 Task: Search one way flight ticket for 1 adult, 1 child, 1 infant in seat in premium economy from Newport News: Newport News/williamsburg International Airport (patrick Henry Field) to Rockford: Chicago Rockford International Airport(was Northwest Chicagoland Regional Airport At Rockford) on 5-1-2023. Choice of flights is American. Number of bags: 2 checked bags. Price is upto 105000. Outbound departure time preference is 6:30.
Action: Mouse moved to (248, 430)
Screenshot: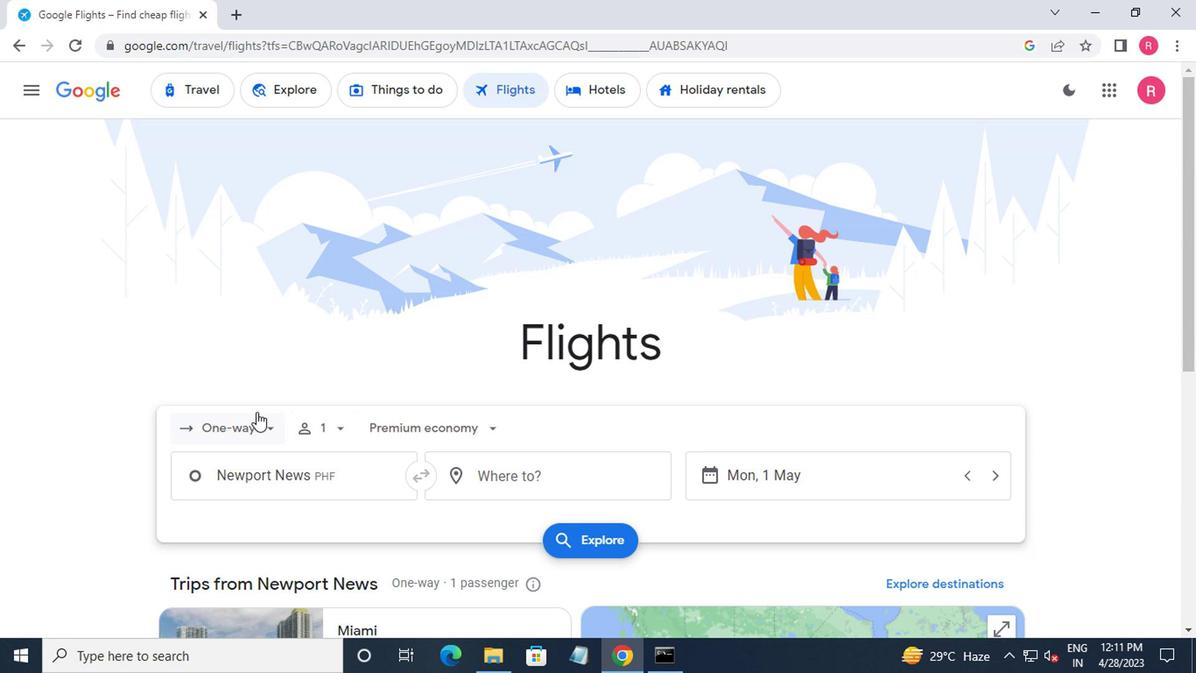 
Action: Mouse pressed left at (248, 430)
Screenshot: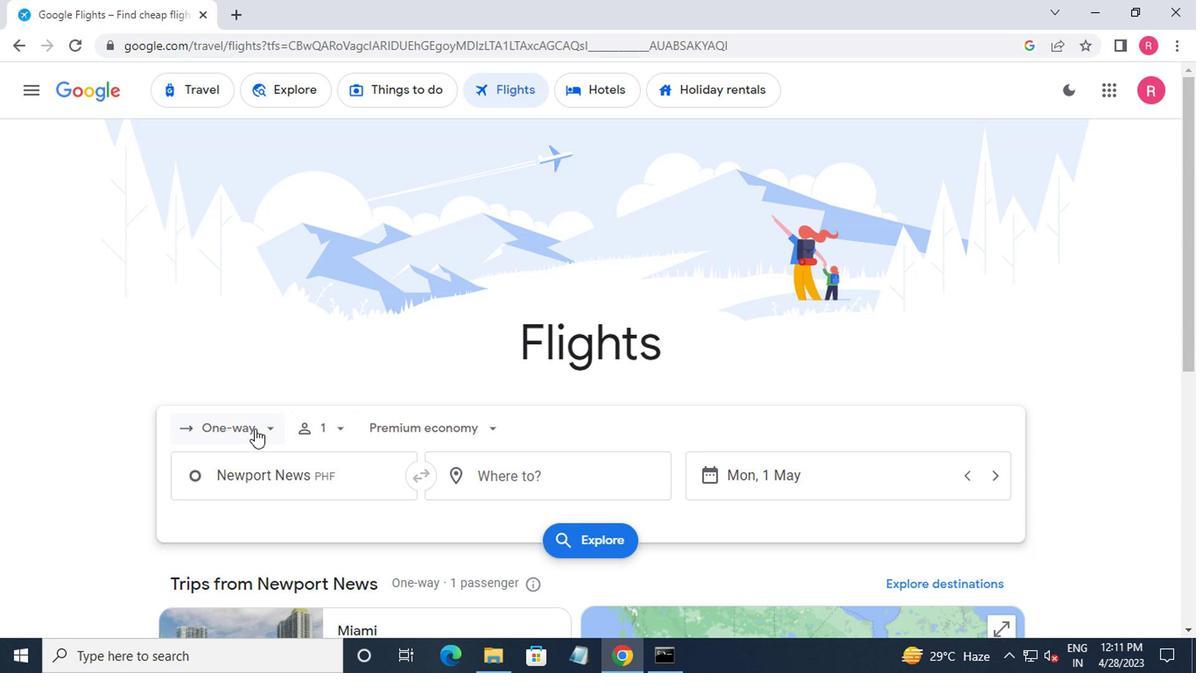 
Action: Mouse moved to (277, 499)
Screenshot: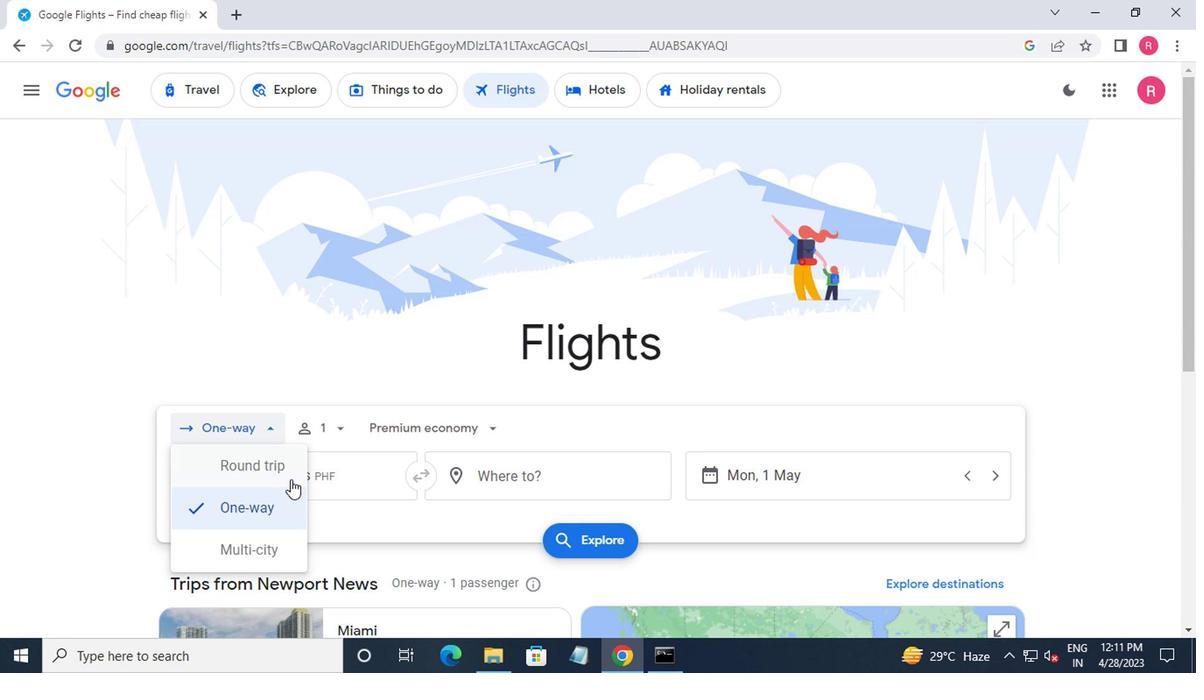 
Action: Mouse pressed left at (277, 499)
Screenshot: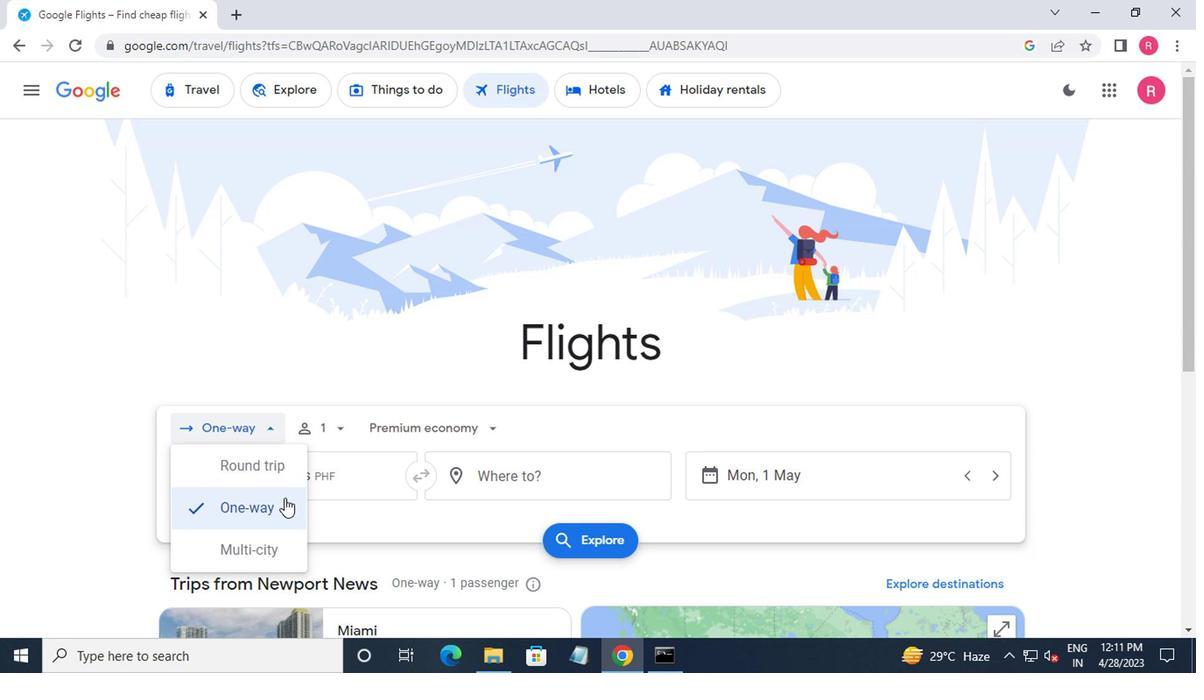 
Action: Mouse moved to (326, 433)
Screenshot: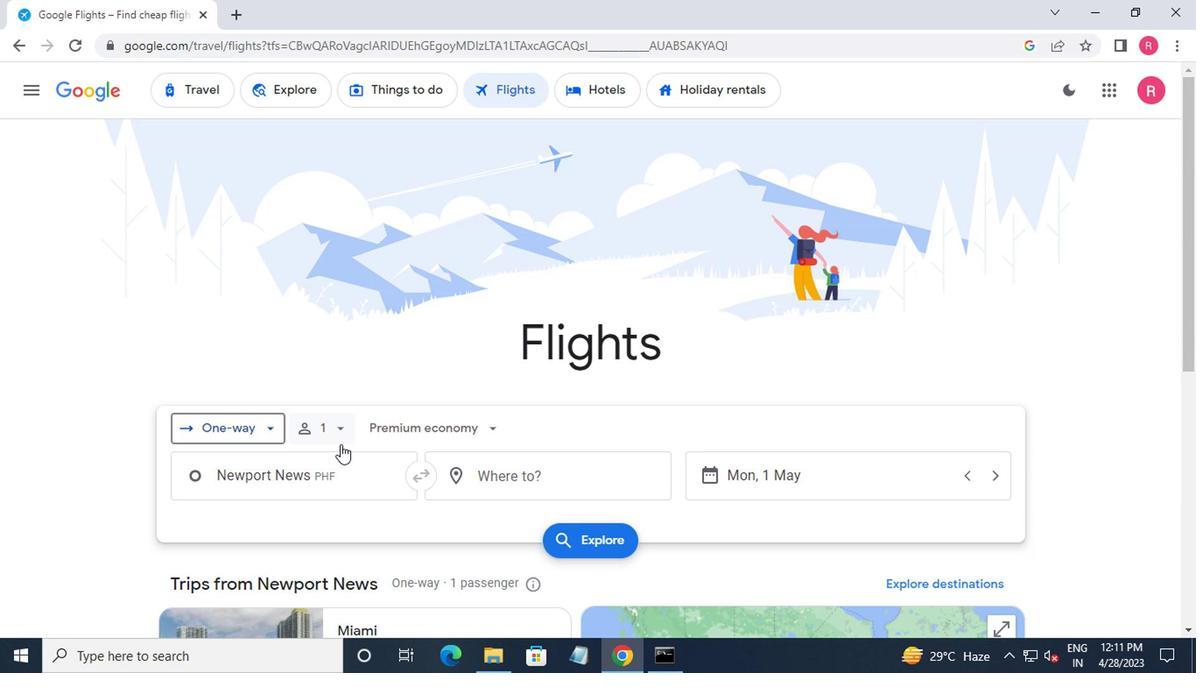 
Action: Mouse pressed left at (326, 433)
Screenshot: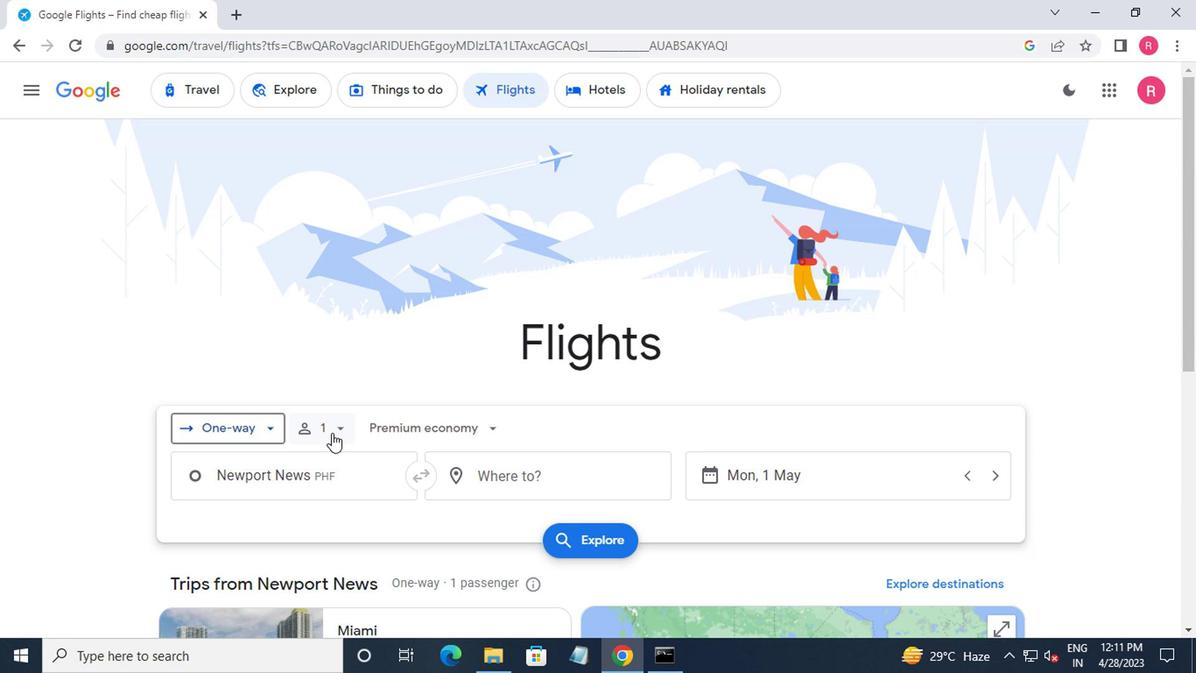 
Action: Mouse moved to (475, 532)
Screenshot: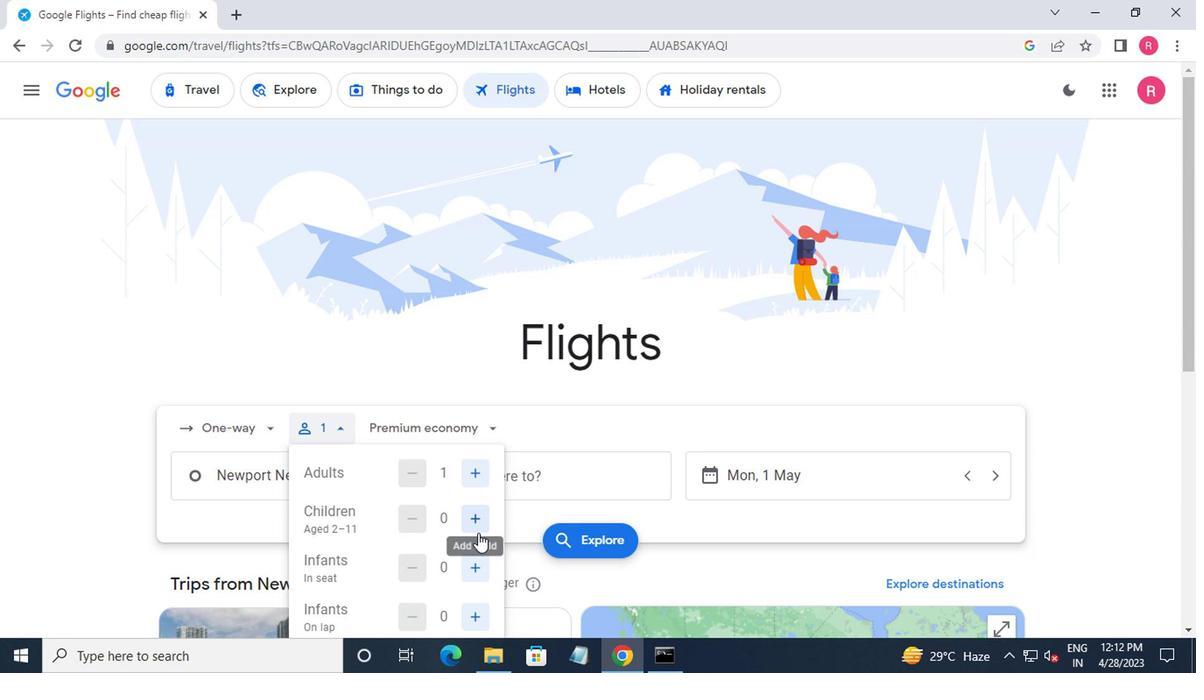 
Action: Mouse pressed left at (475, 532)
Screenshot: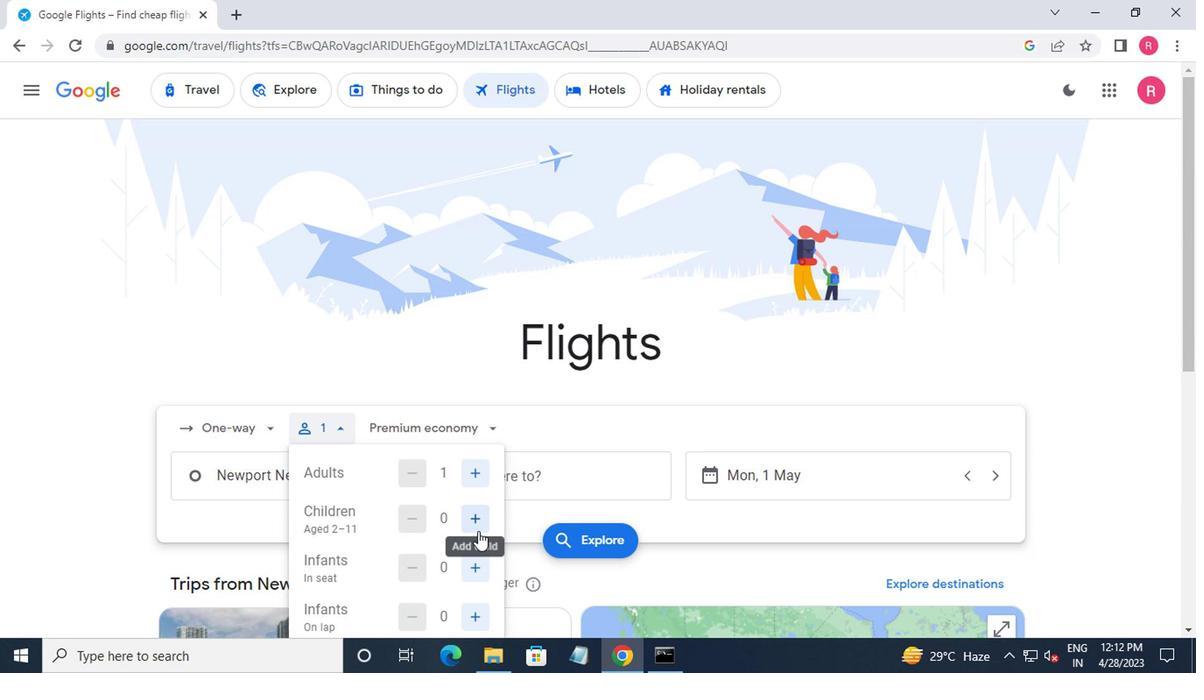 
Action: Mouse pressed left at (475, 532)
Screenshot: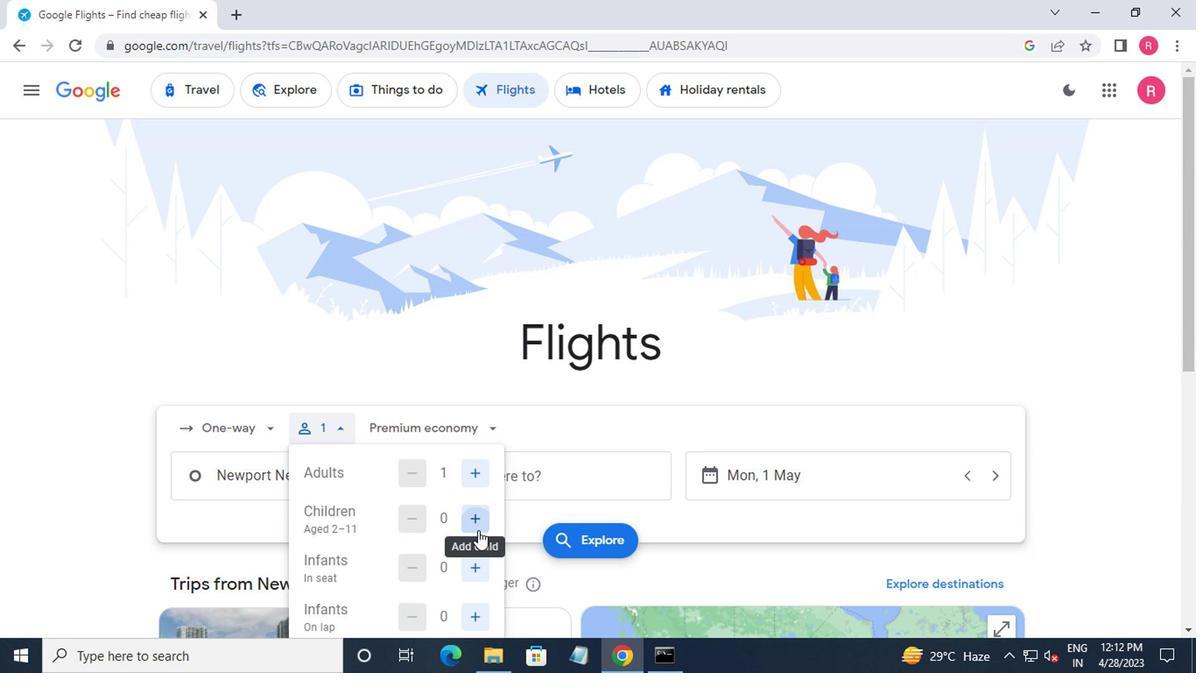 
Action: Mouse pressed left at (475, 532)
Screenshot: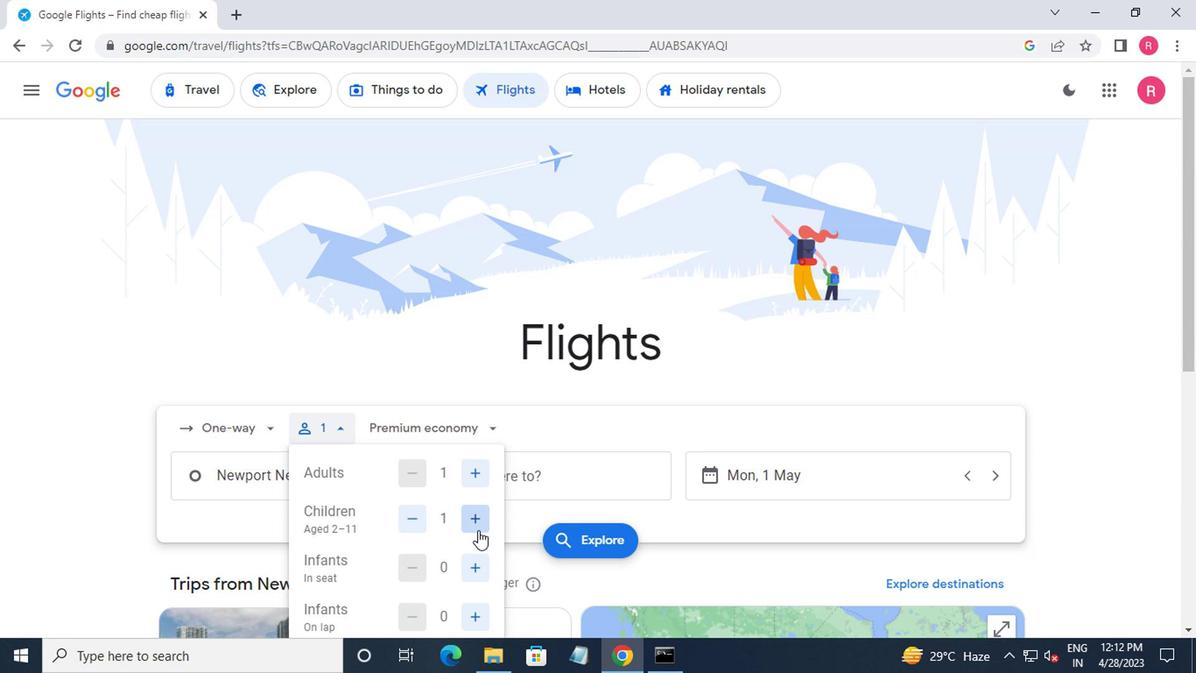
Action: Mouse pressed left at (475, 532)
Screenshot: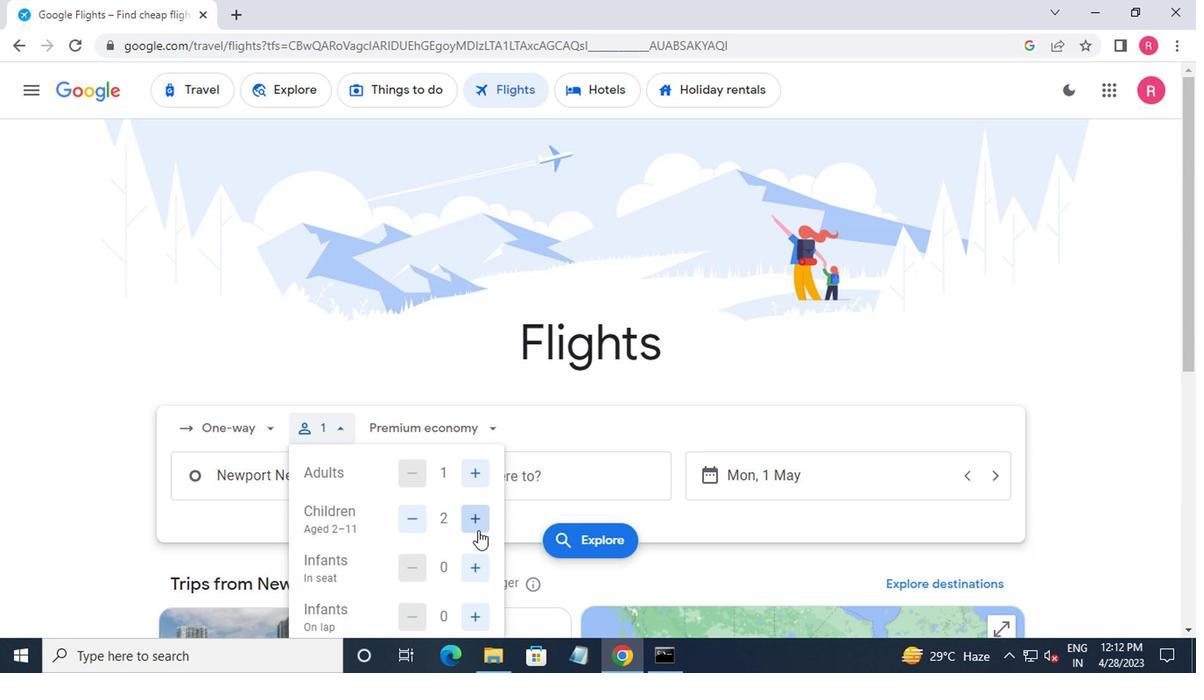 
Action: Mouse pressed left at (475, 532)
Screenshot: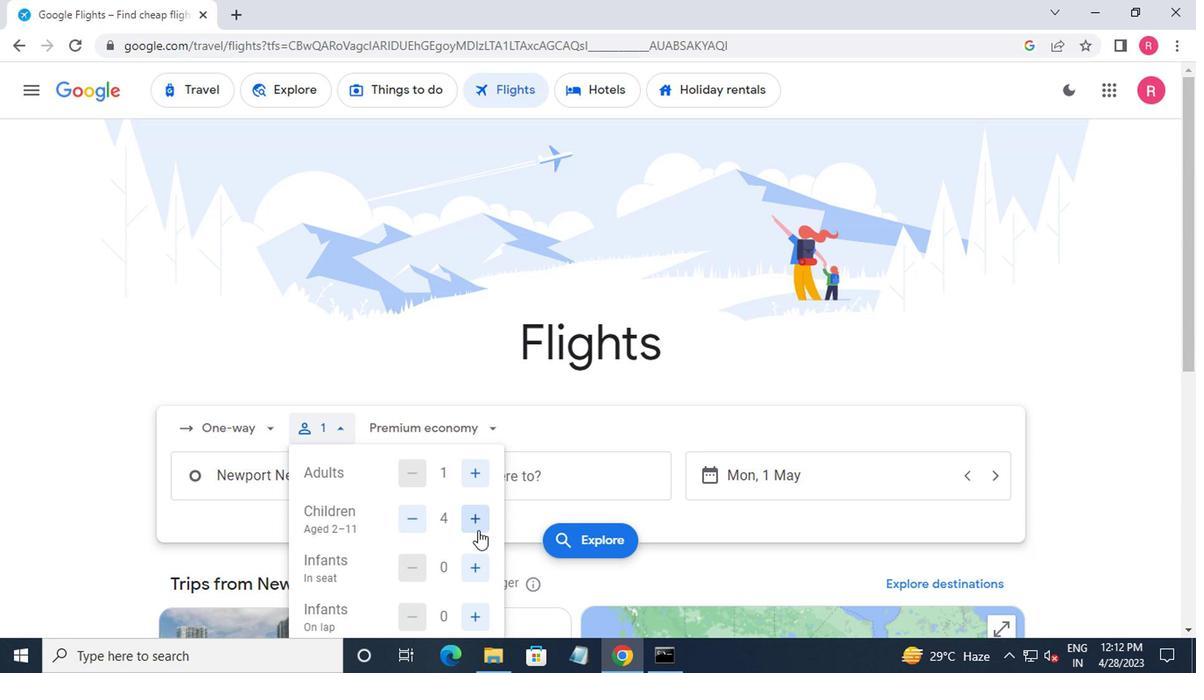 
Action: Mouse moved to (474, 562)
Screenshot: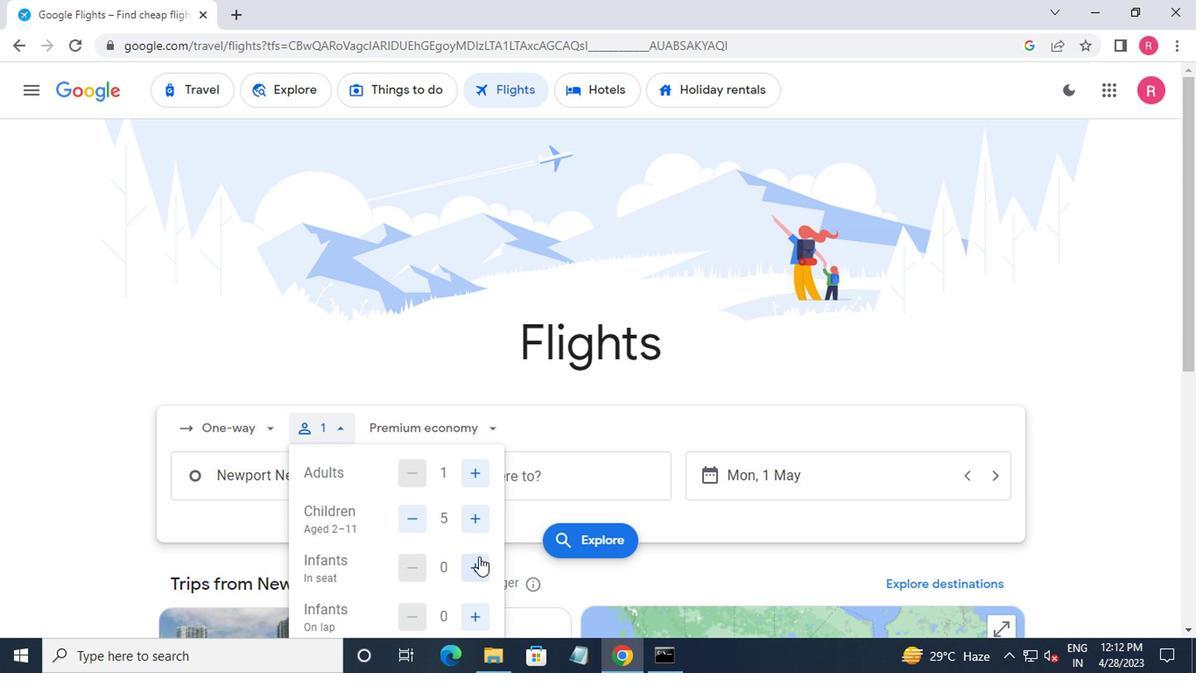 
Action: Mouse pressed left at (474, 562)
Screenshot: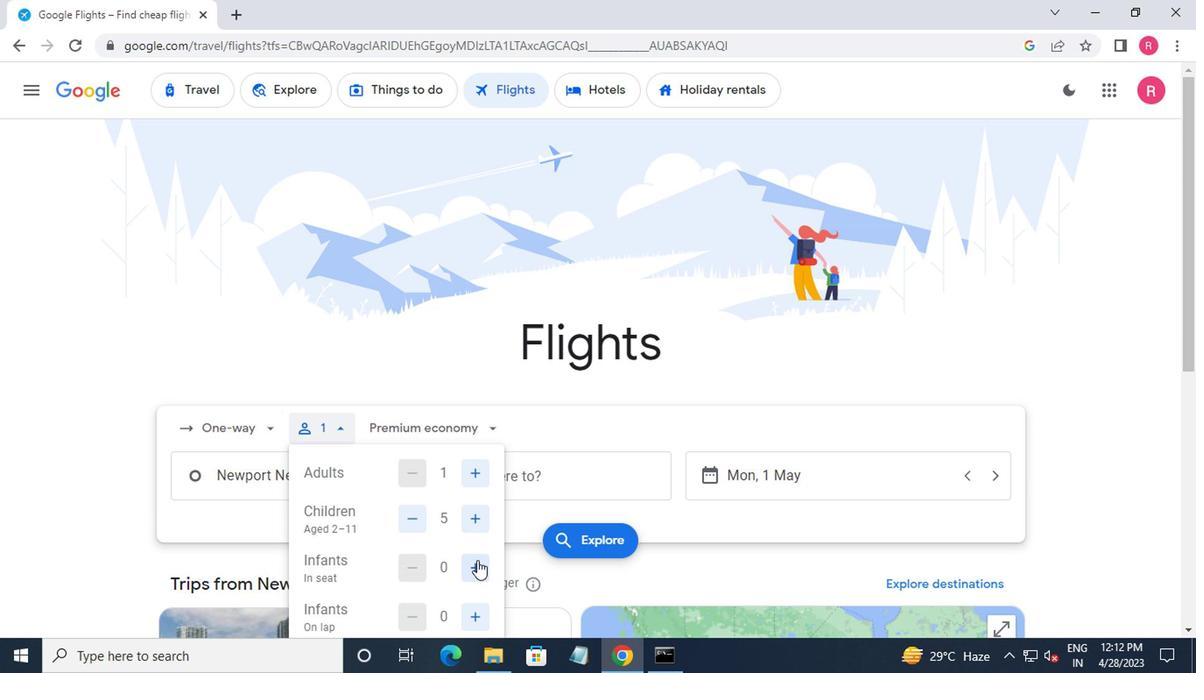 
Action: Mouse pressed left at (474, 562)
Screenshot: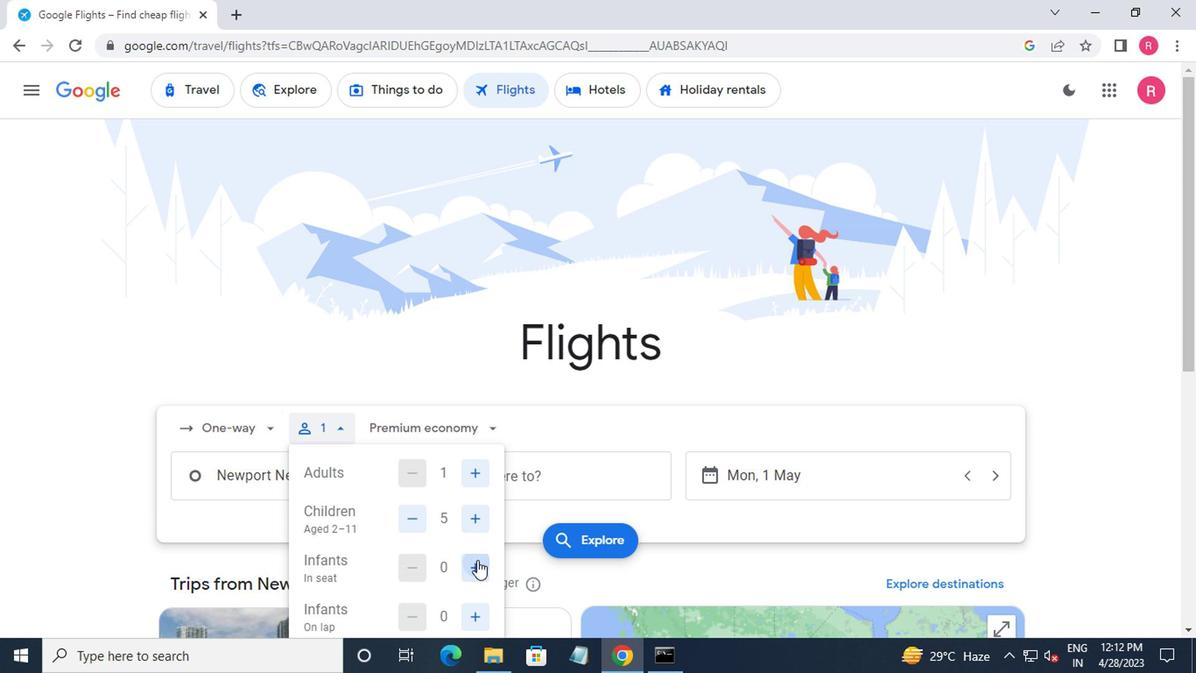 
Action: Mouse moved to (467, 612)
Screenshot: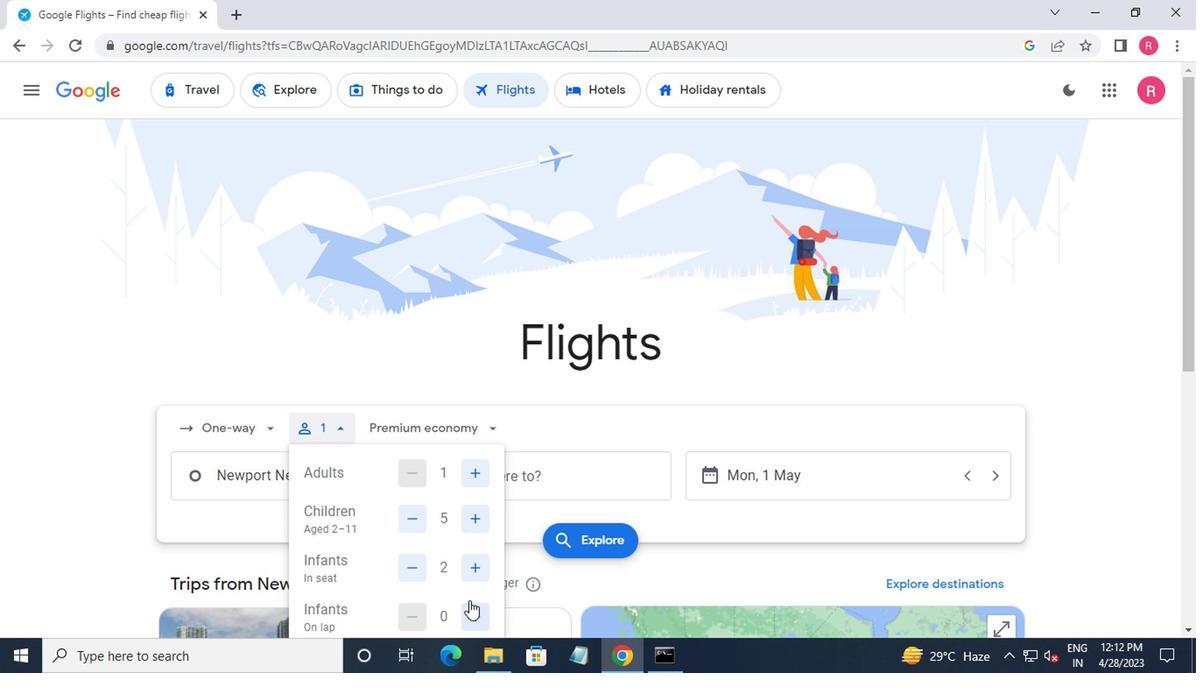
Action: Mouse pressed left at (467, 612)
Screenshot: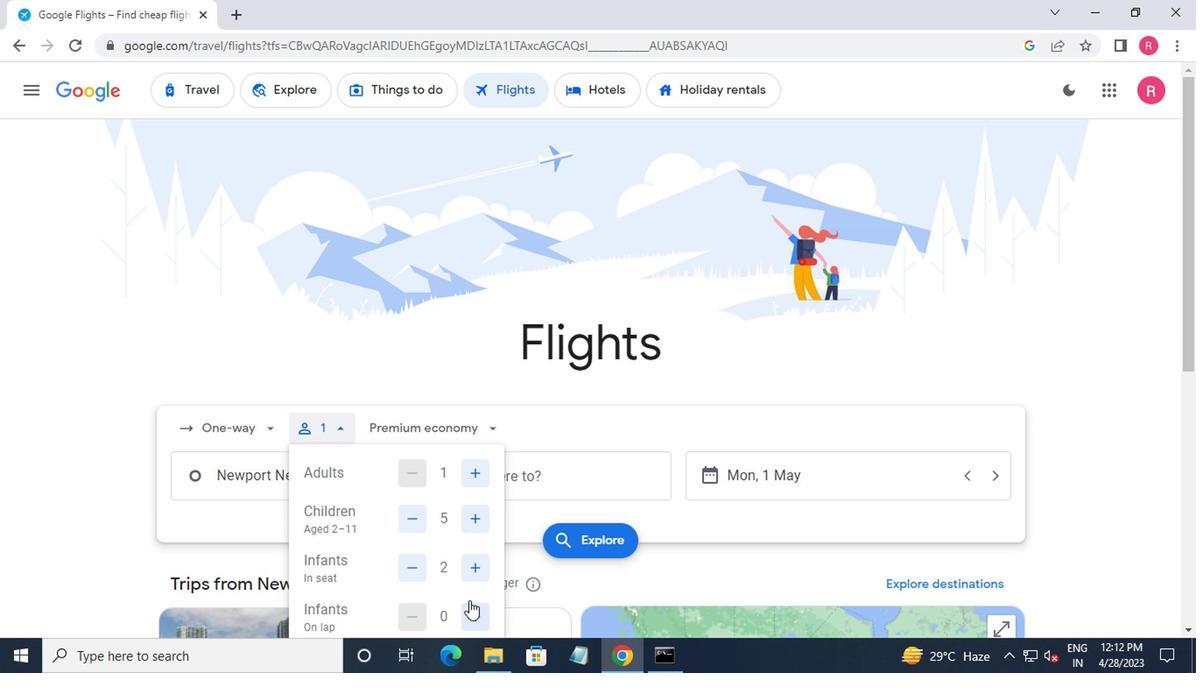 
Action: Mouse moved to (469, 593)
Screenshot: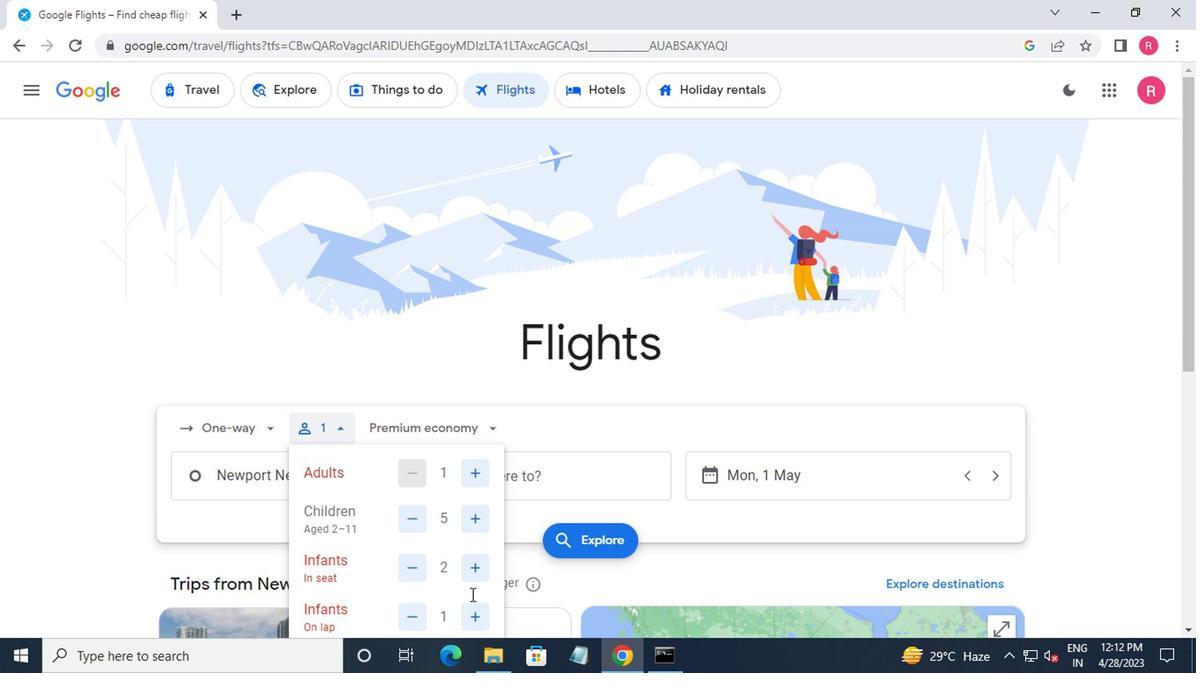 
Action: Mouse scrolled (469, 592) with delta (0, 0)
Screenshot: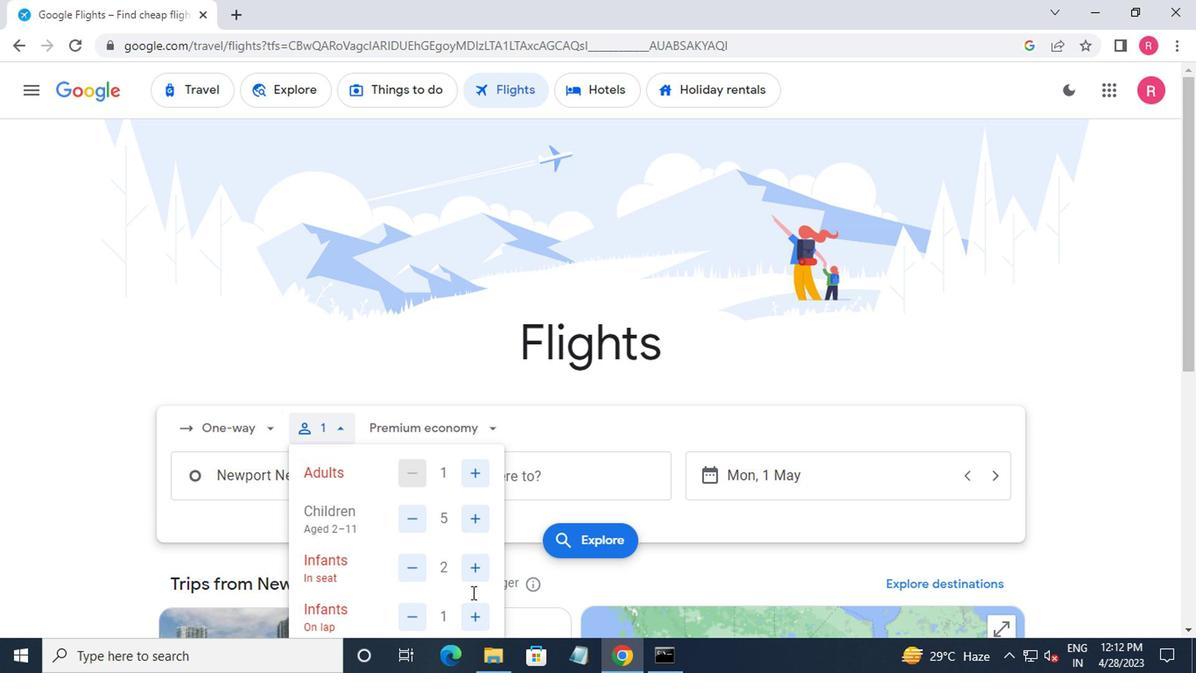
Action: Mouse moved to (407, 532)
Screenshot: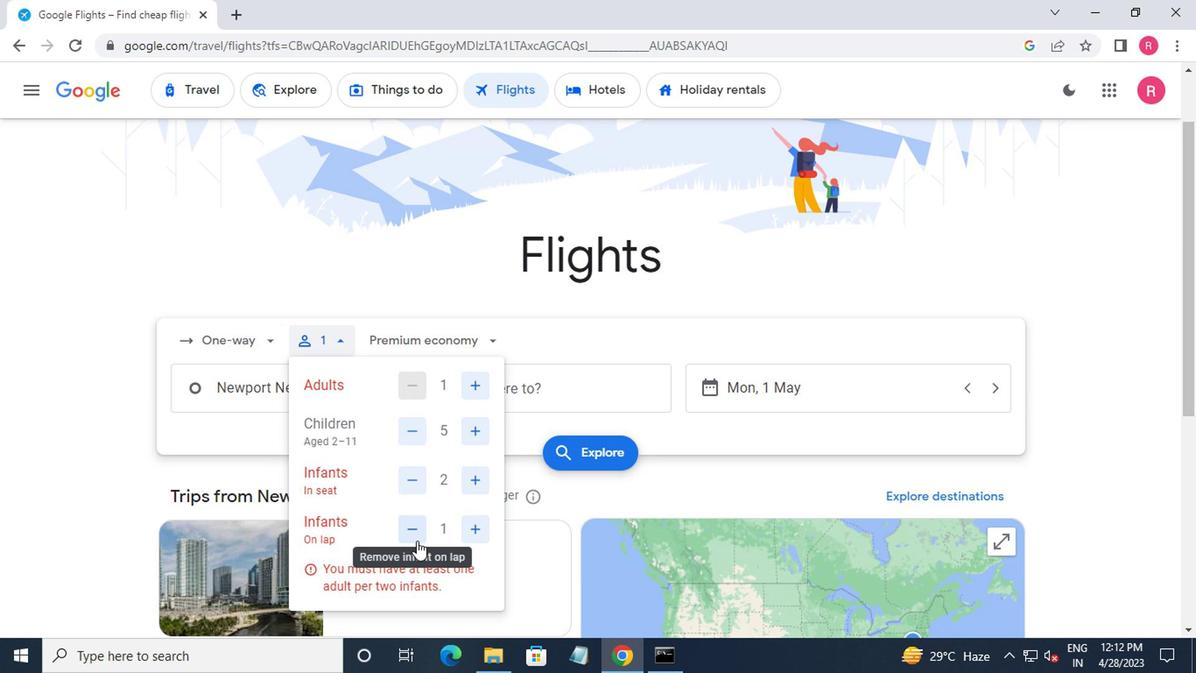 
Action: Mouse pressed left at (407, 532)
Screenshot: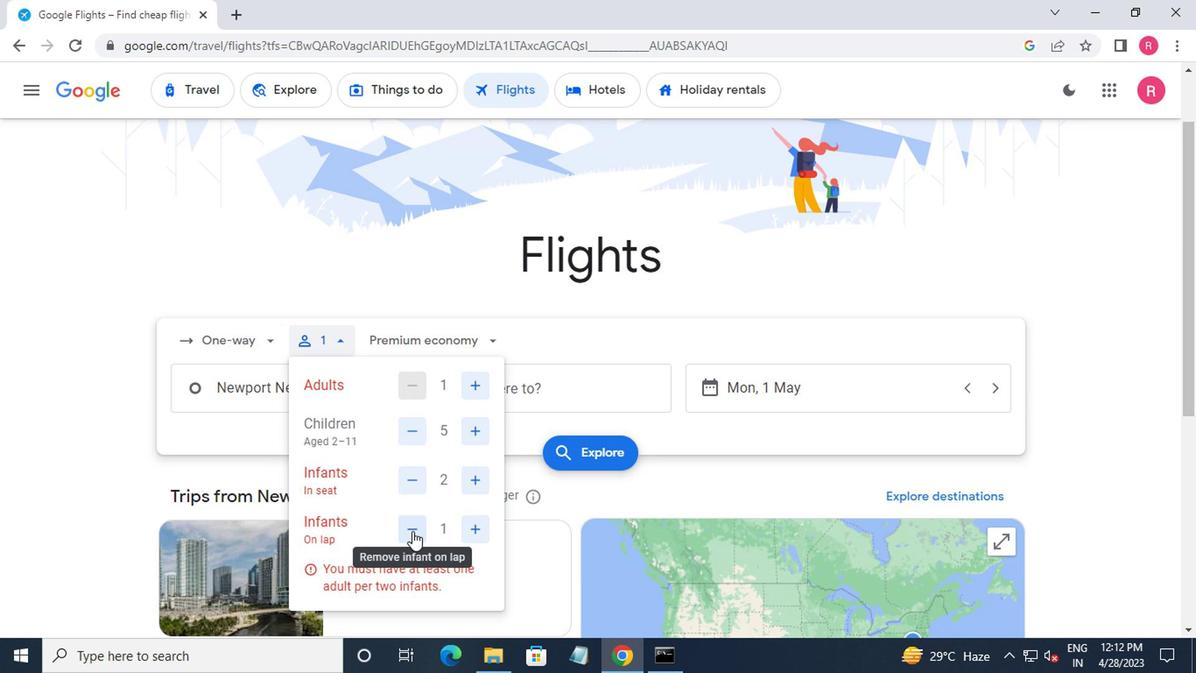
Action: Mouse moved to (436, 577)
Screenshot: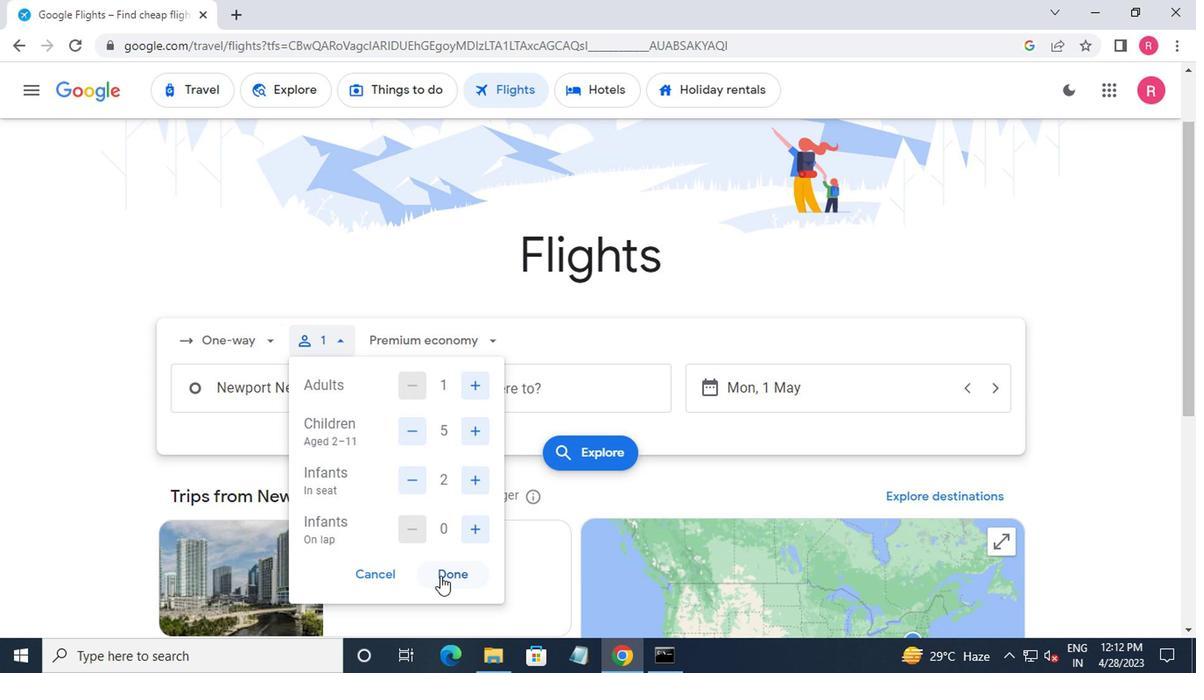 
Action: Mouse pressed left at (436, 577)
Screenshot: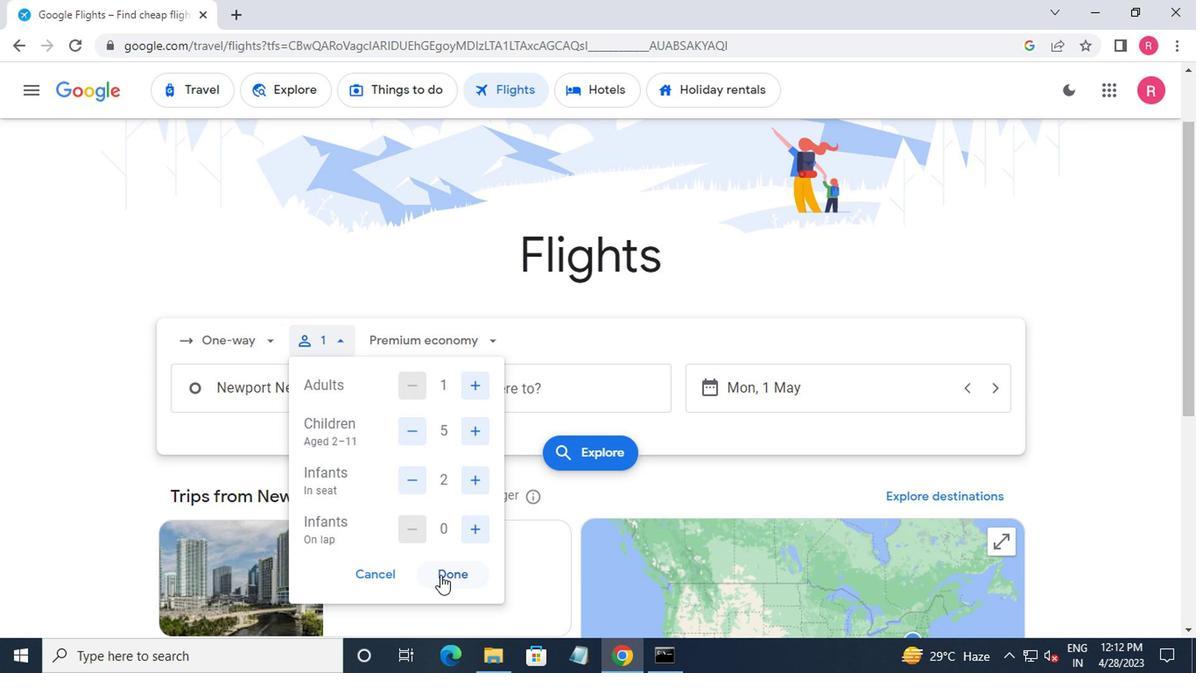 
Action: Mouse moved to (449, 357)
Screenshot: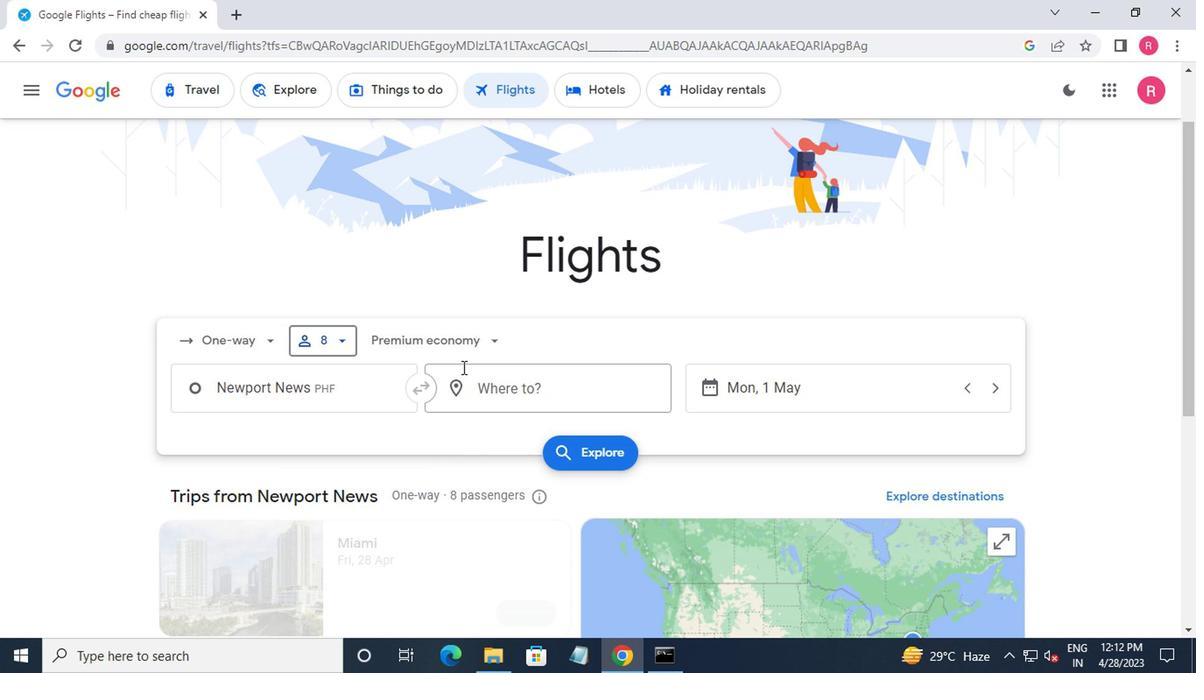
Action: Mouse pressed left at (449, 357)
Screenshot: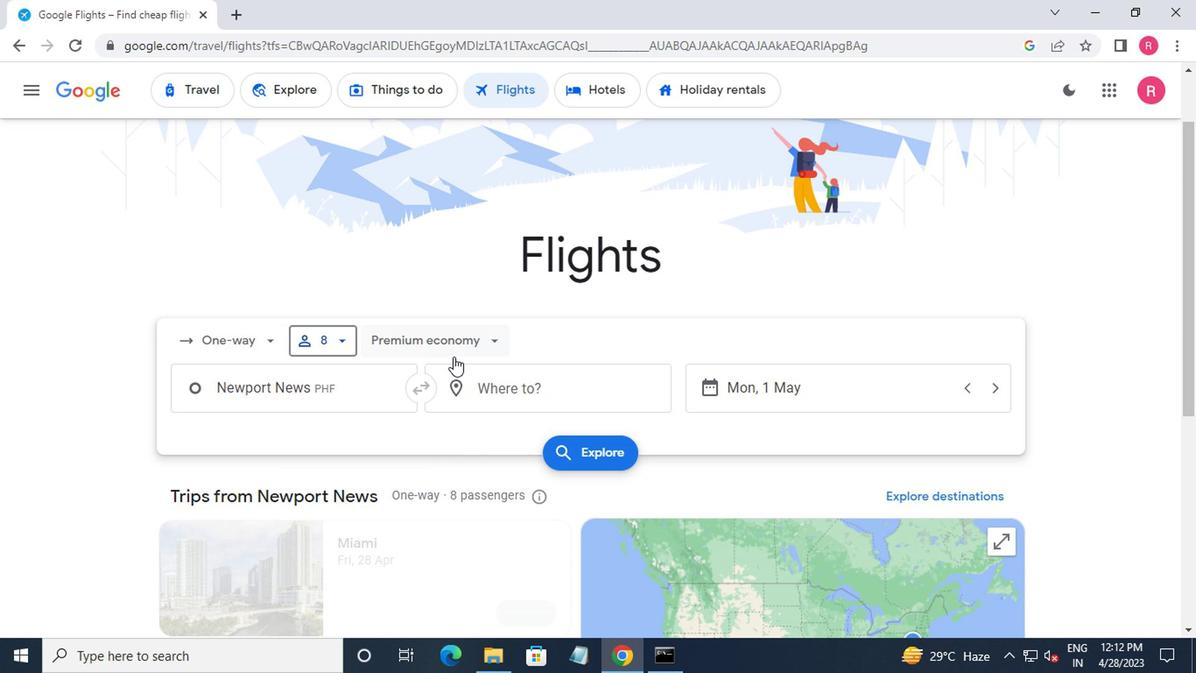 
Action: Mouse moved to (453, 504)
Screenshot: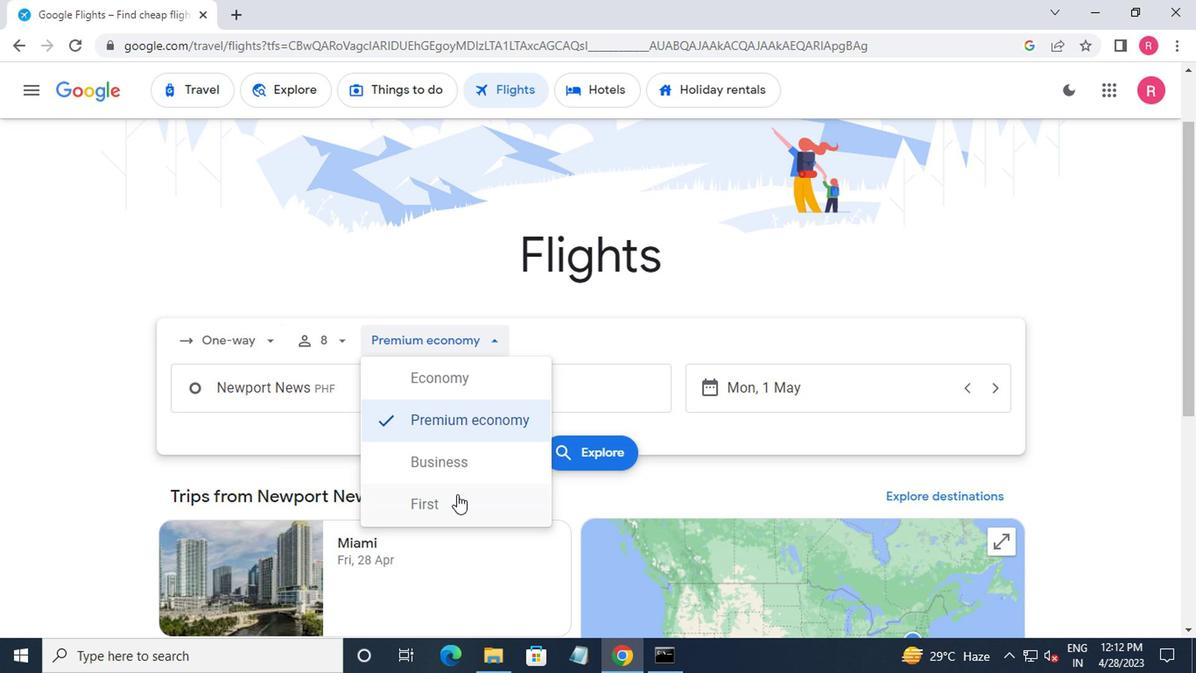 
Action: Mouse pressed left at (453, 504)
Screenshot: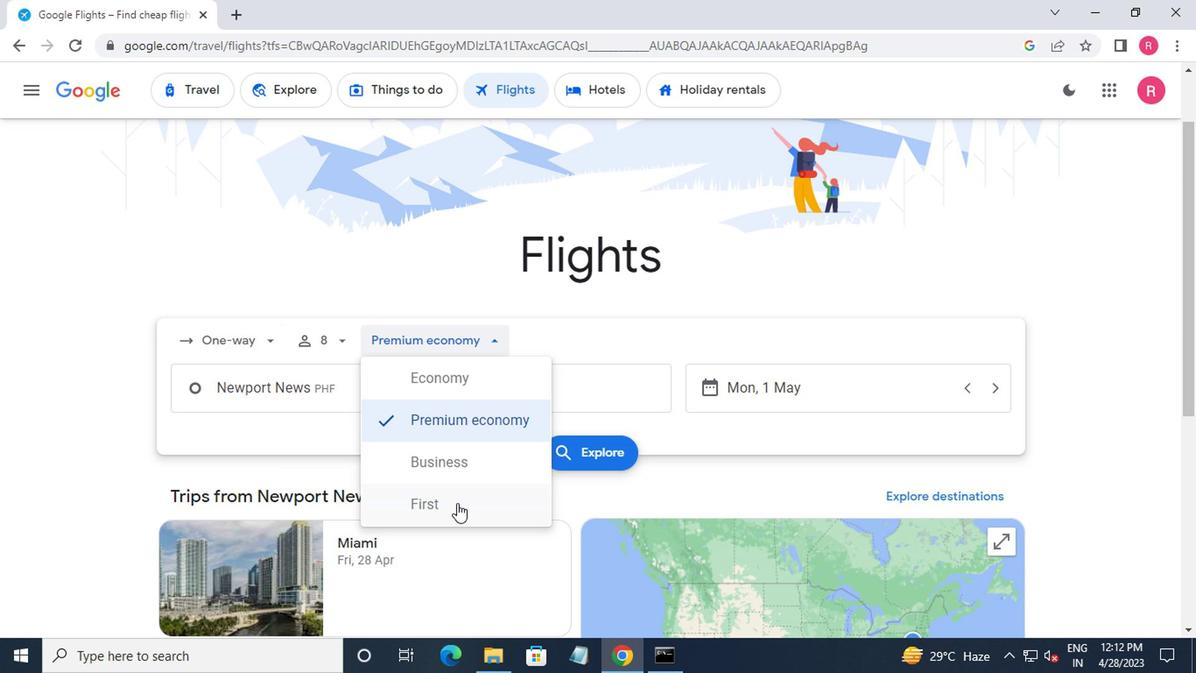 
Action: Mouse moved to (375, 387)
Screenshot: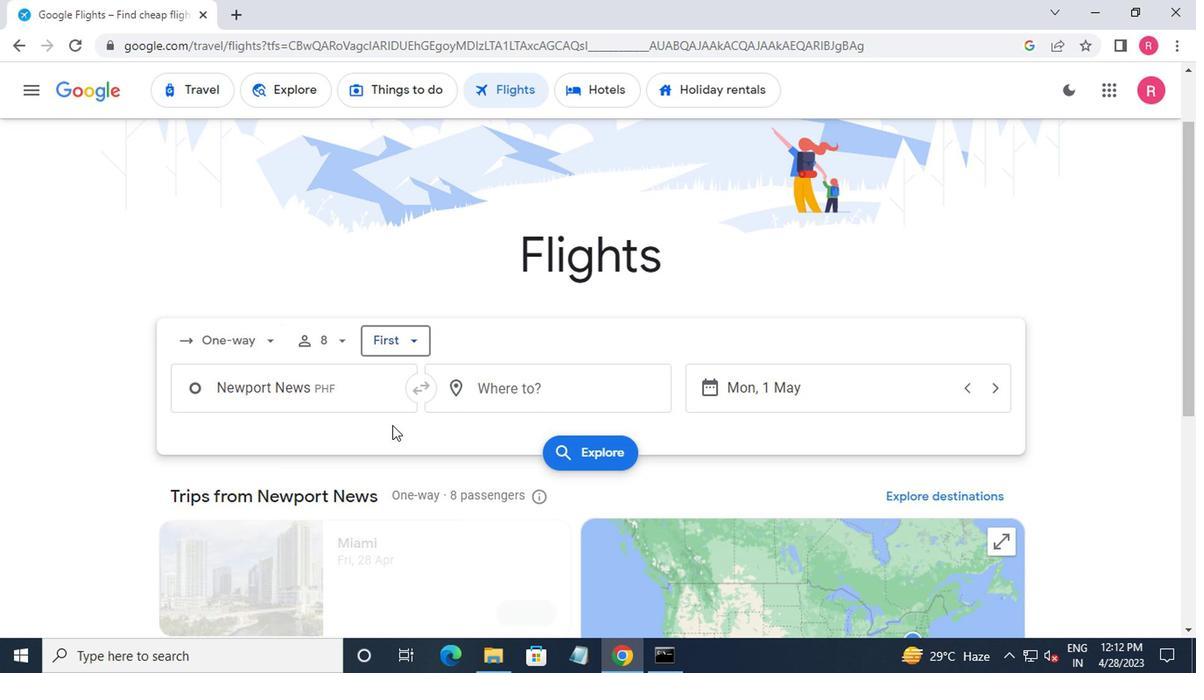 
Action: Mouse pressed left at (375, 387)
Screenshot: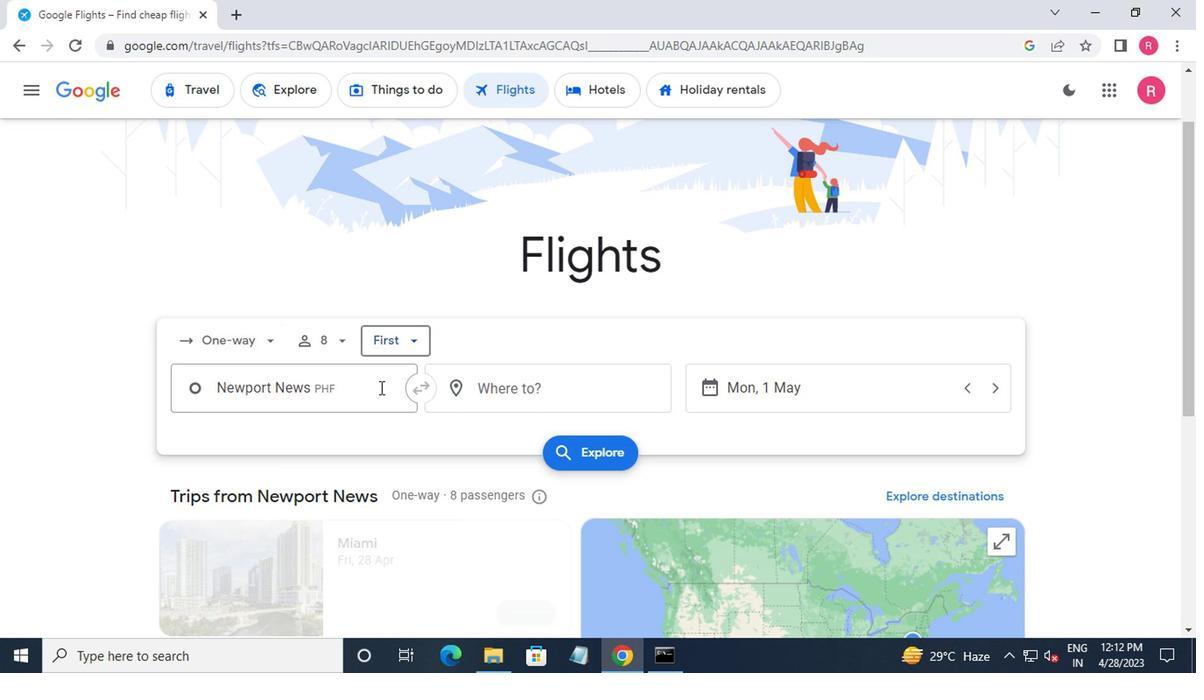
Action: Mouse moved to (383, 474)
Screenshot: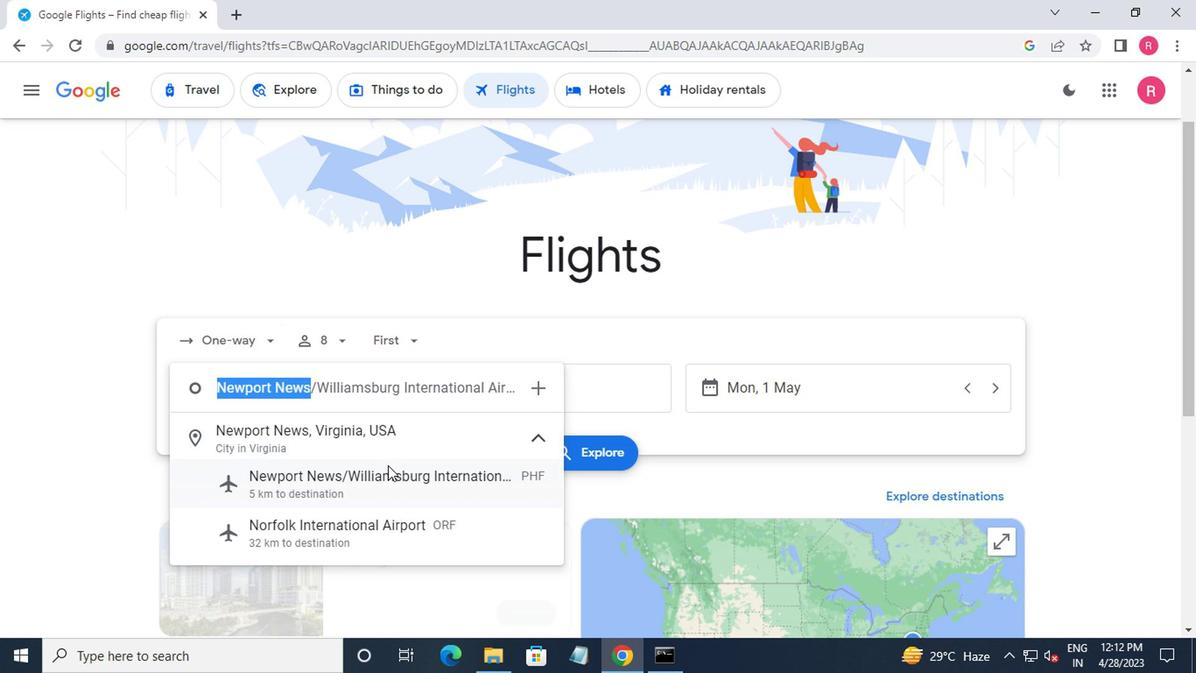 
Action: Mouse pressed left at (383, 474)
Screenshot: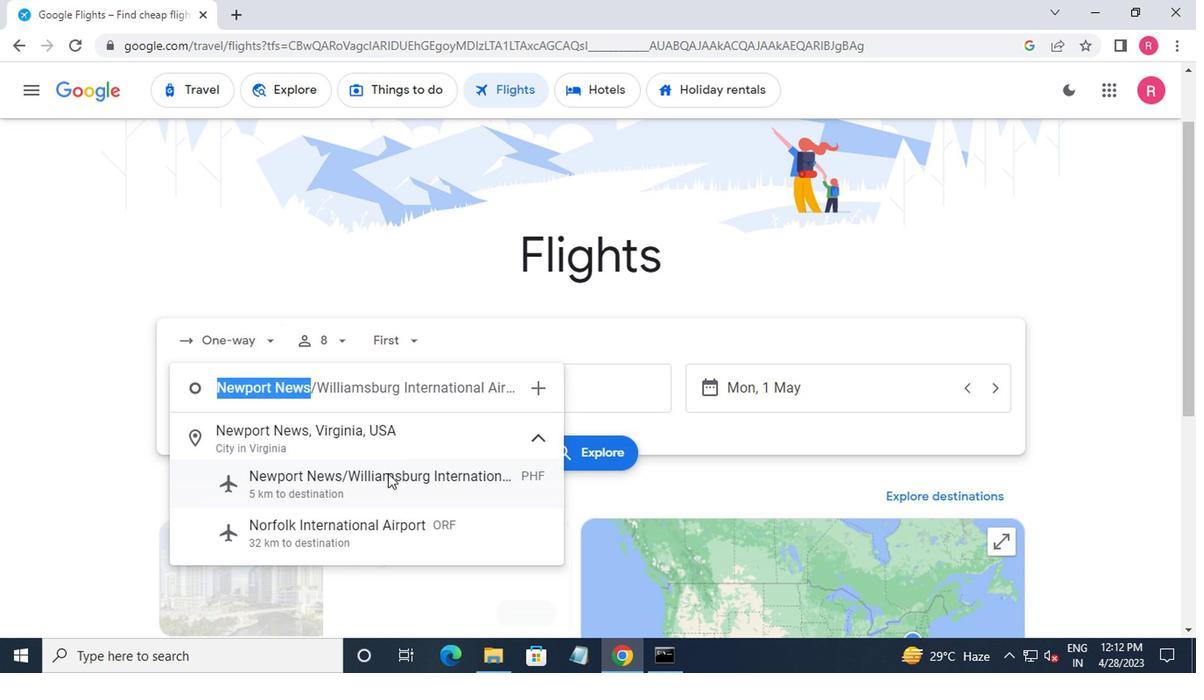 
Action: Mouse moved to (527, 401)
Screenshot: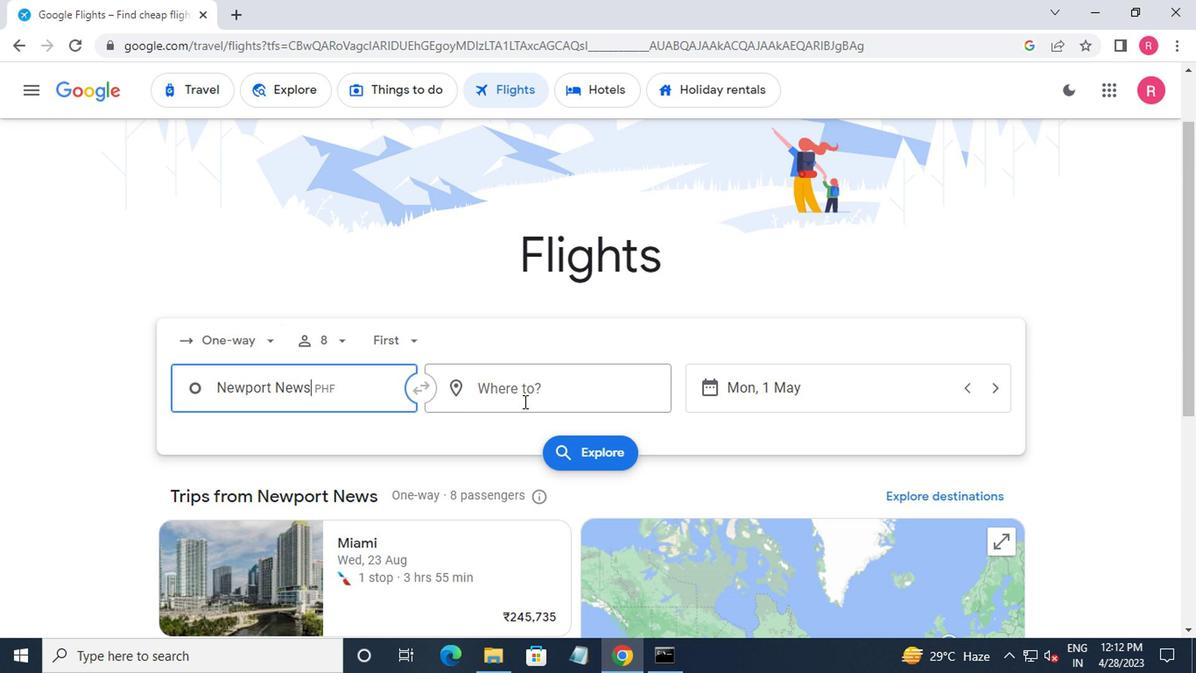 
Action: Mouse pressed left at (527, 401)
Screenshot: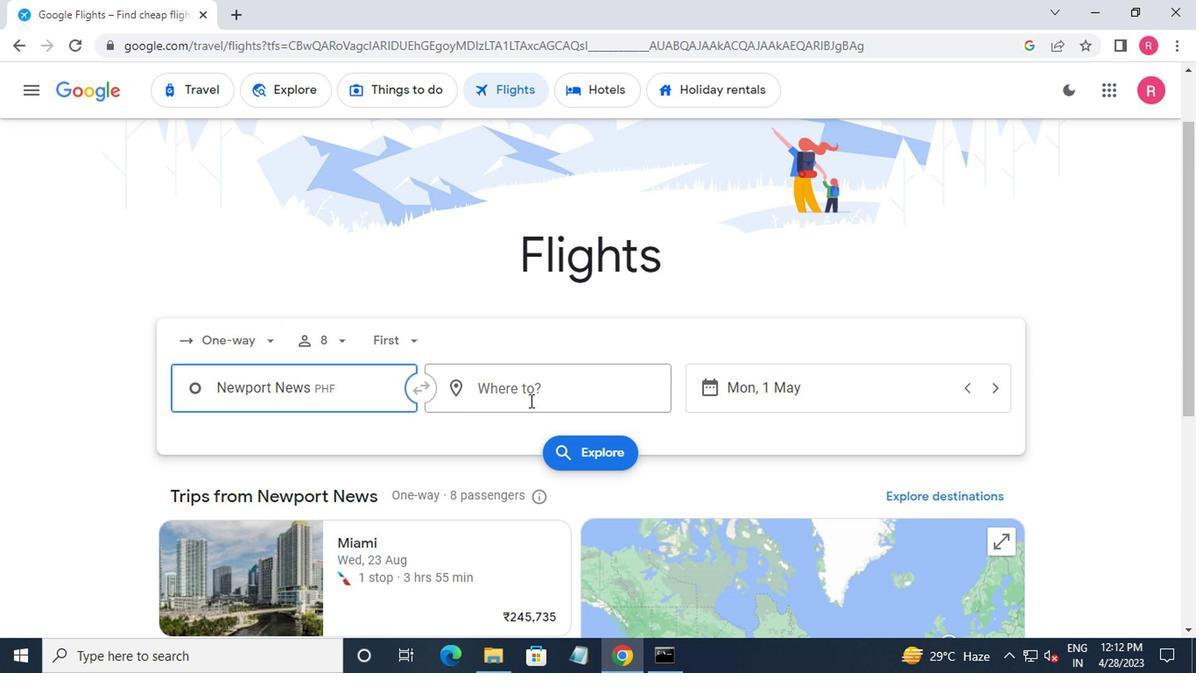 
Action: Mouse moved to (519, 569)
Screenshot: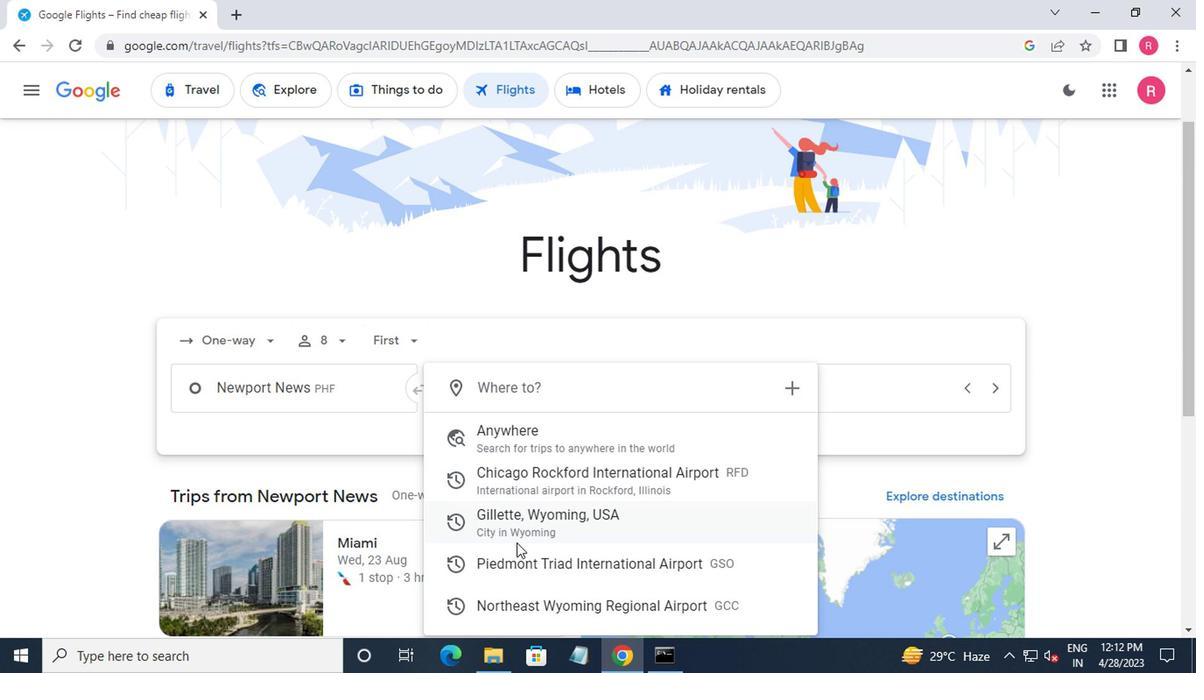 
Action: Mouse pressed left at (519, 569)
Screenshot: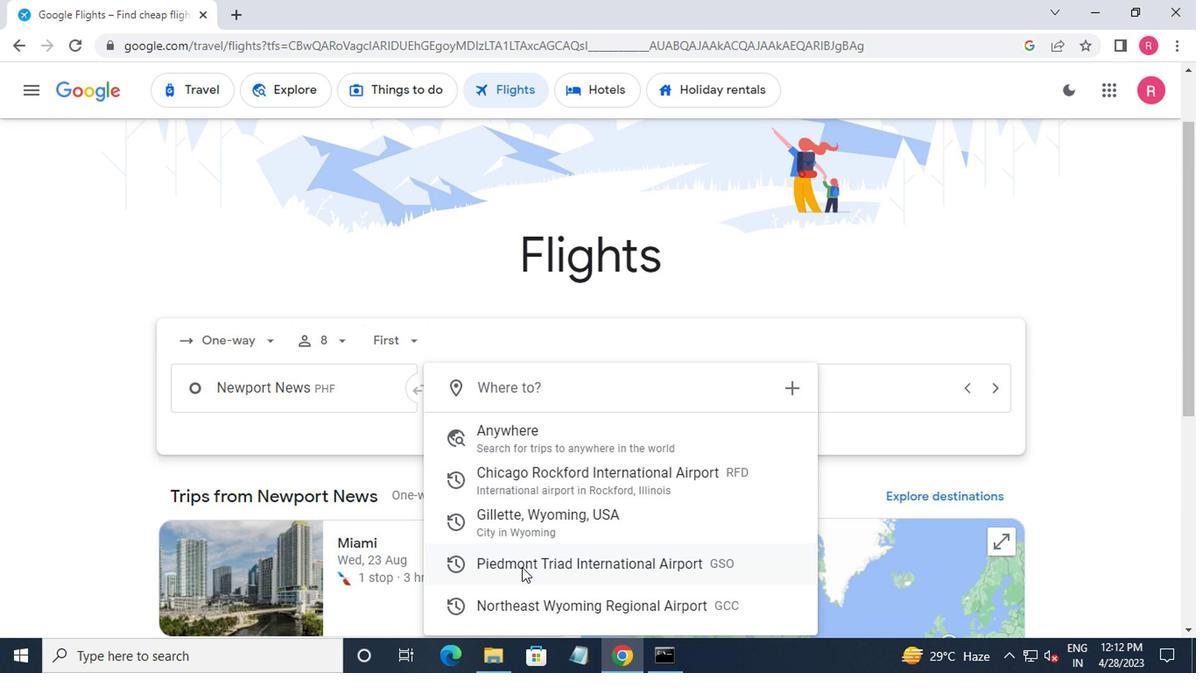 
Action: Mouse moved to (828, 393)
Screenshot: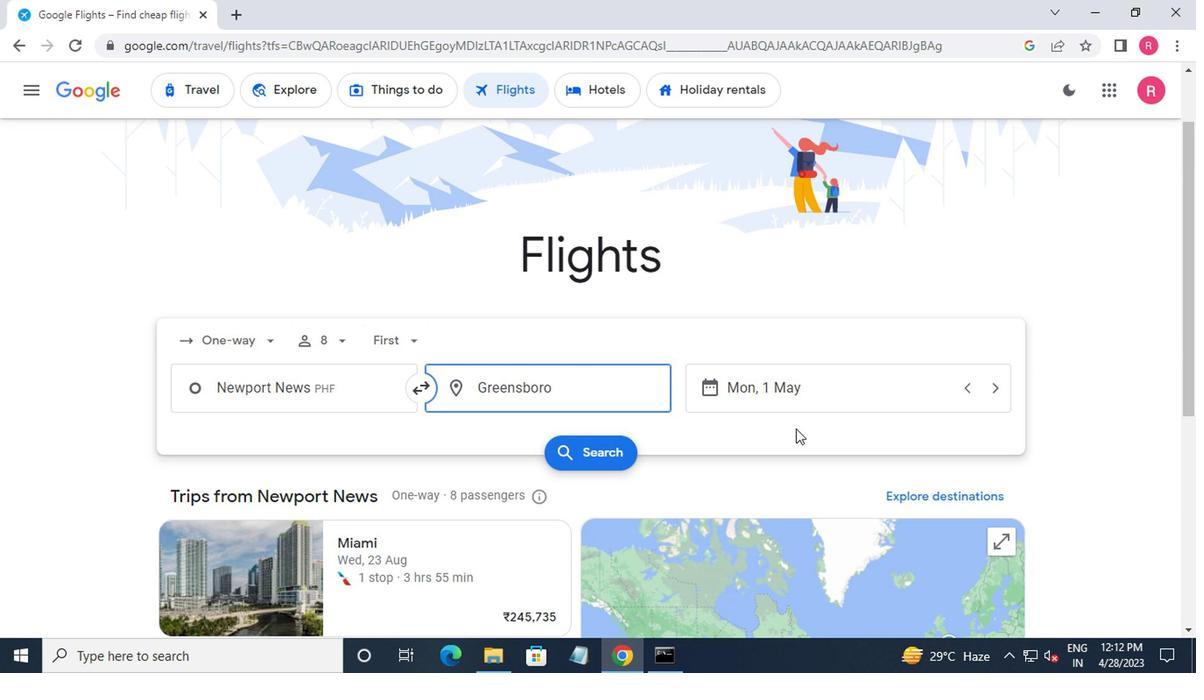 
Action: Mouse pressed left at (828, 393)
Screenshot: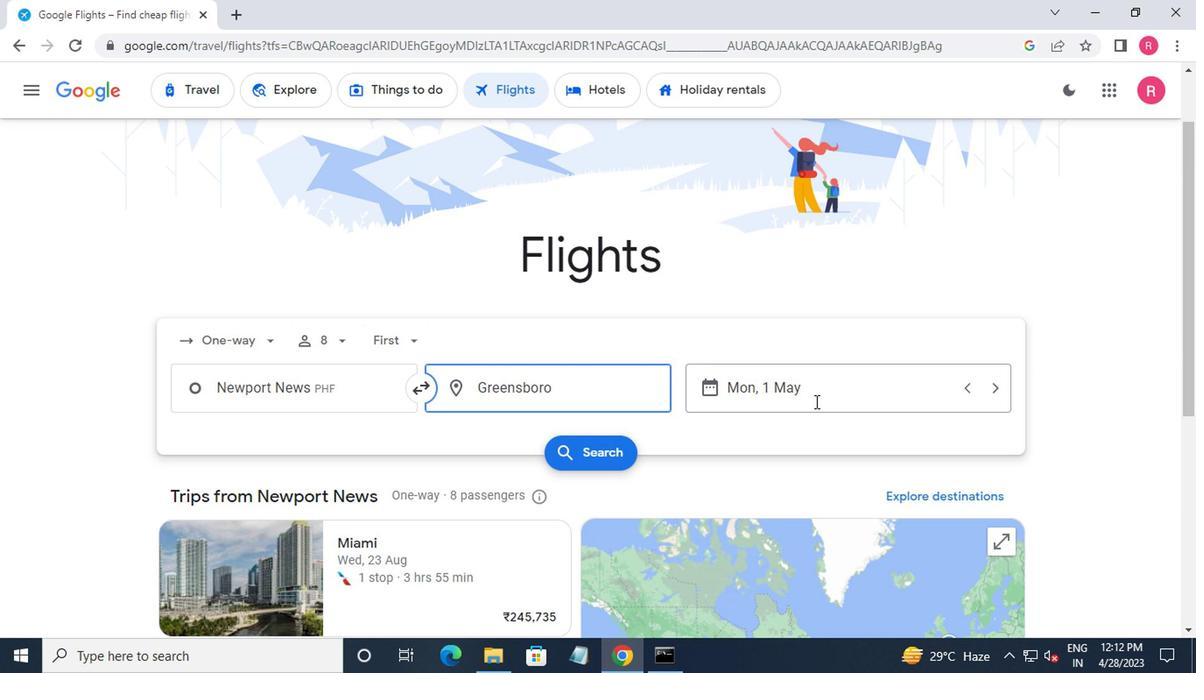
Action: Mouse moved to (766, 334)
Screenshot: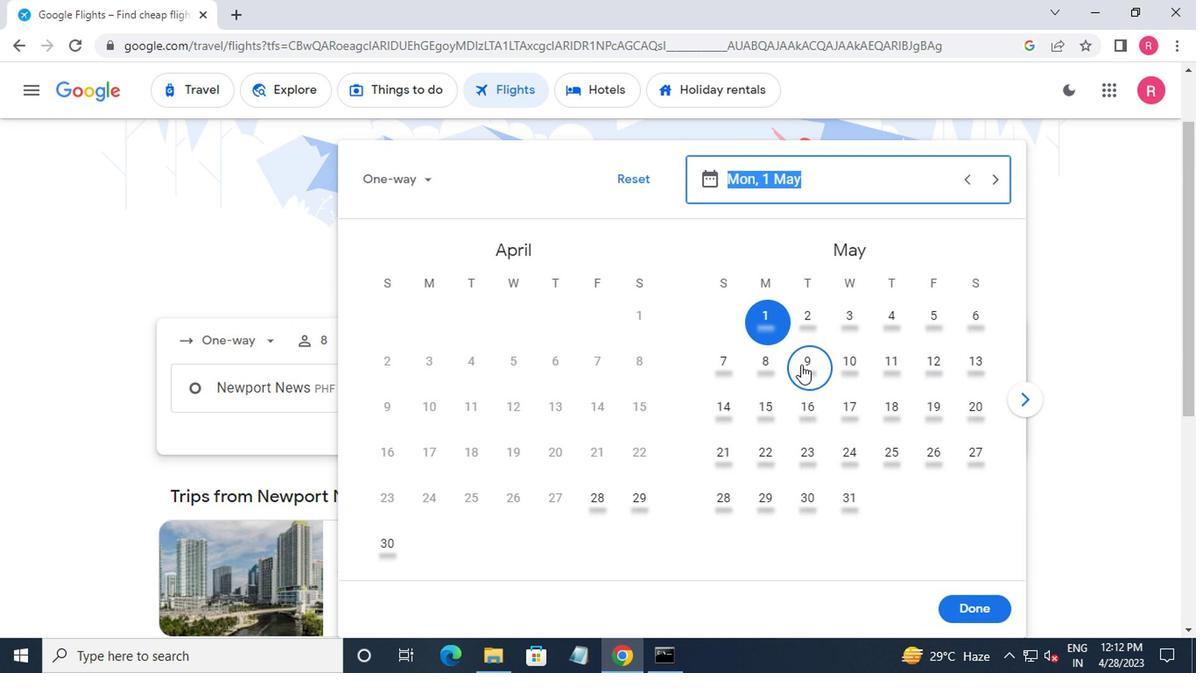 
Action: Mouse pressed left at (766, 334)
Screenshot: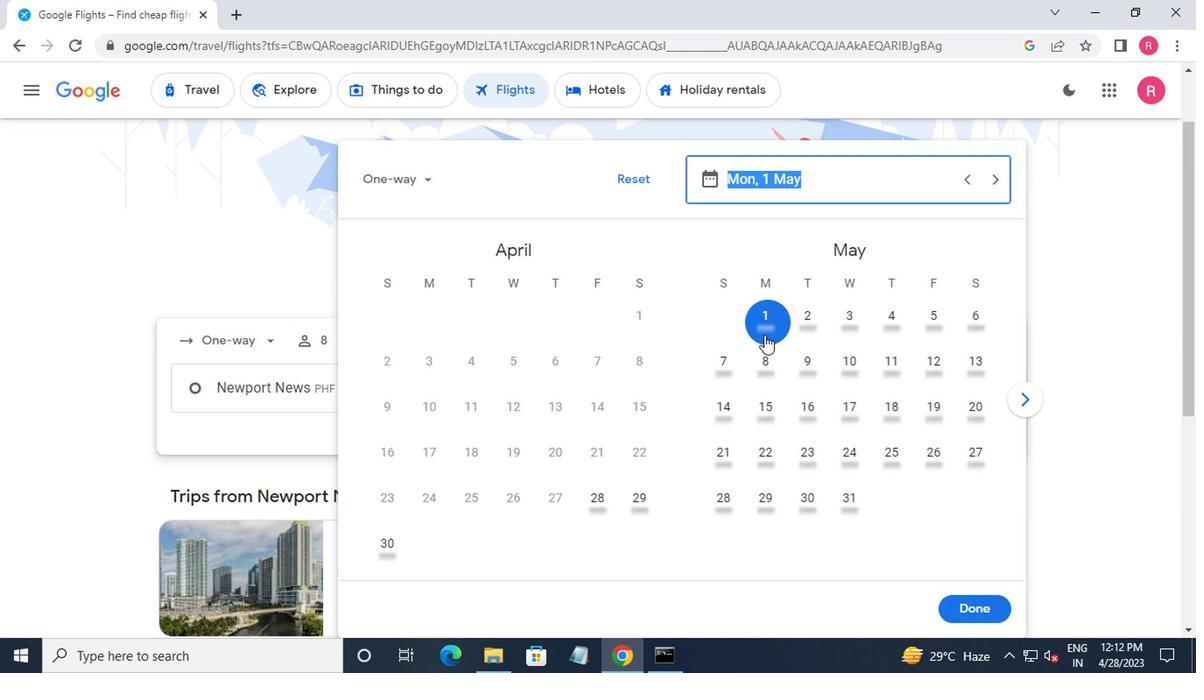 
Action: Mouse moved to (967, 612)
Screenshot: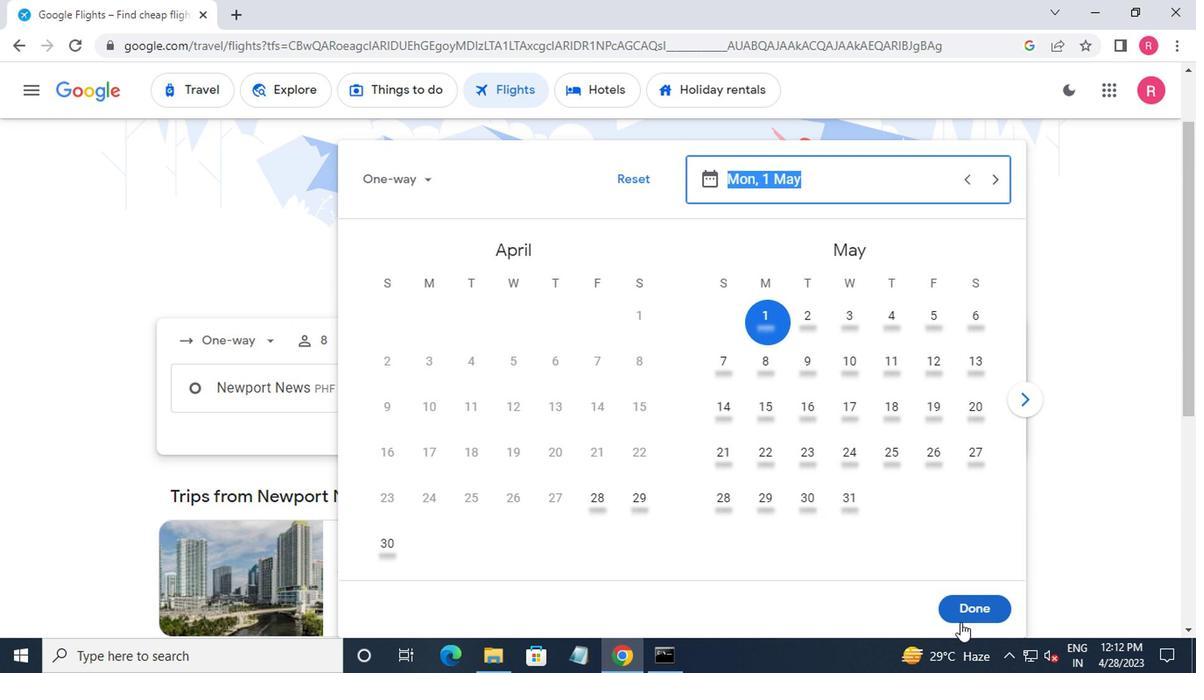 
Action: Mouse pressed left at (967, 612)
Screenshot: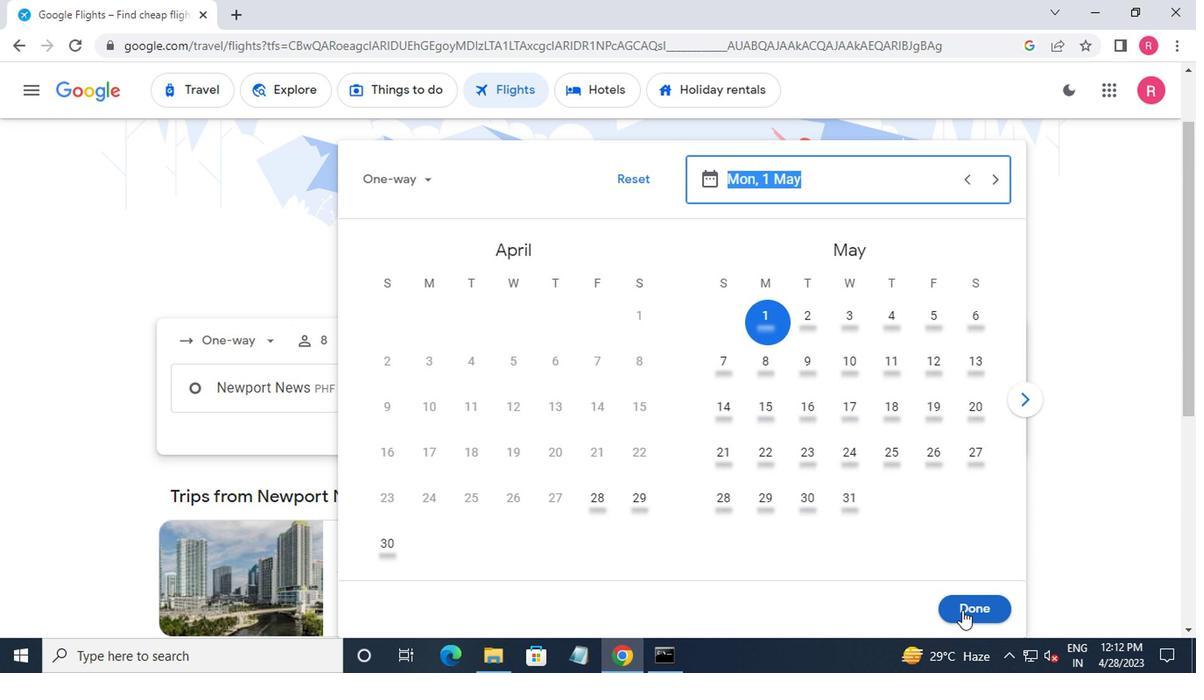 
Action: Mouse moved to (588, 454)
Screenshot: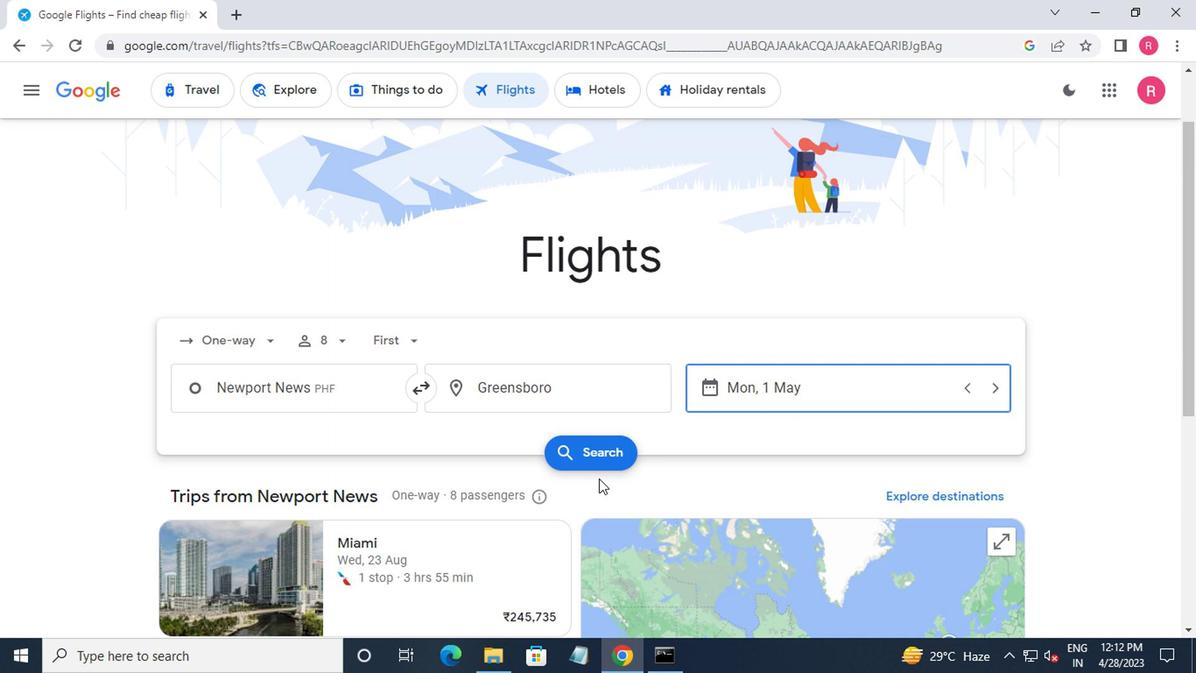 
Action: Mouse pressed left at (588, 454)
Screenshot: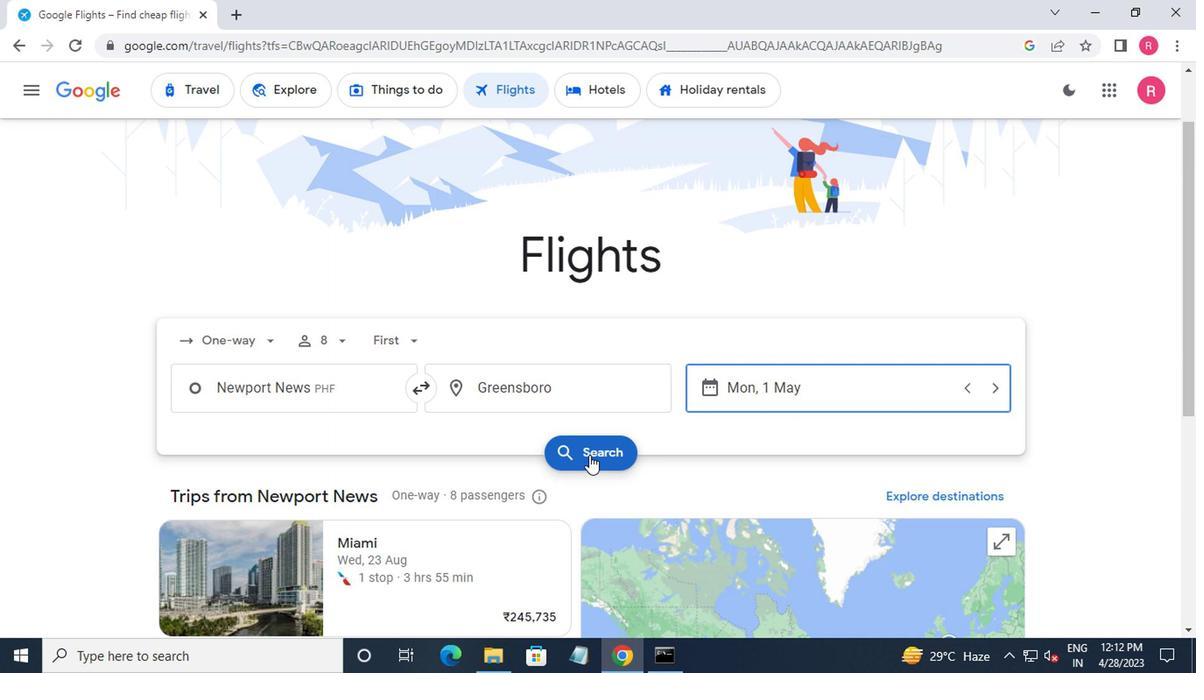 
Action: Mouse moved to (181, 245)
Screenshot: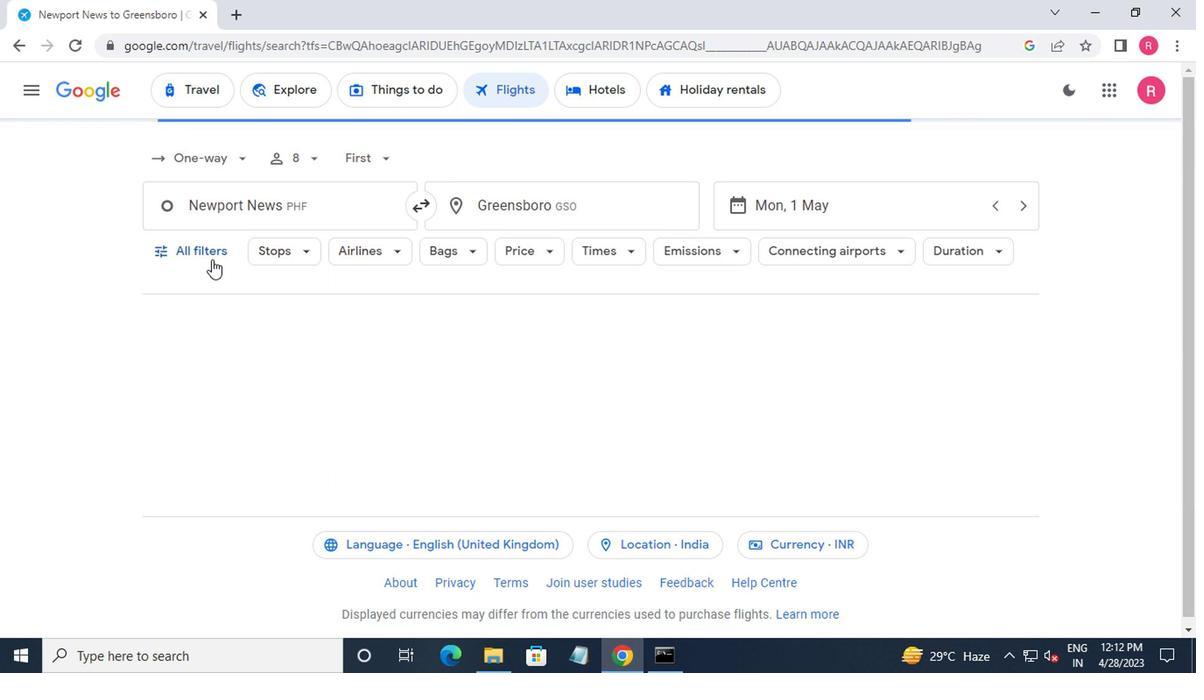 
Action: Mouse pressed left at (181, 245)
Screenshot: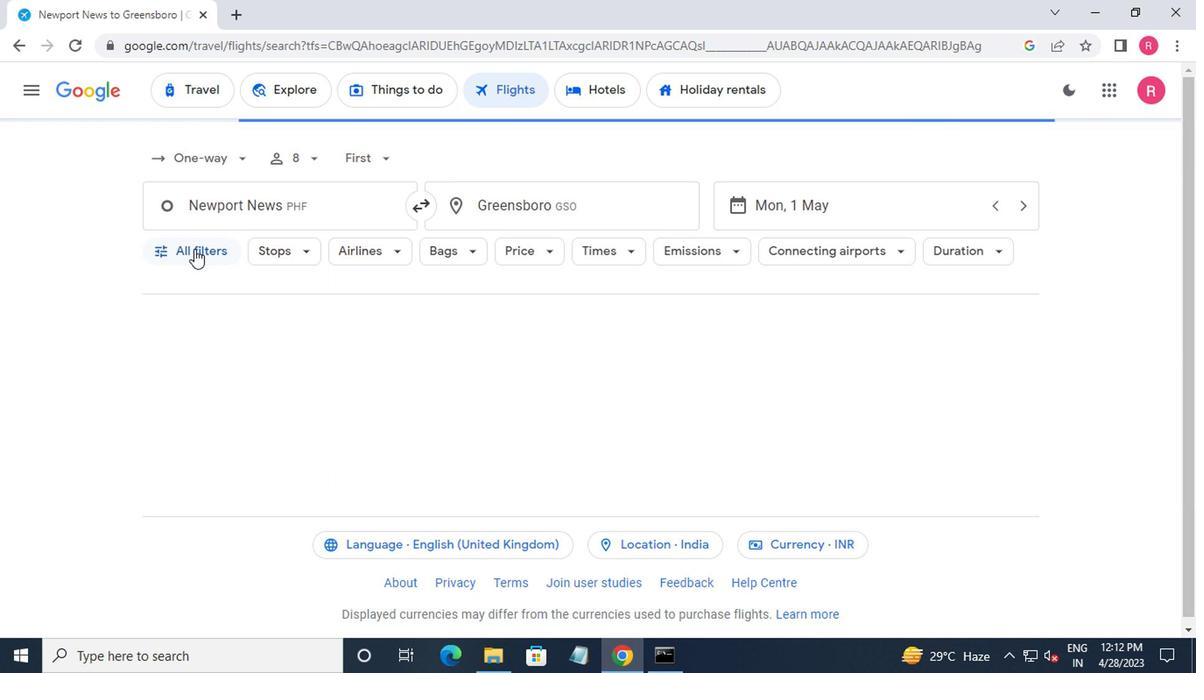 
Action: Mouse moved to (214, 389)
Screenshot: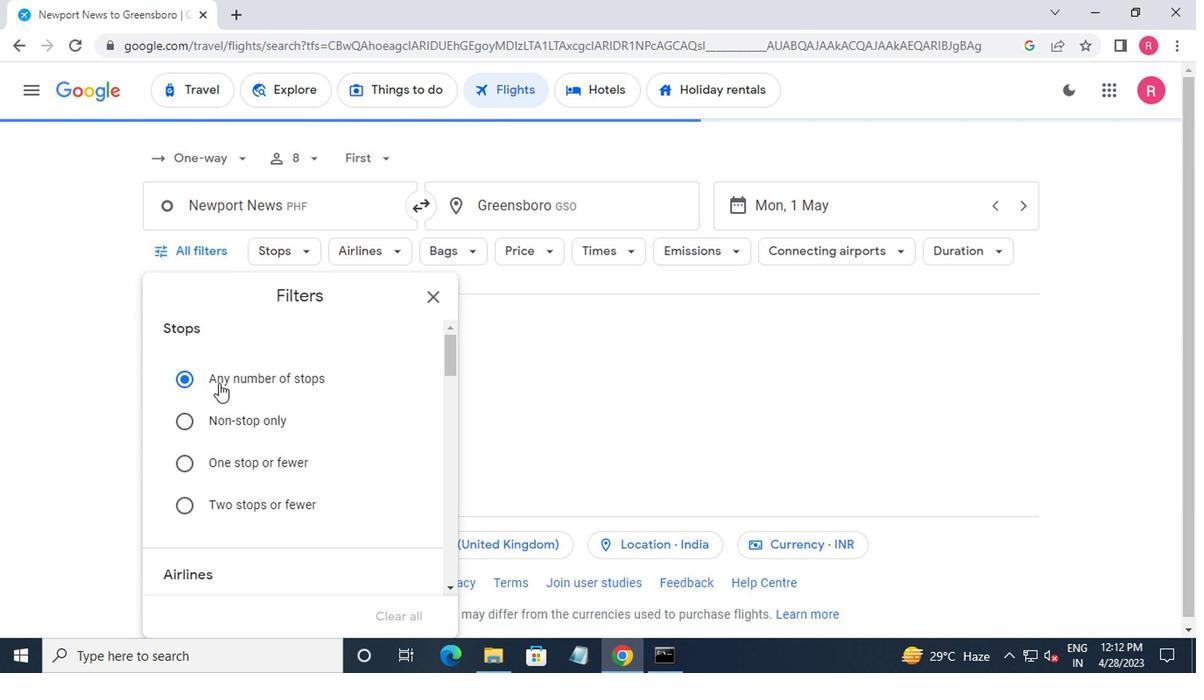 
Action: Mouse scrolled (214, 388) with delta (0, 0)
Screenshot: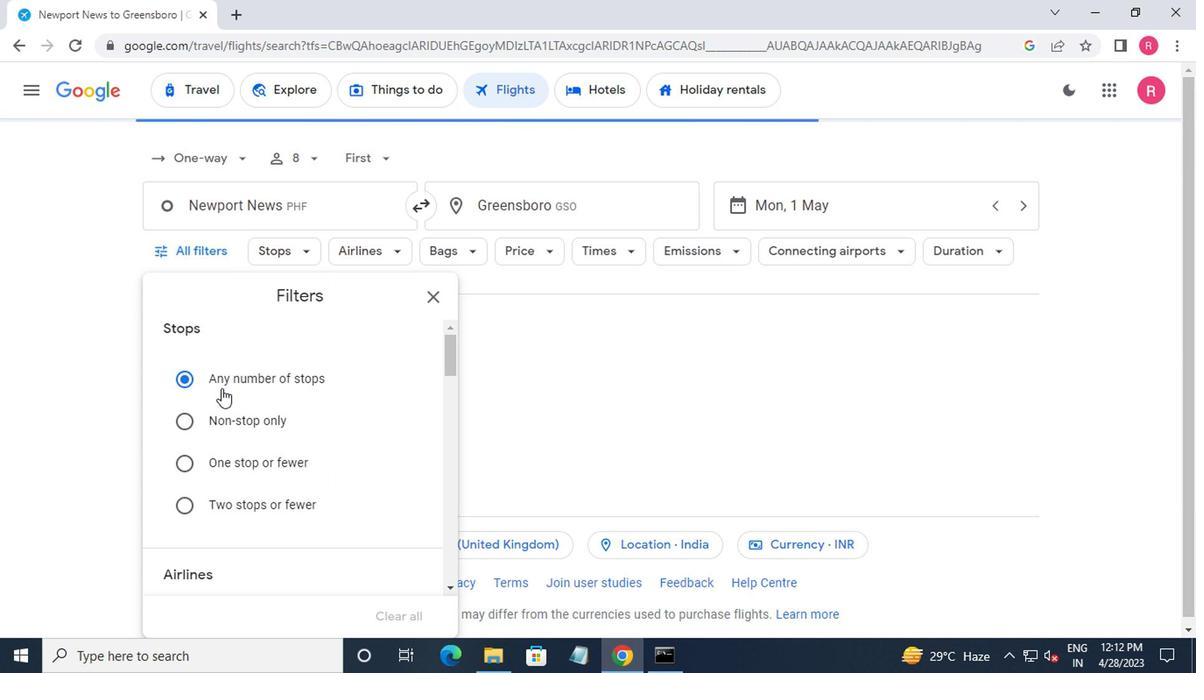 
Action: Mouse moved to (215, 390)
Screenshot: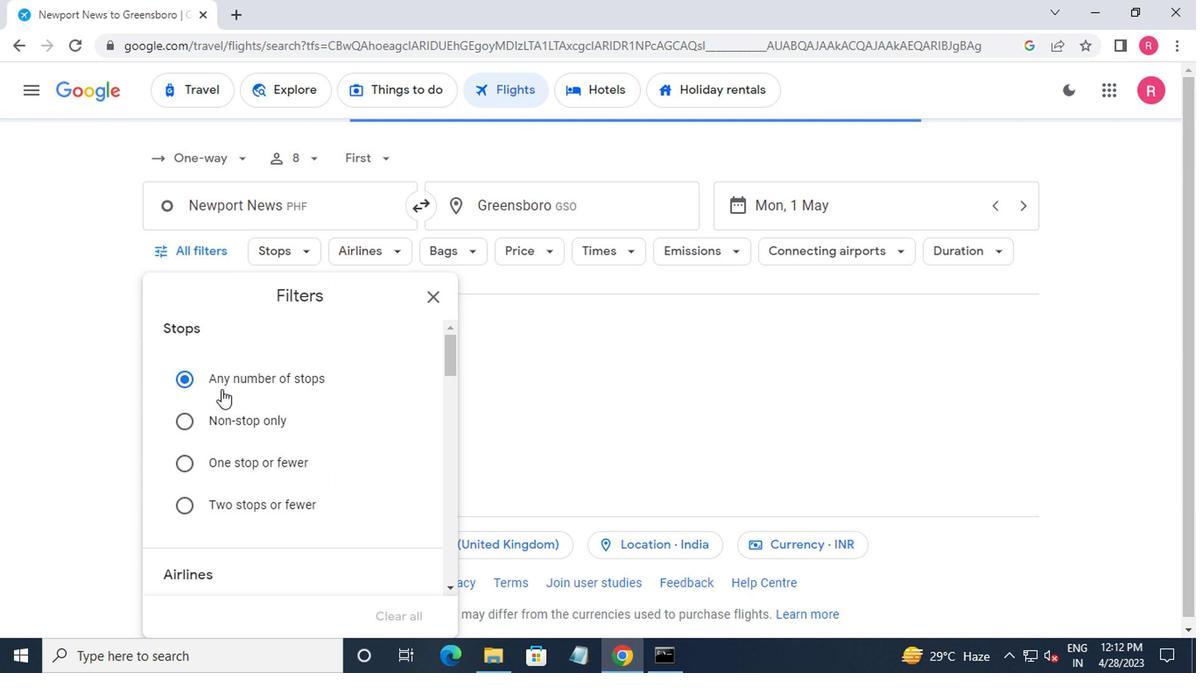 
Action: Mouse scrolled (215, 389) with delta (0, -1)
Screenshot: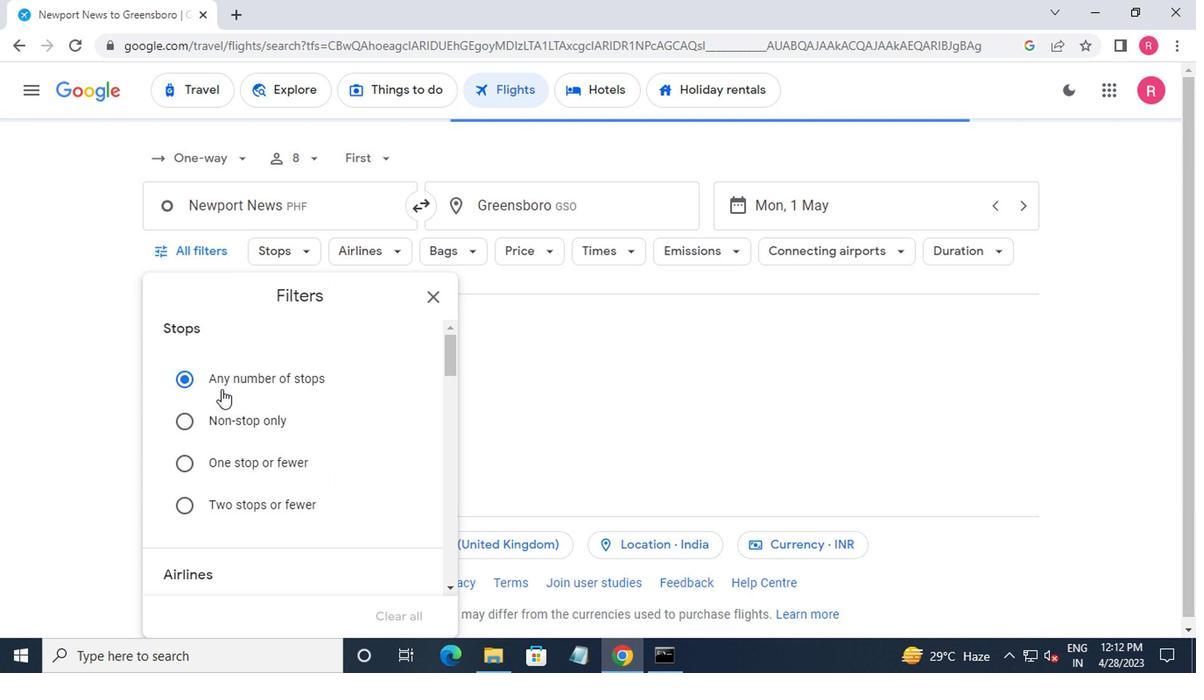 
Action: Mouse scrolled (215, 389) with delta (0, -1)
Screenshot: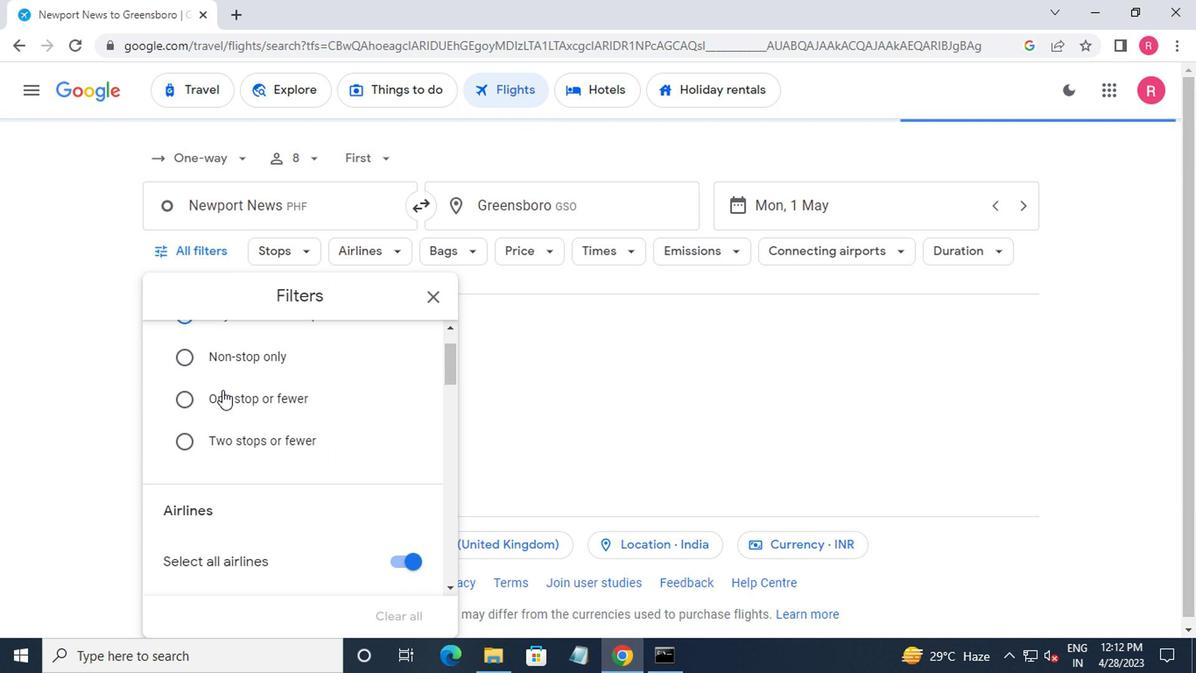 
Action: Mouse scrolled (215, 389) with delta (0, -1)
Screenshot: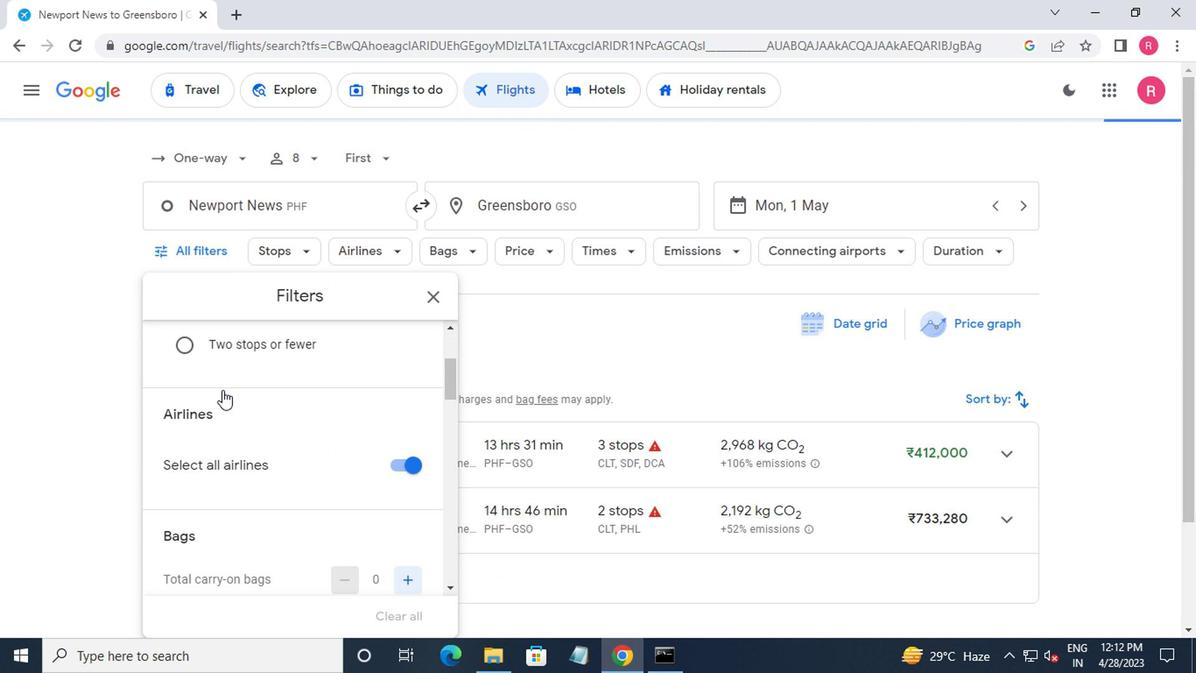 
Action: Mouse moved to (215, 391)
Screenshot: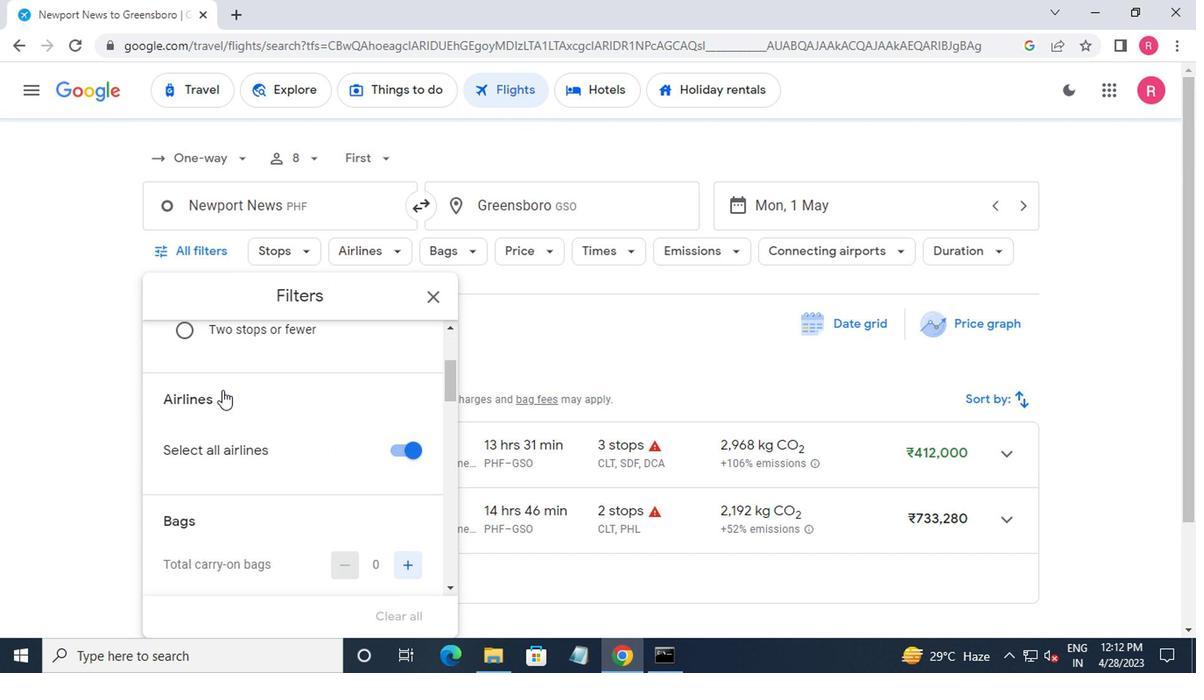 
Action: Mouse scrolled (215, 390) with delta (0, 0)
Screenshot: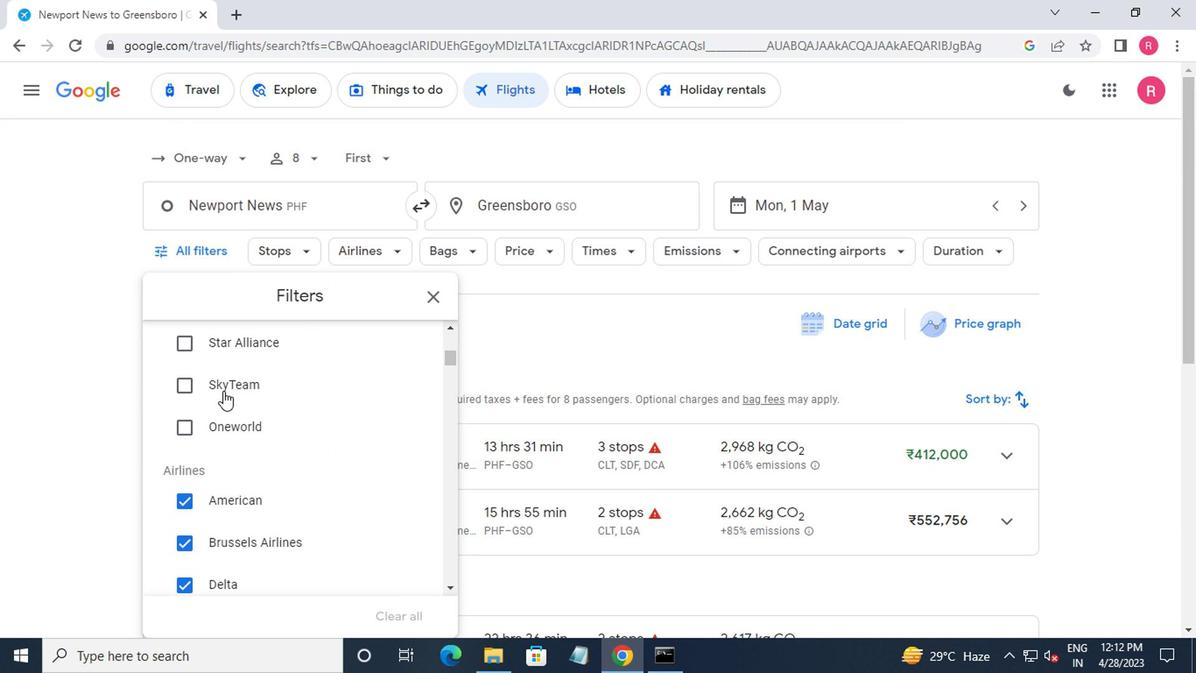 
Action: Mouse moved to (215, 391)
Screenshot: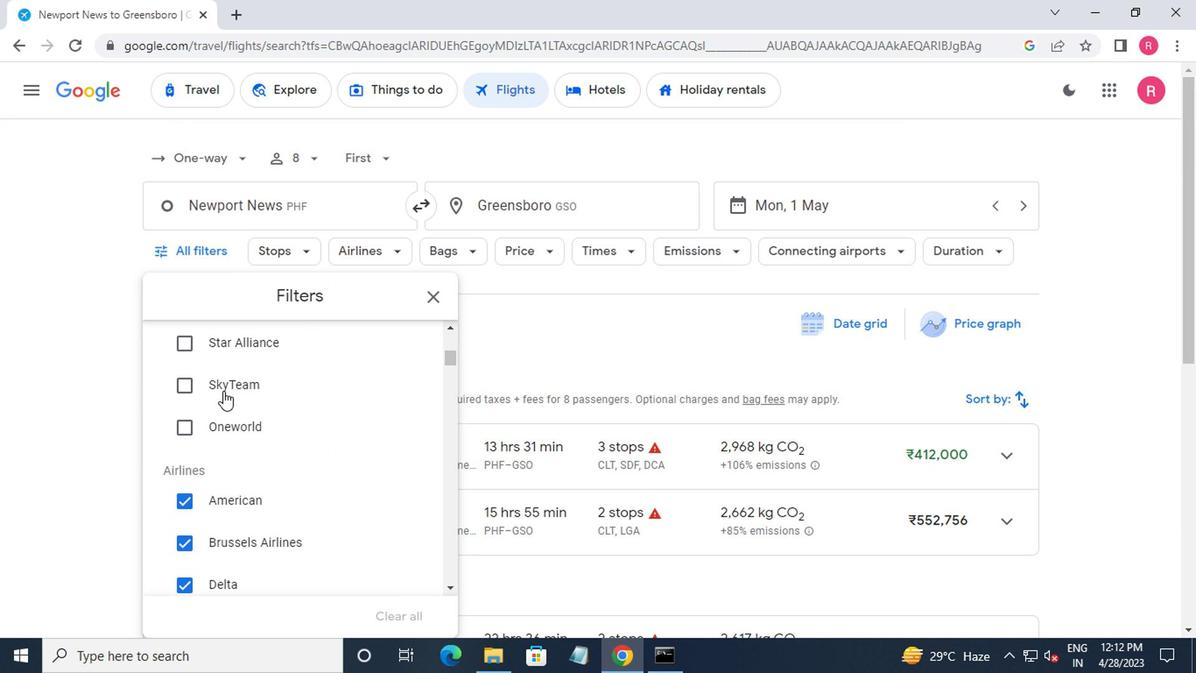 
Action: Mouse scrolled (215, 390) with delta (0, 0)
Screenshot: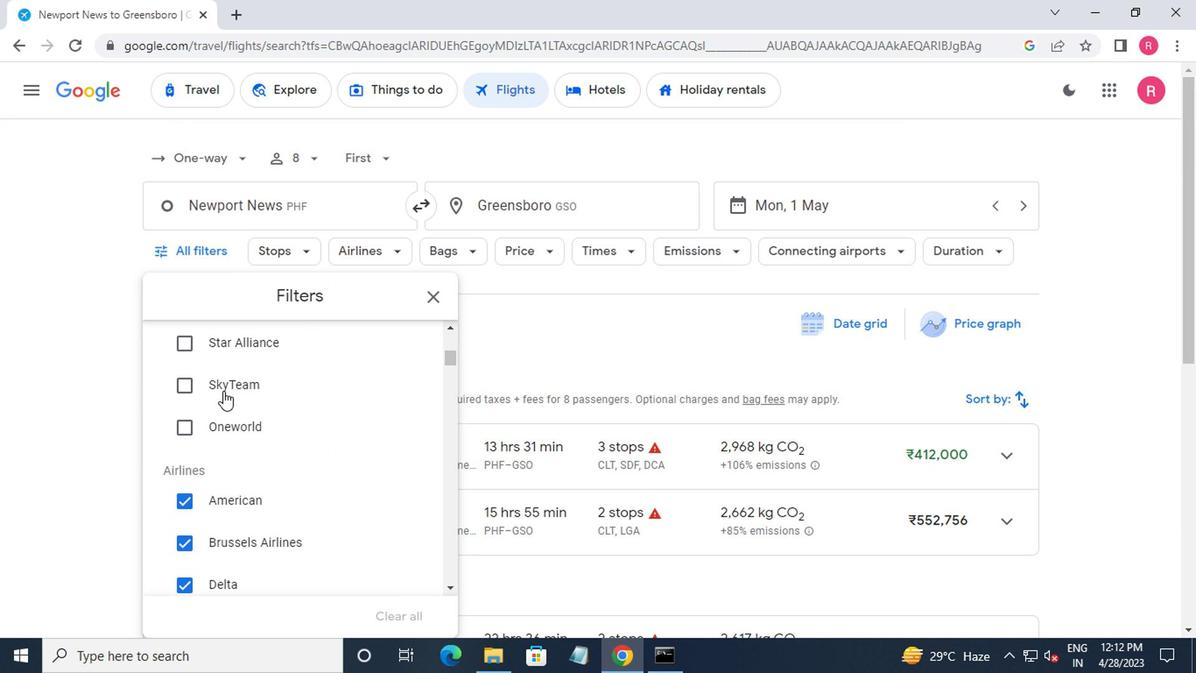 
Action: Mouse scrolled (215, 390) with delta (0, 0)
Screenshot: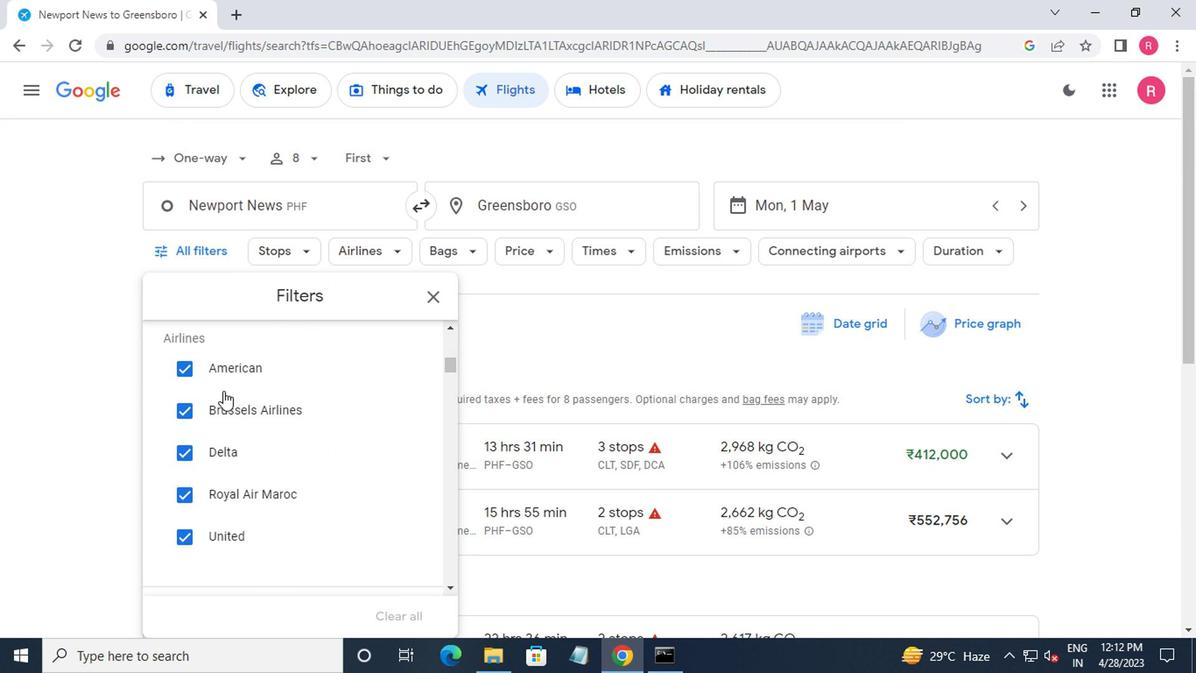 
Action: Mouse moved to (216, 392)
Screenshot: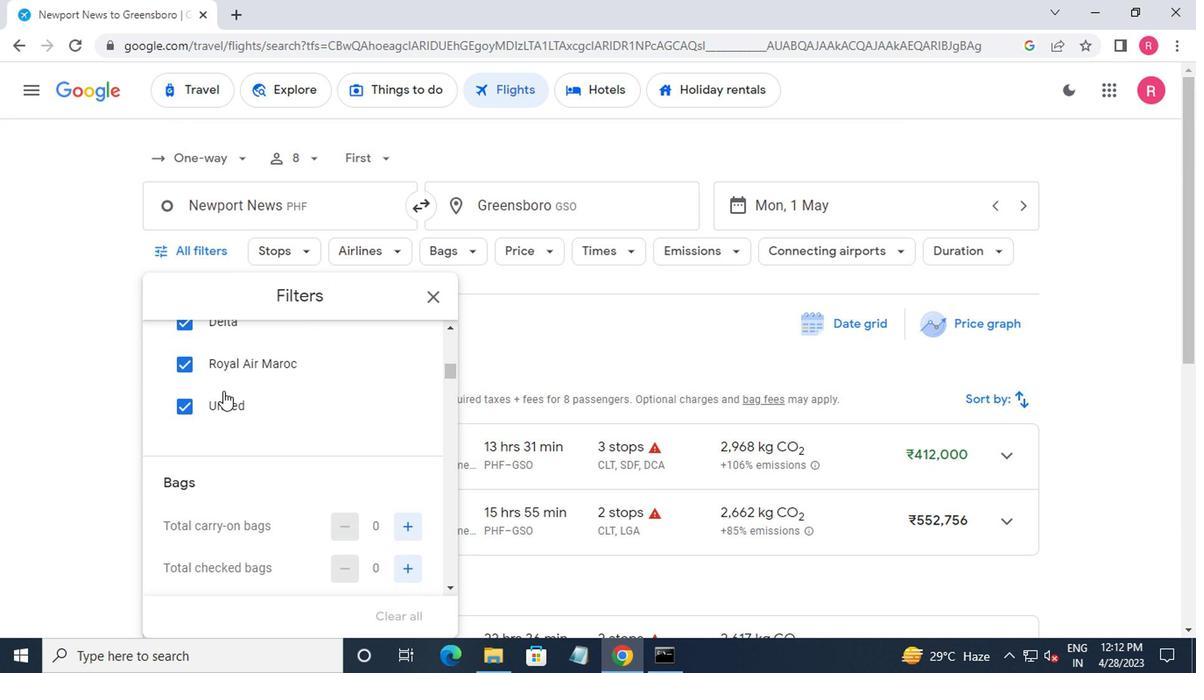 
Action: Mouse scrolled (216, 393) with delta (0, 0)
Screenshot: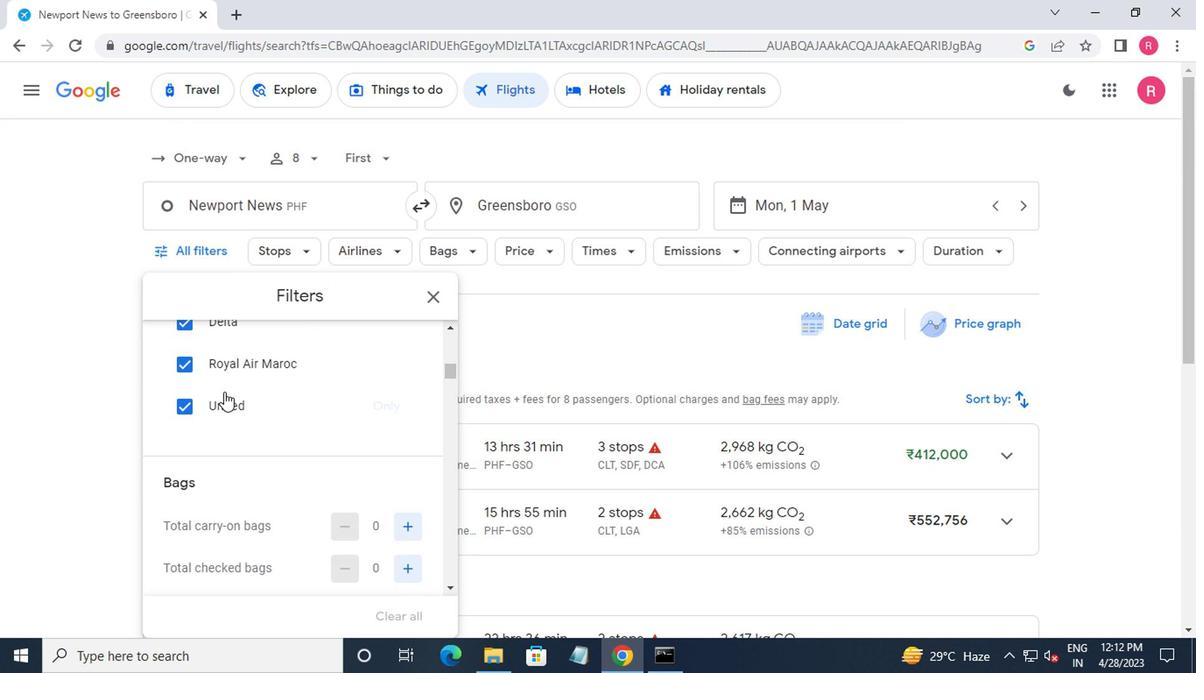 
Action: Mouse scrolled (216, 393) with delta (0, 0)
Screenshot: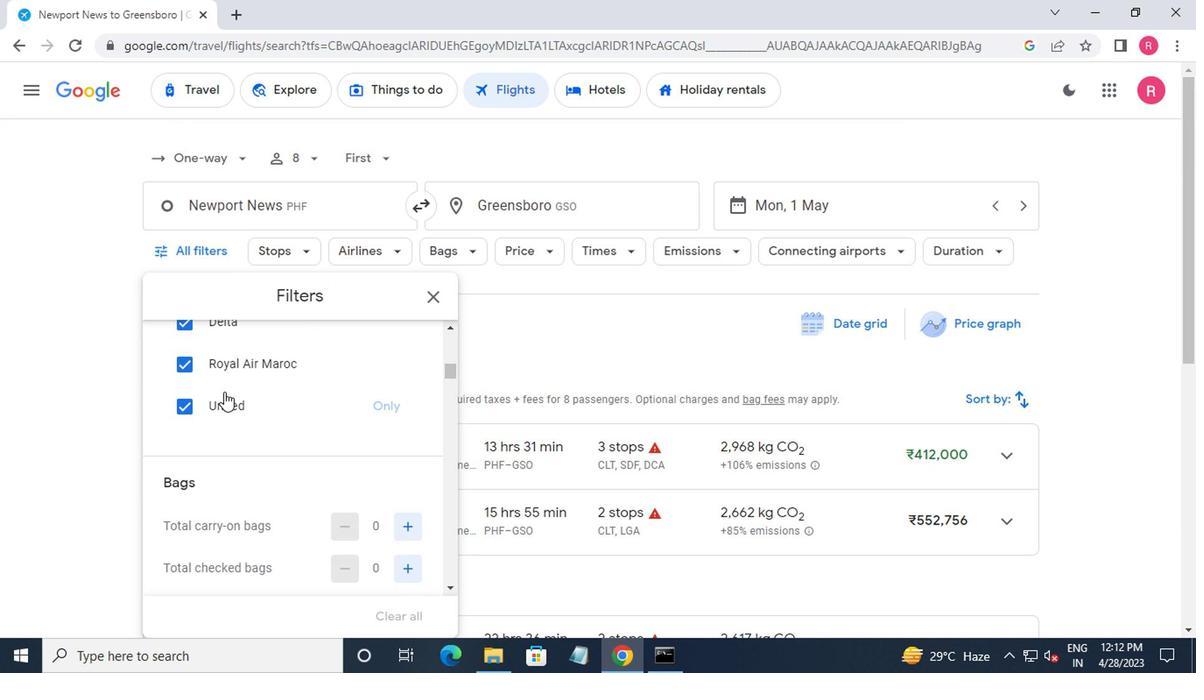 
Action: Mouse moved to (220, 392)
Screenshot: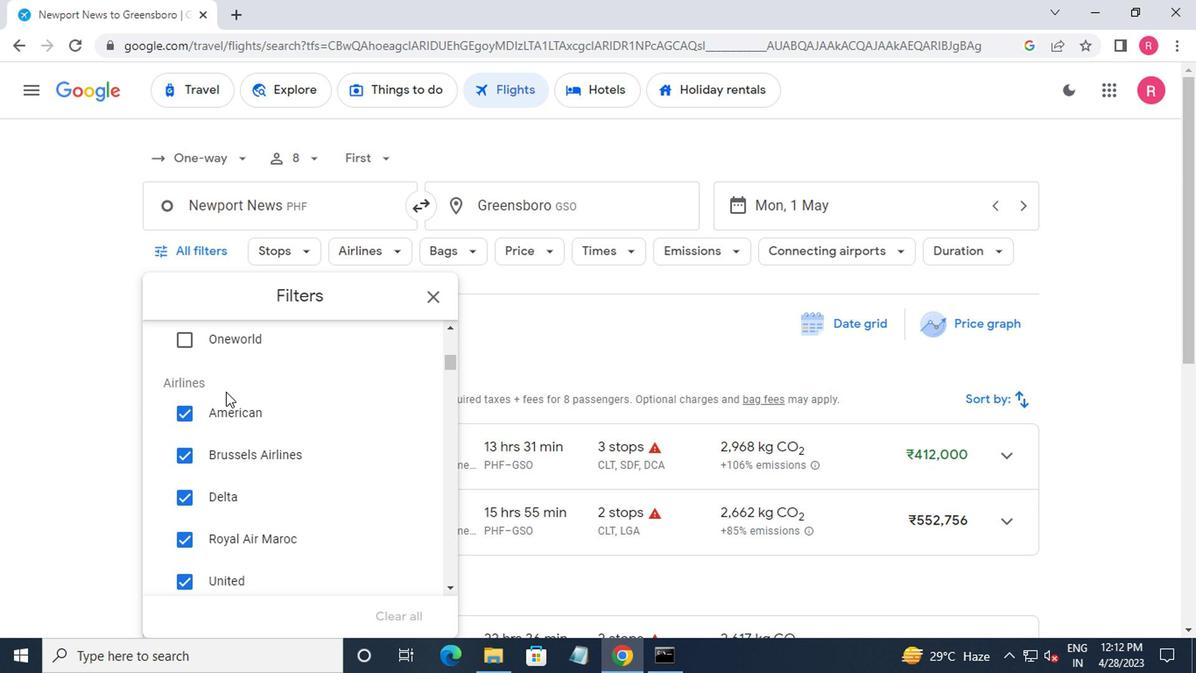 
Action: Mouse scrolled (220, 393) with delta (0, 0)
Screenshot: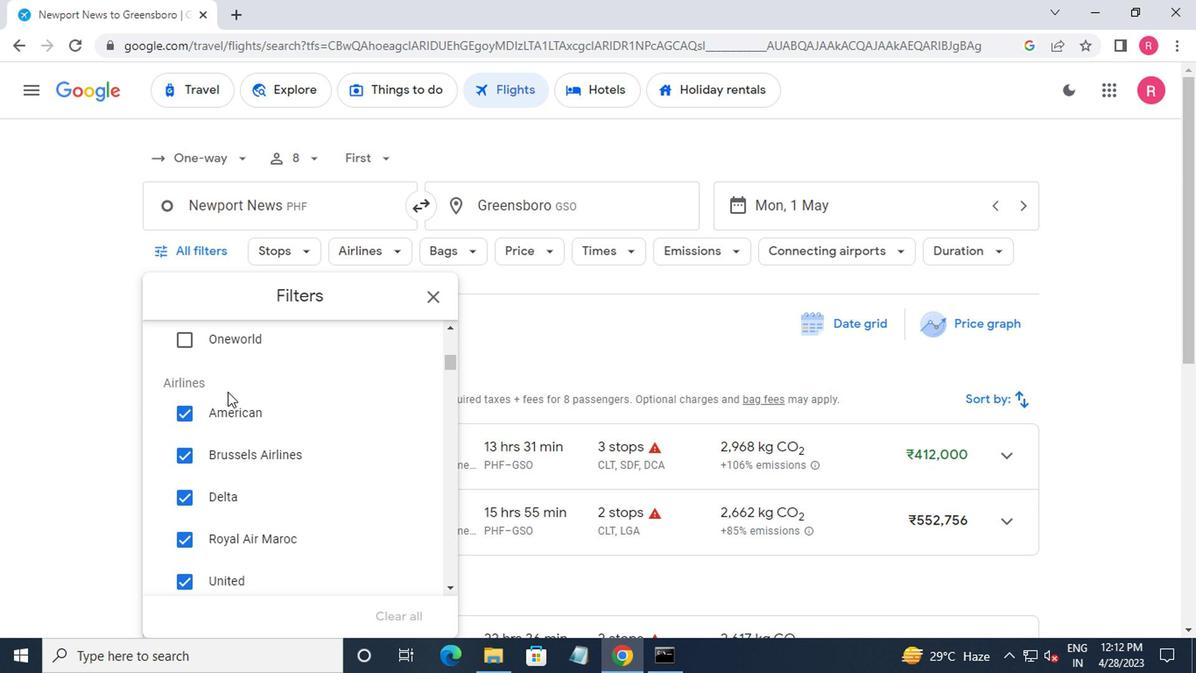 
Action: Mouse scrolled (220, 393) with delta (0, 0)
Screenshot: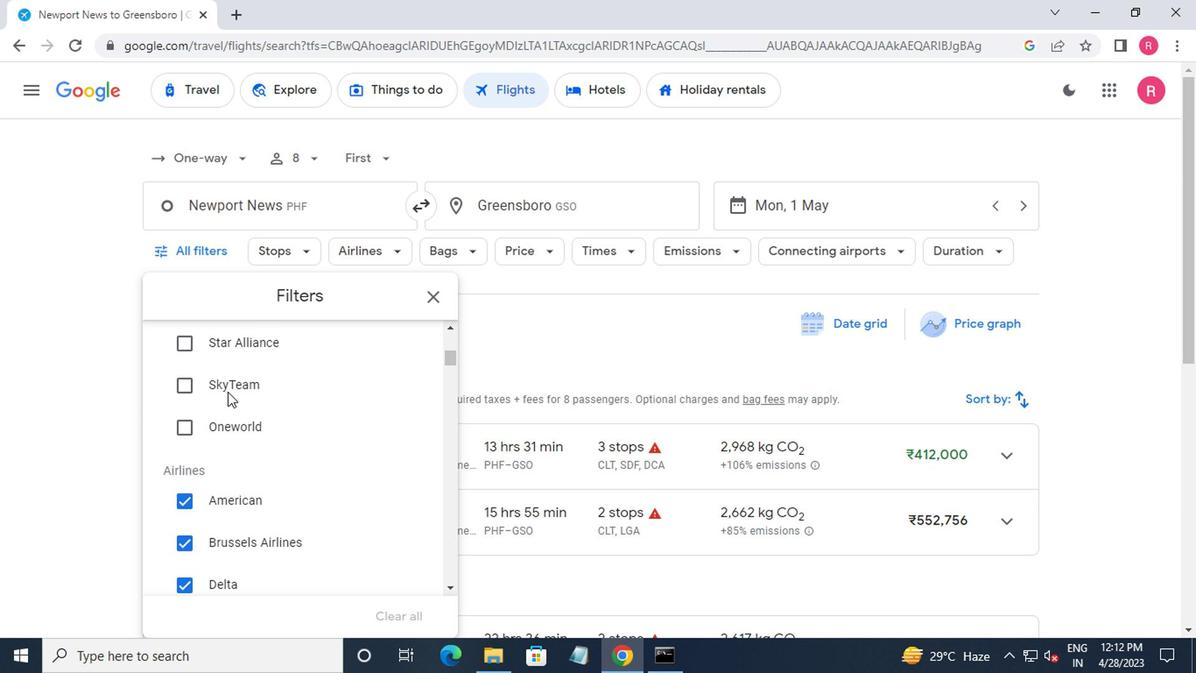 
Action: Mouse scrolled (220, 393) with delta (0, 0)
Screenshot: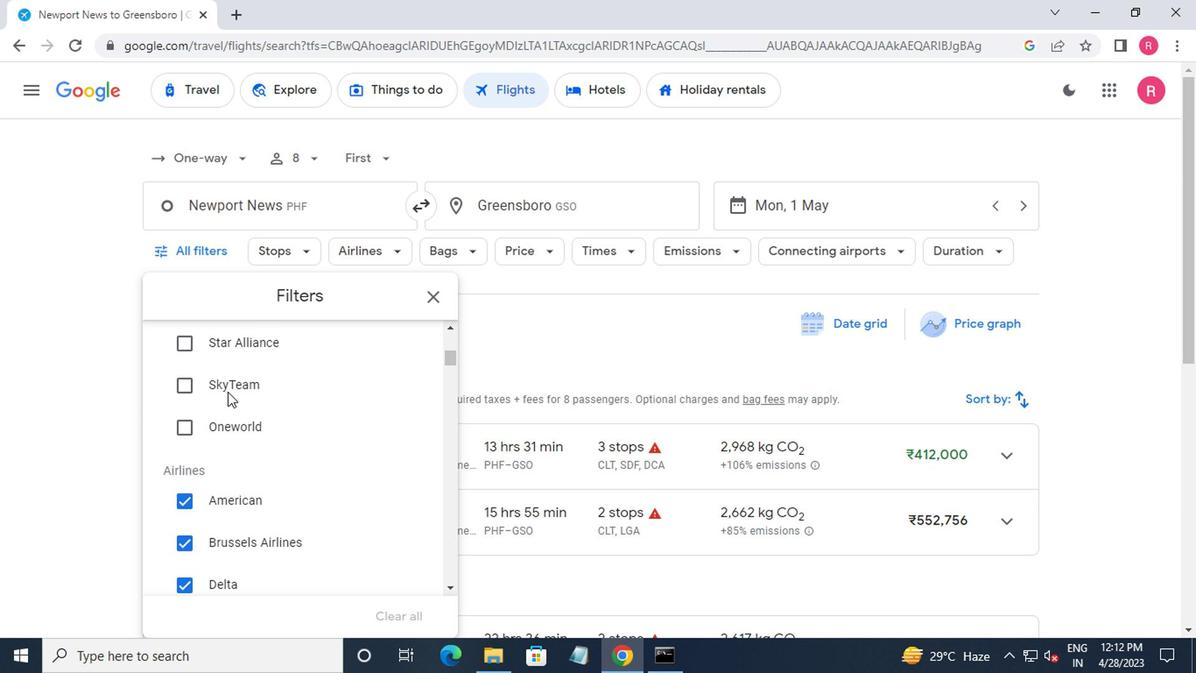 
Action: Mouse moved to (403, 453)
Screenshot: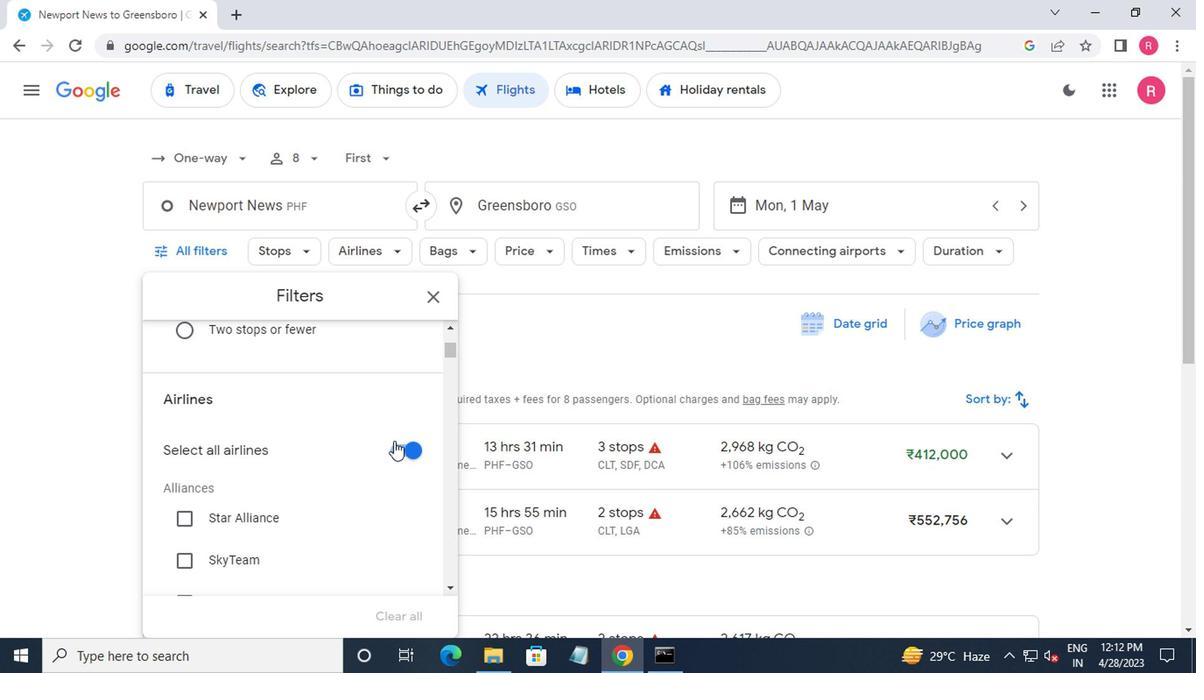 
Action: Mouse pressed left at (403, 453)
Screenshot: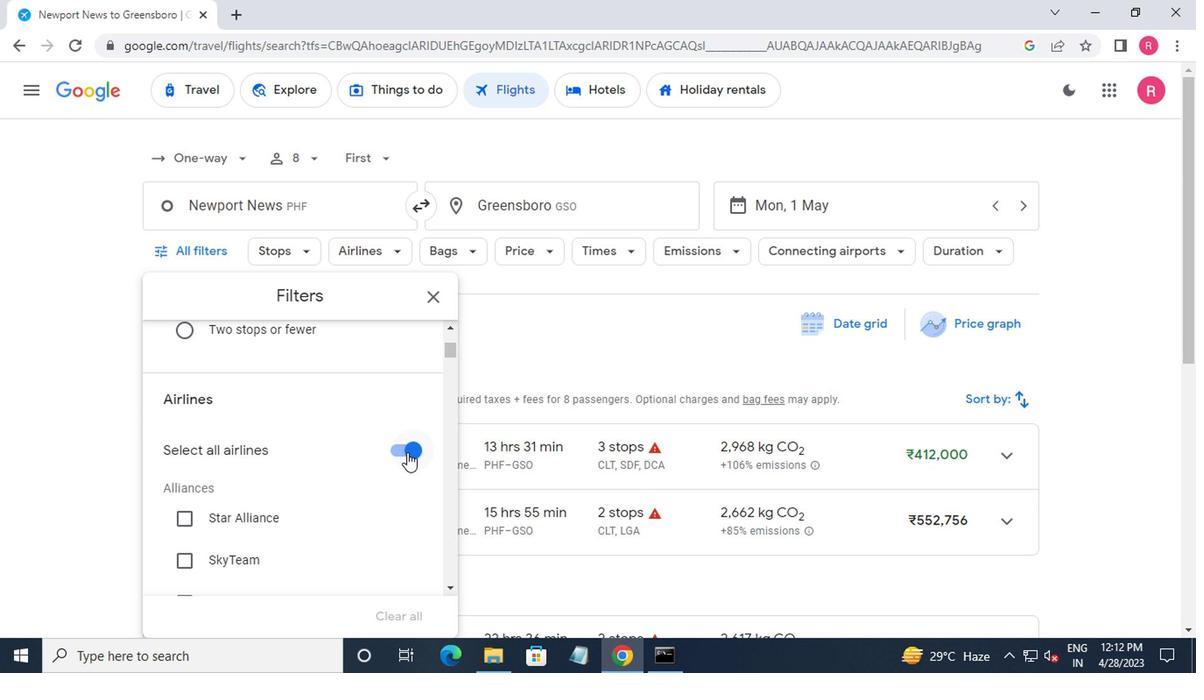 
Action: Mouse moved to (403, 453)
Screenshot: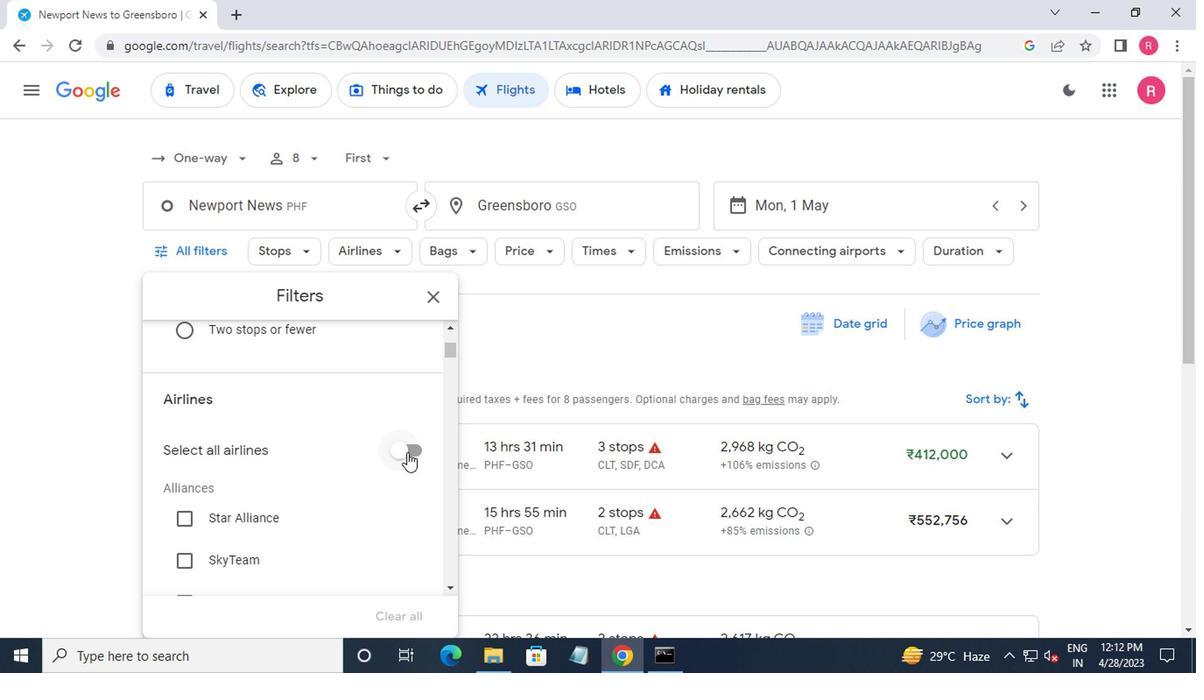 
Action: Mouse scrolled (403, 452) with delta (0, -1)
Screenshot: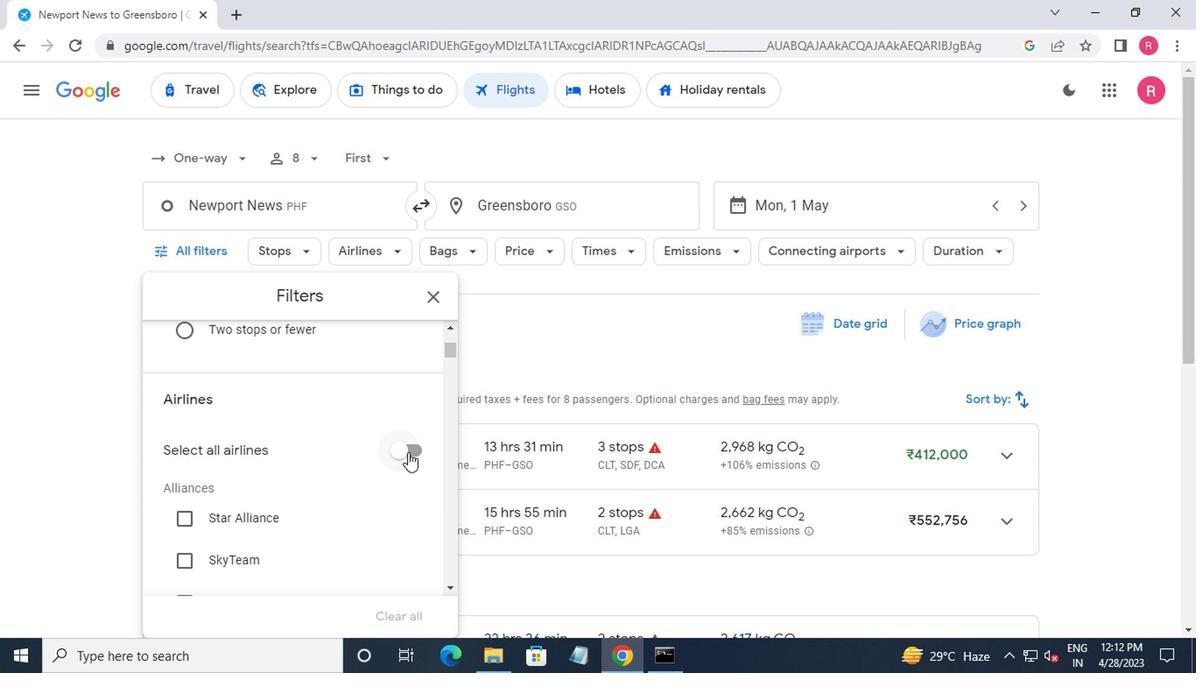
Action: Mouse scrolled (403, 452) with delta (0, -1)
Screenshot: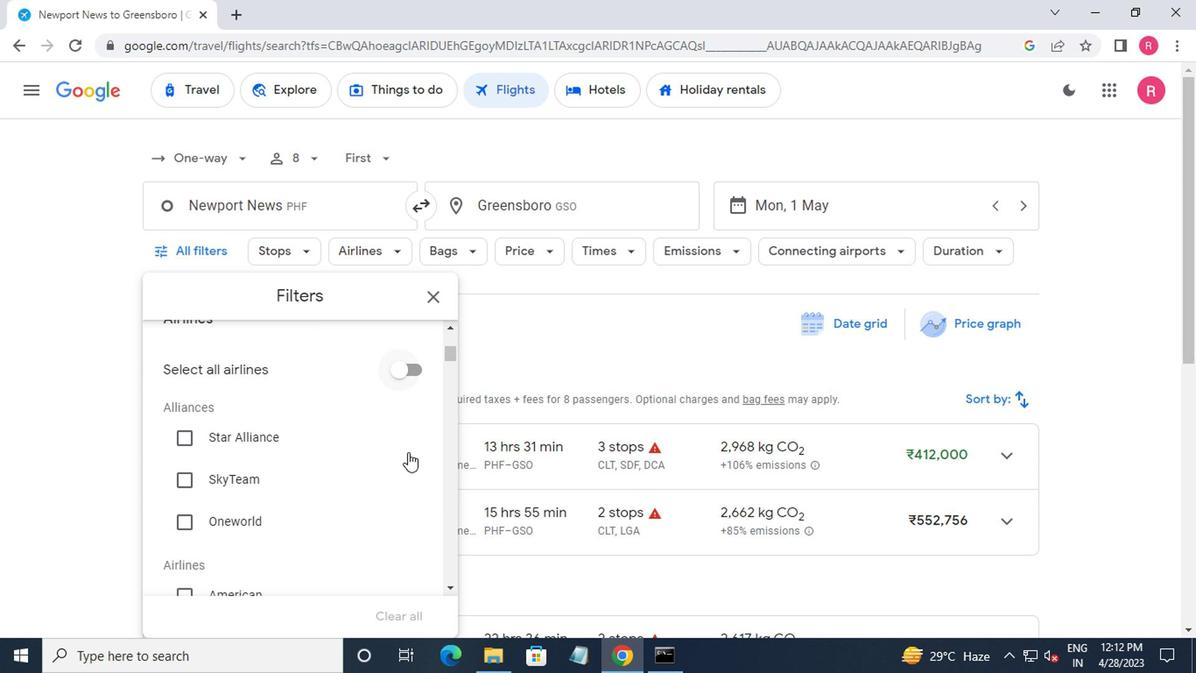 
Action: Mouse scrolled (403, 452) with delta (0, -1)
Screenshot: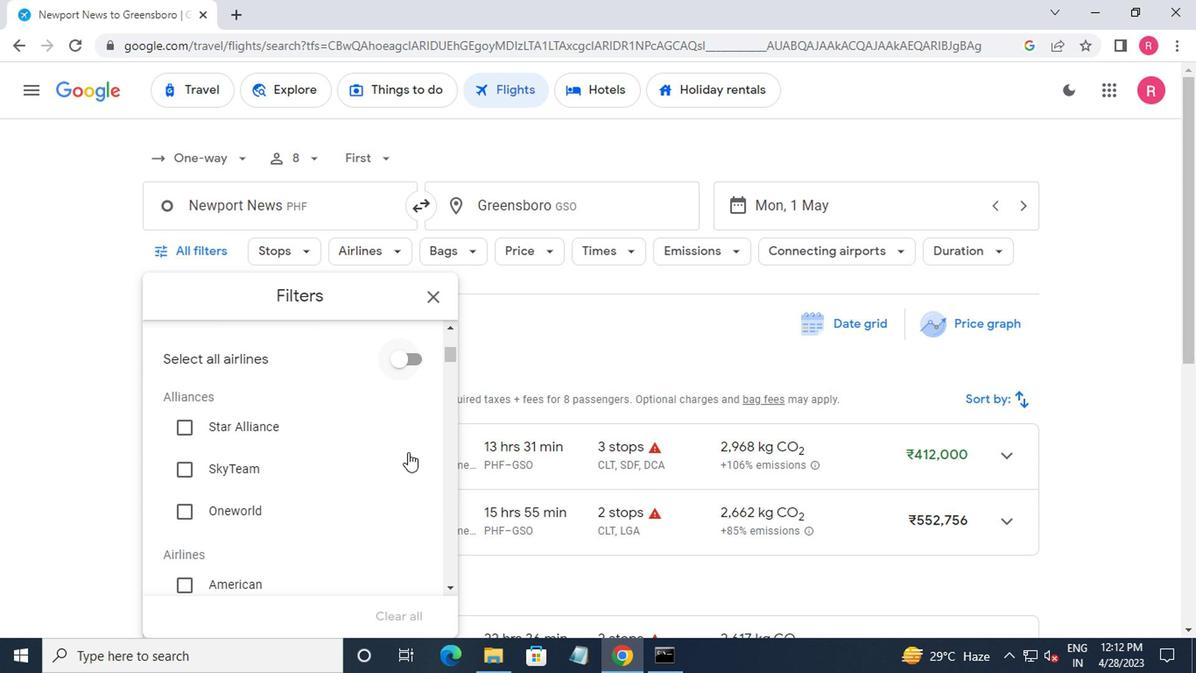 
Action: Mouse scrolled (403, 452) with delta (0, -1)
Screenshot: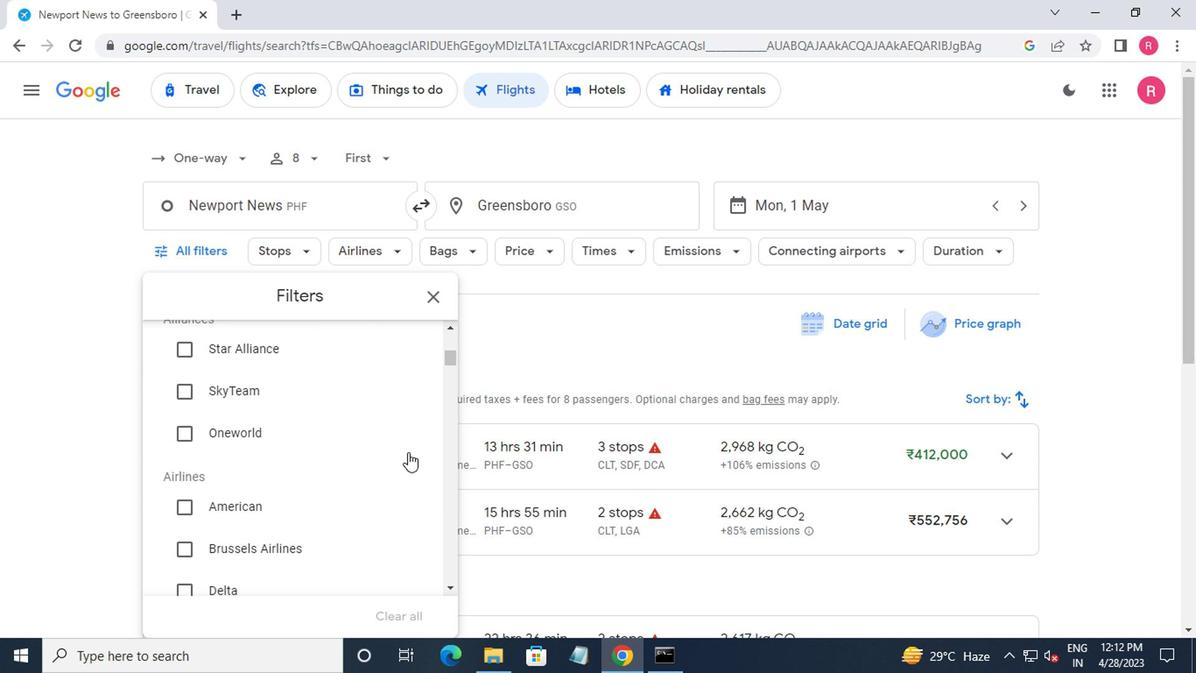
Action: Mouse scrolled (403, 452) with delta (0, -1)
Screenshot: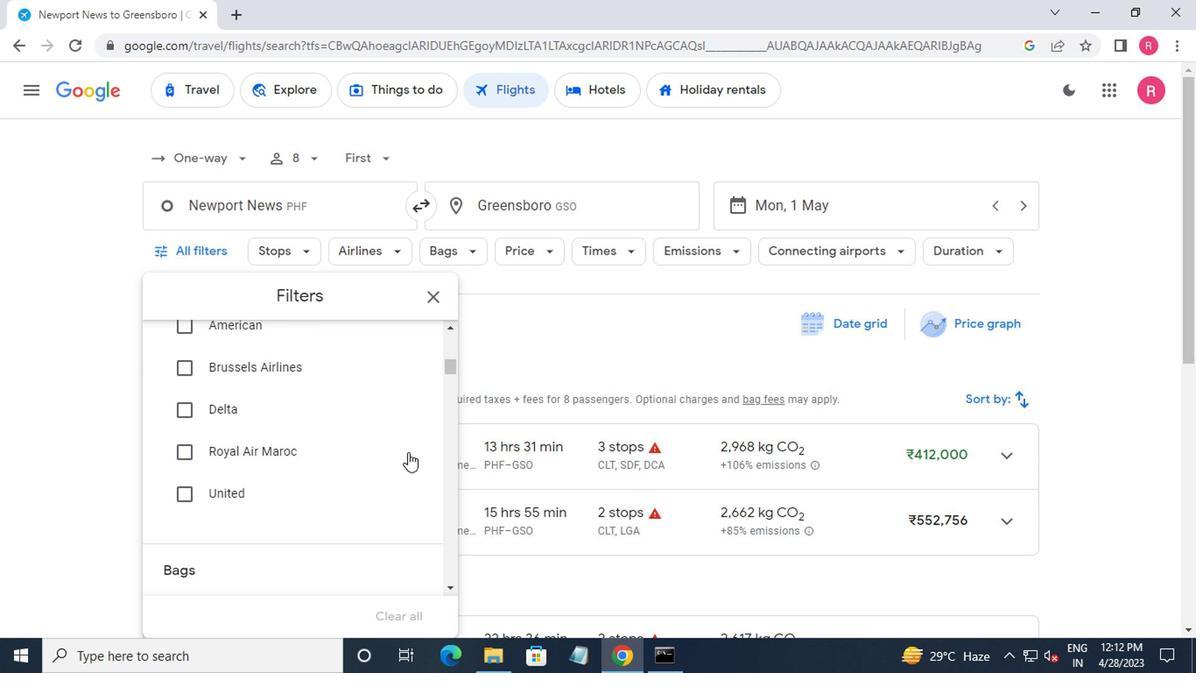 
Action: Mouse scrolled (403, 452) with delta (0, -1)
Screenshot: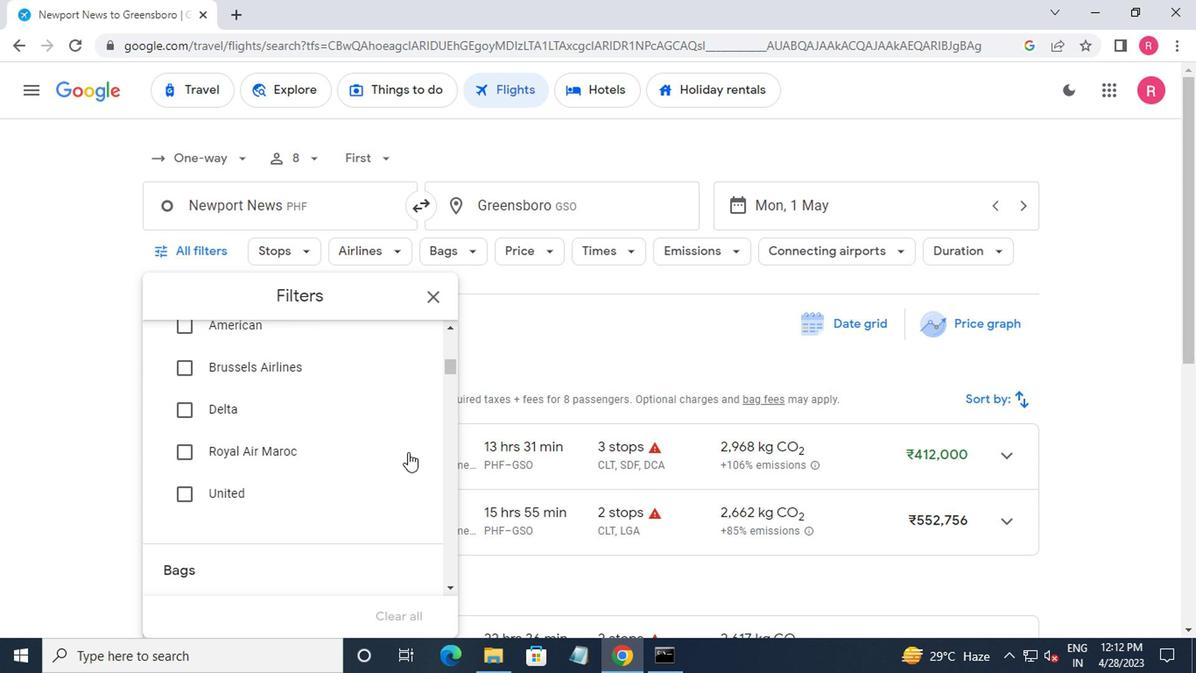 
Action: Mouse moved to (412, 474)
Screenshot: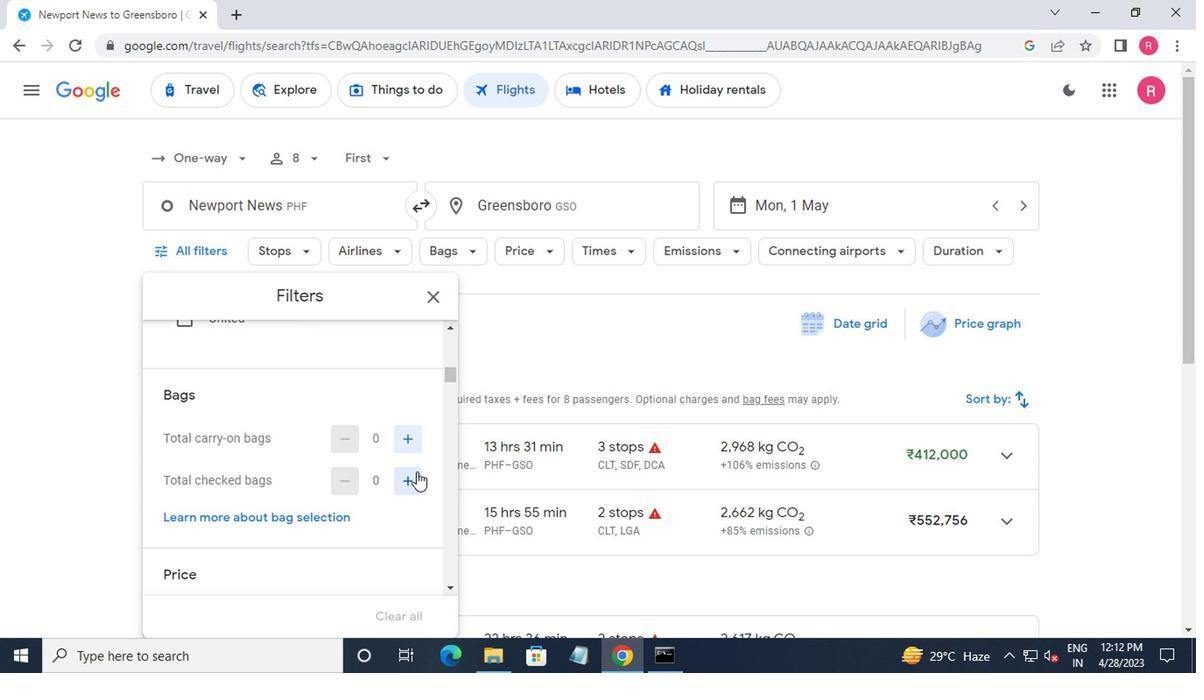 
Action: Mouse pressed left at (412, 474)
Screenshot: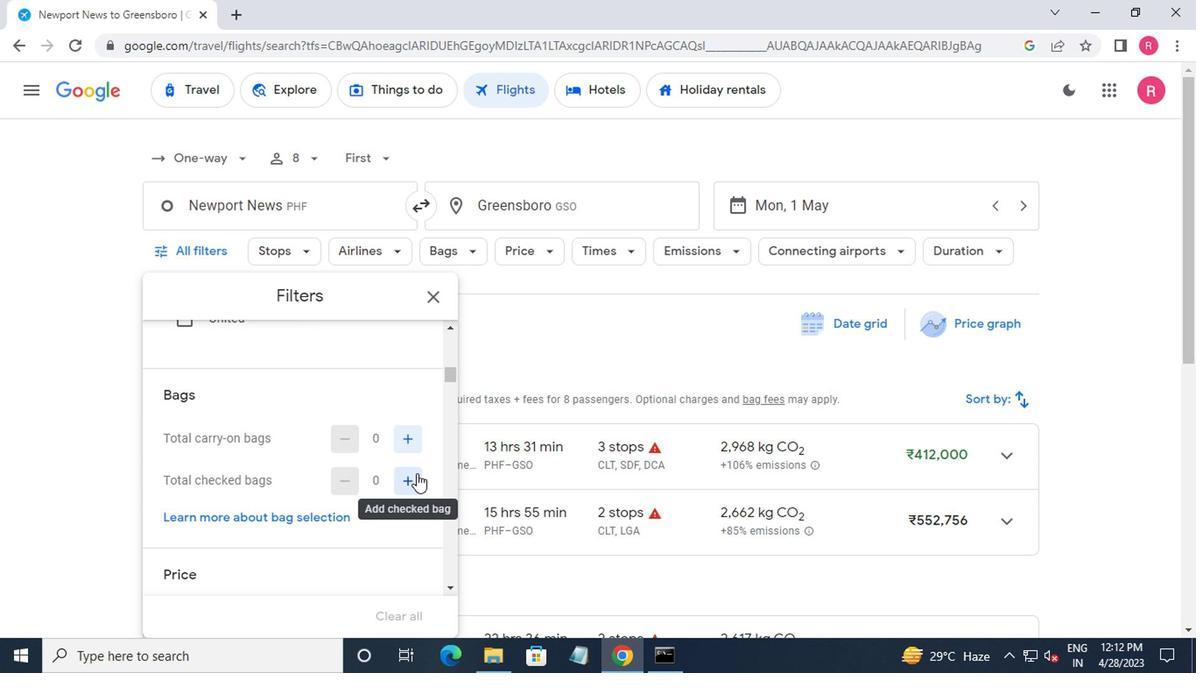 
Action: Mouse moved to (352, 467)
Screenshot: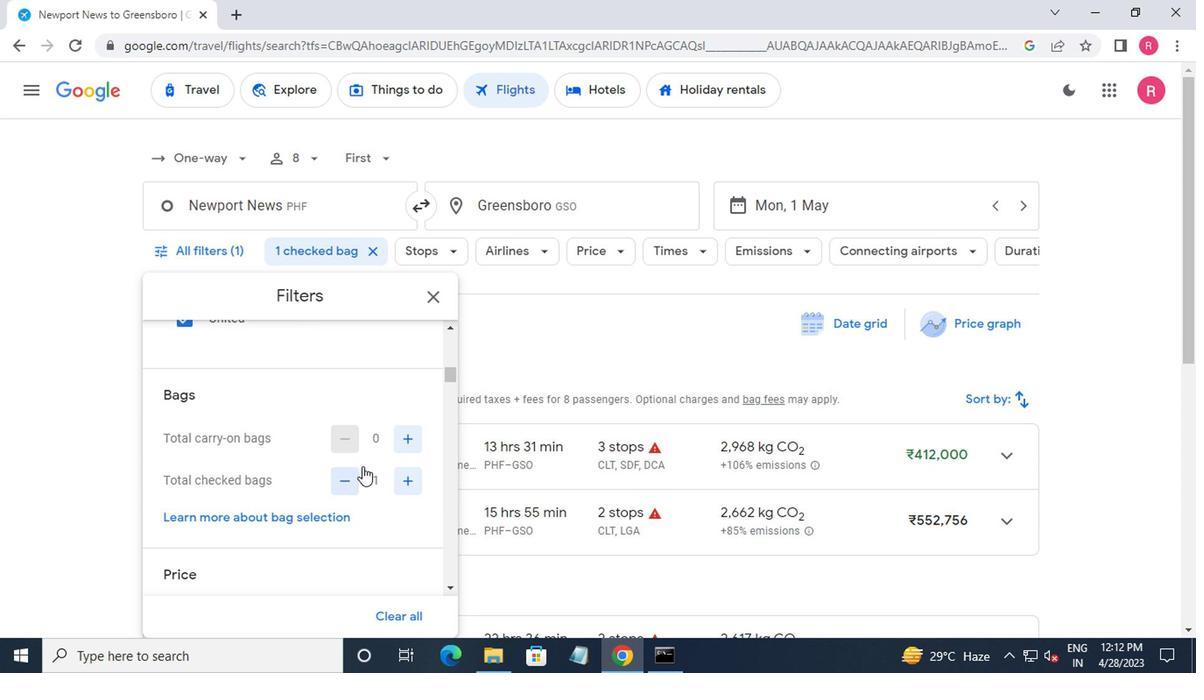 
Action: Mouse scrolled (352, 466) with delta (0, 0)
Screenshot: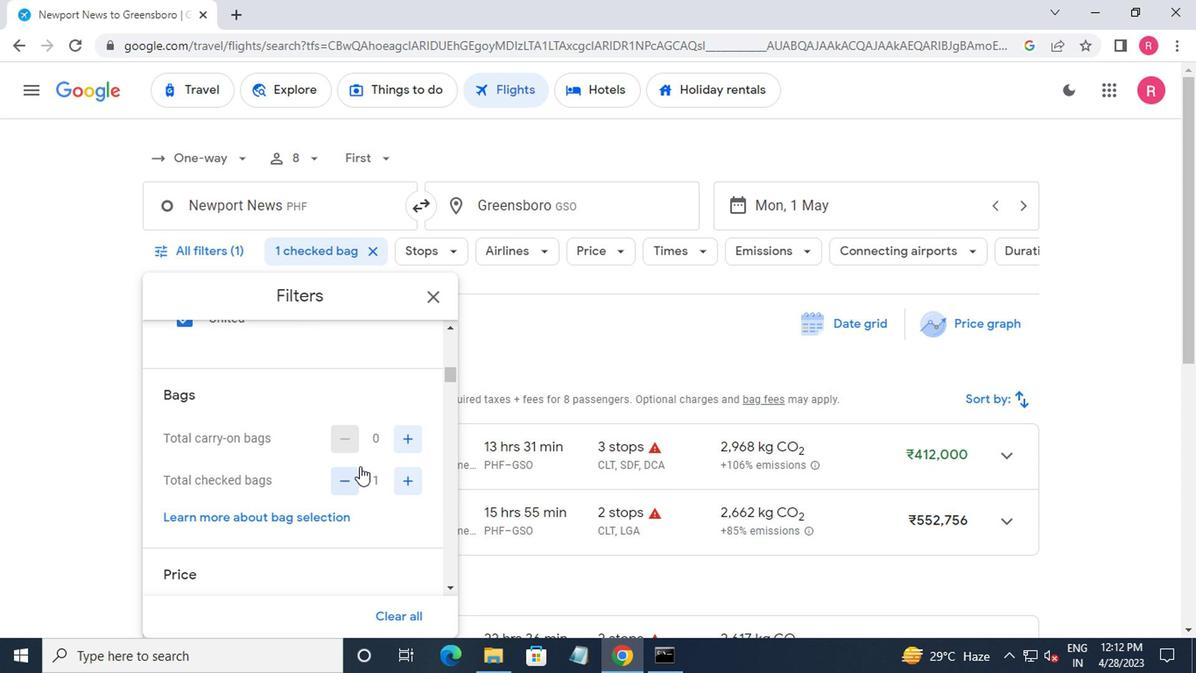 
Action: Mouse moved to (351, 467)
Screenshot: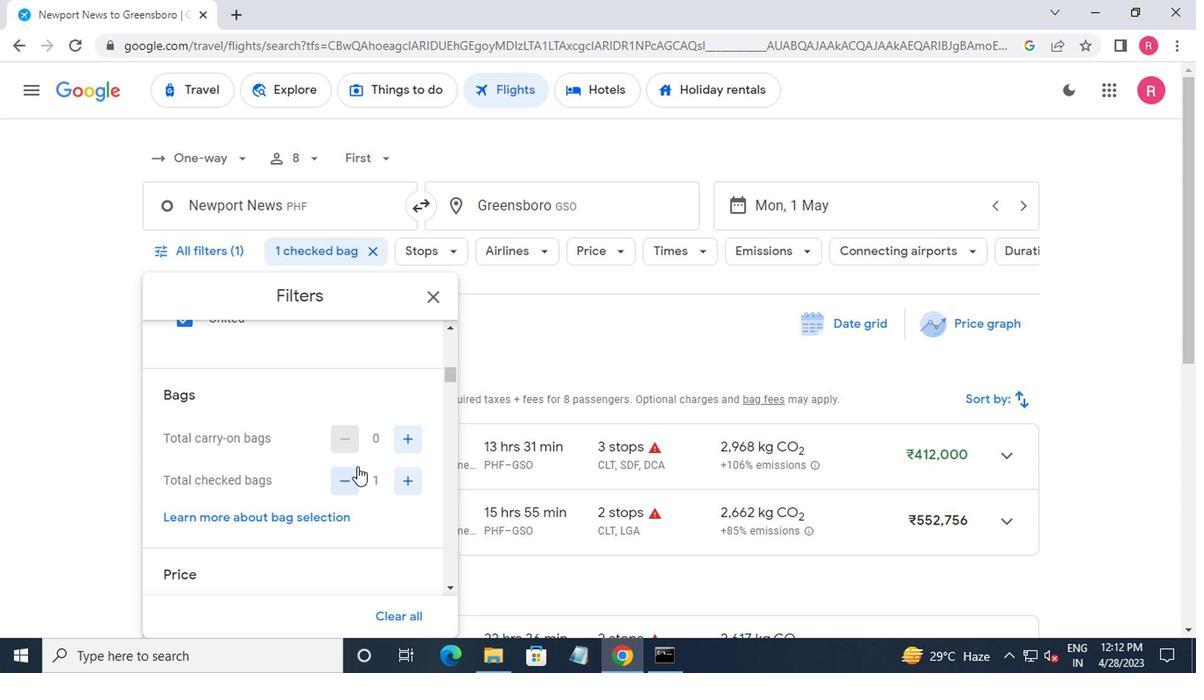 
Action: Mouse scrolled (351, 466) with delta (0, 0)
Screenshot: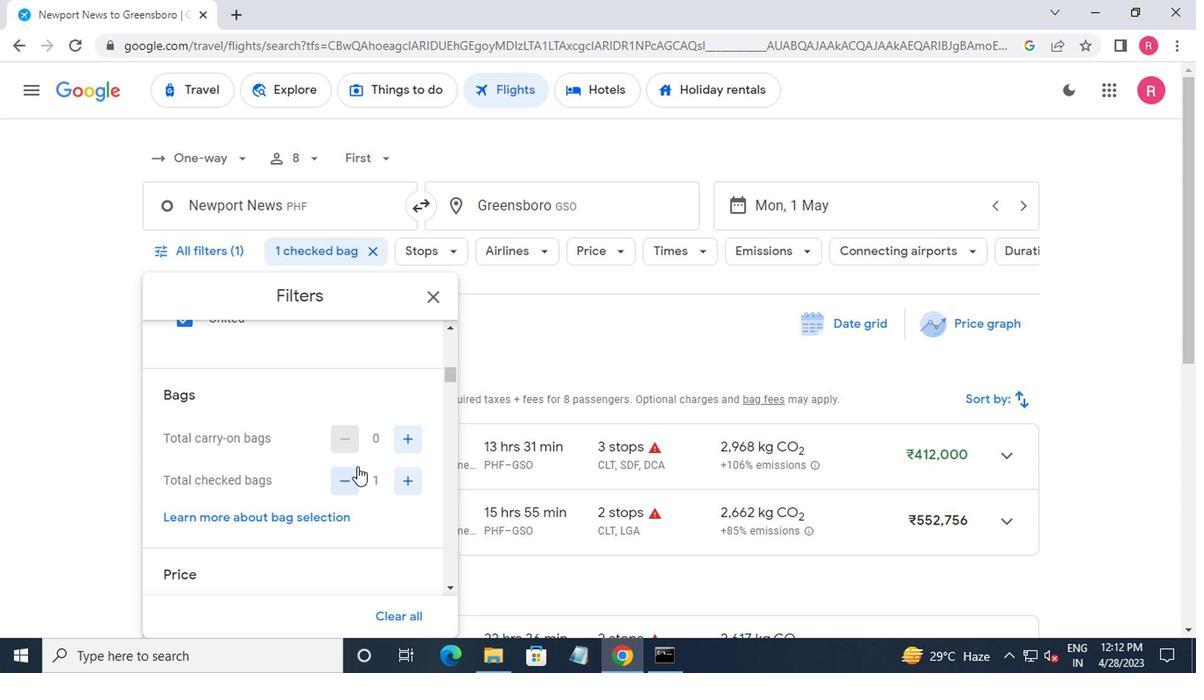 
Action: Mouse scrolled (351, 466) with delta (0, 0)
Screenshot: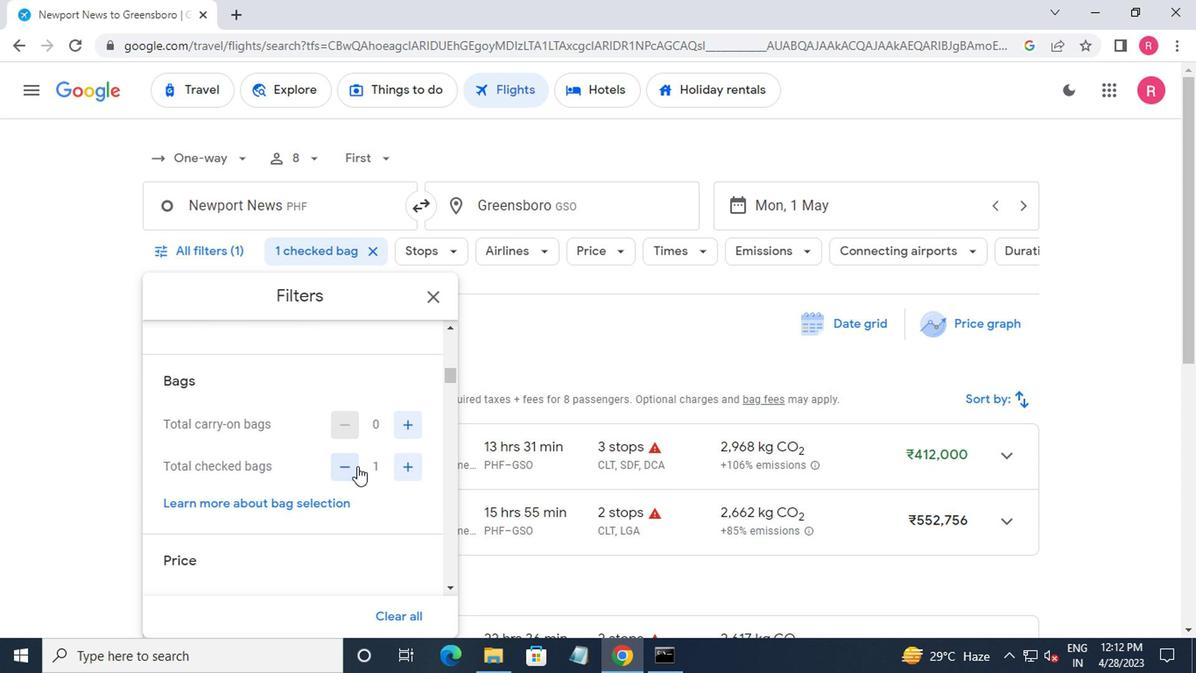 
Action: Mouse moved to (410, 387)
Screenshot: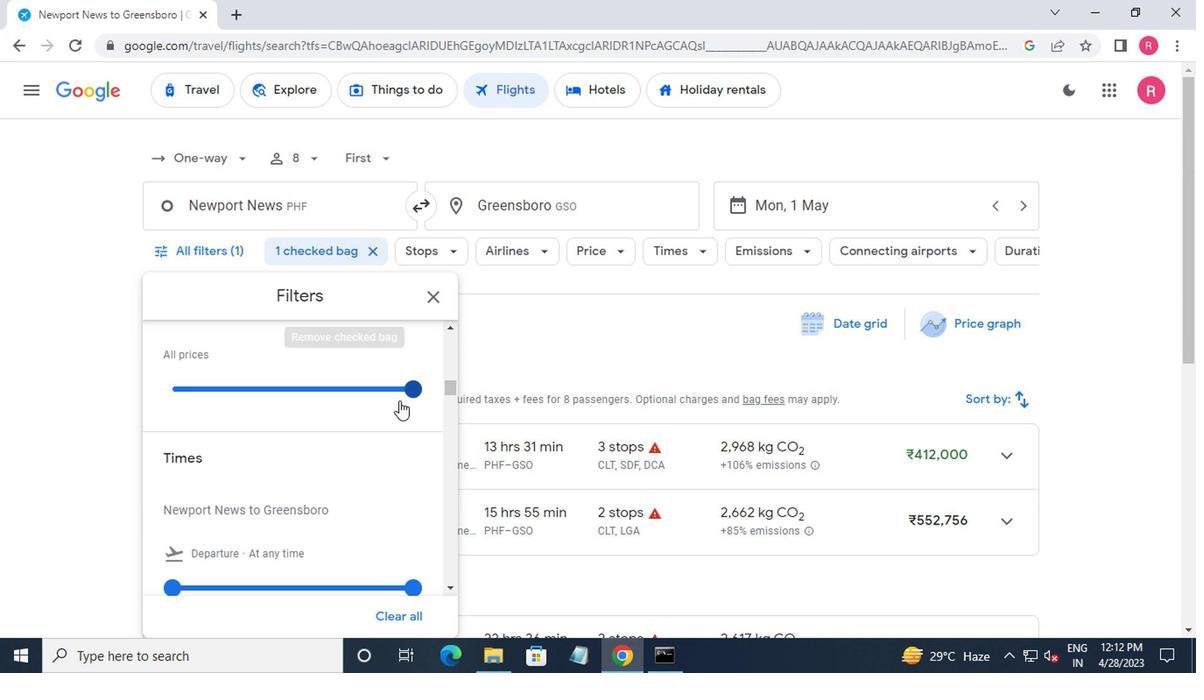 
Action: Mouse pressed left at (410, 387)
Screenshot: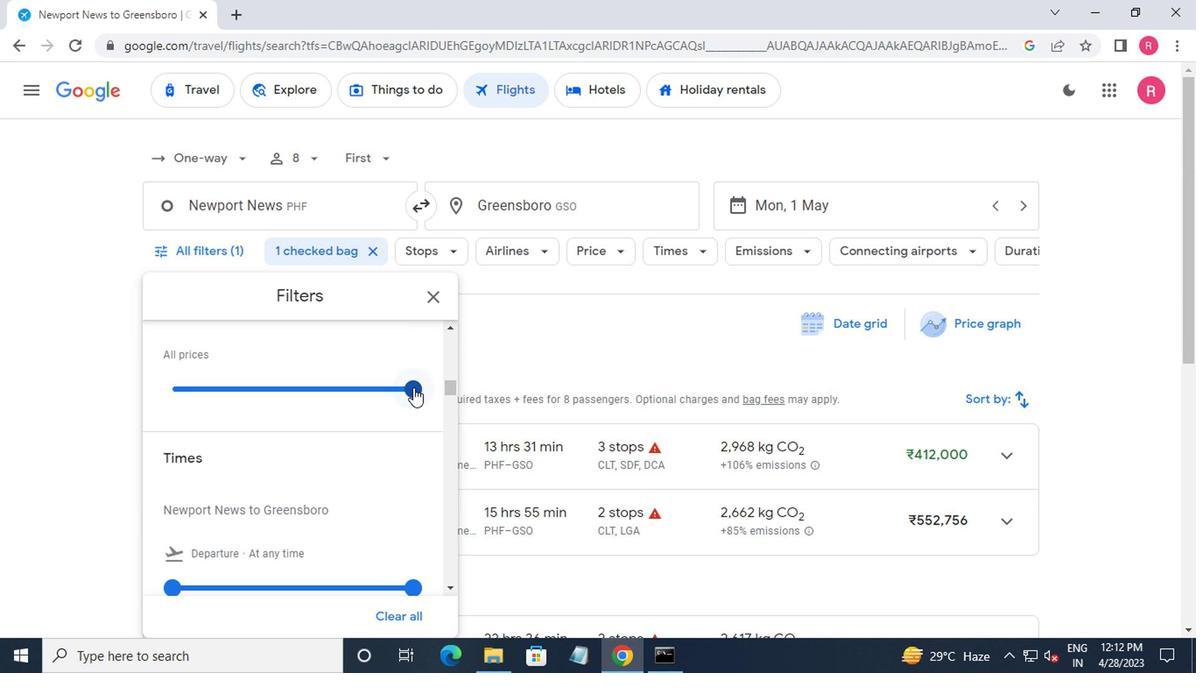 
Action: Mouse moved to (253, 423)
Screenshot: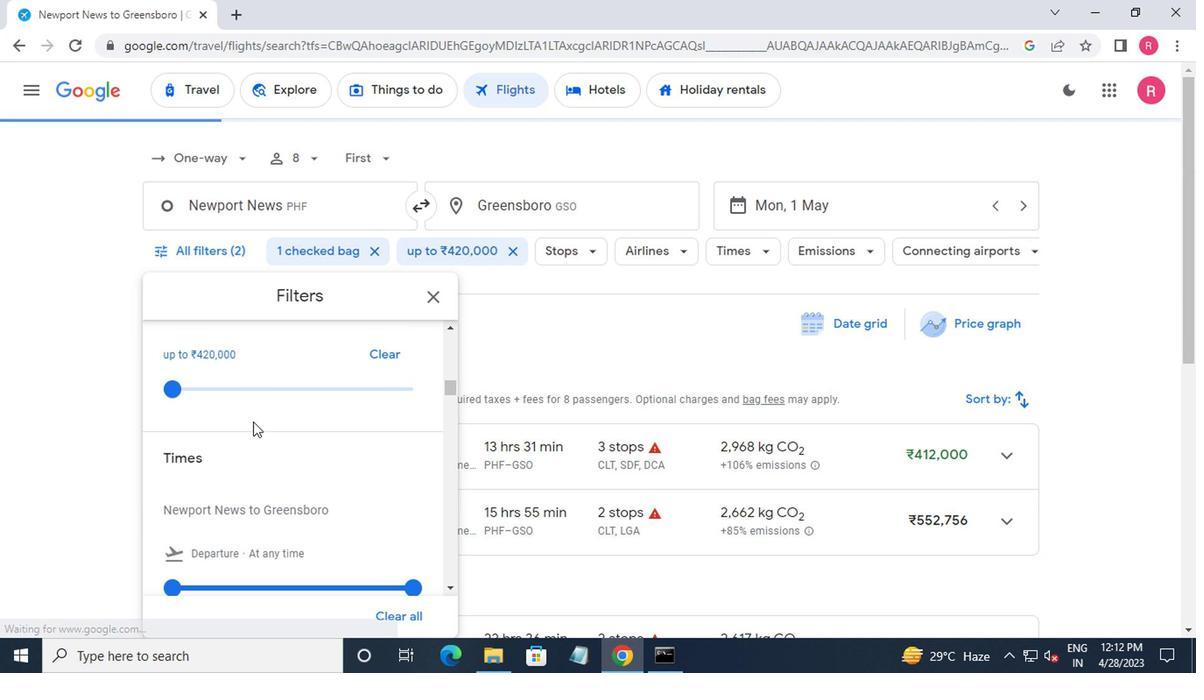 
Action: Mouse scrolled (253, 422) with delta (0, 0)
Screenshot: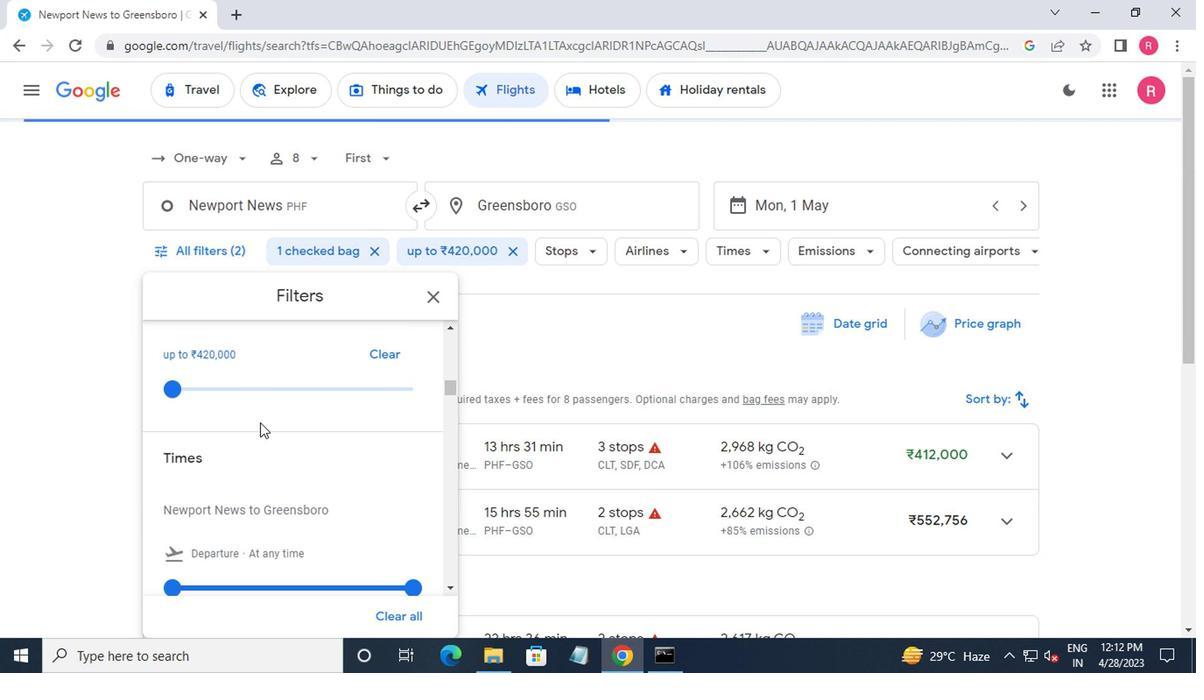 
Action: Mouse scrolled (253, 422) with delta (0, 0)
Screenshot: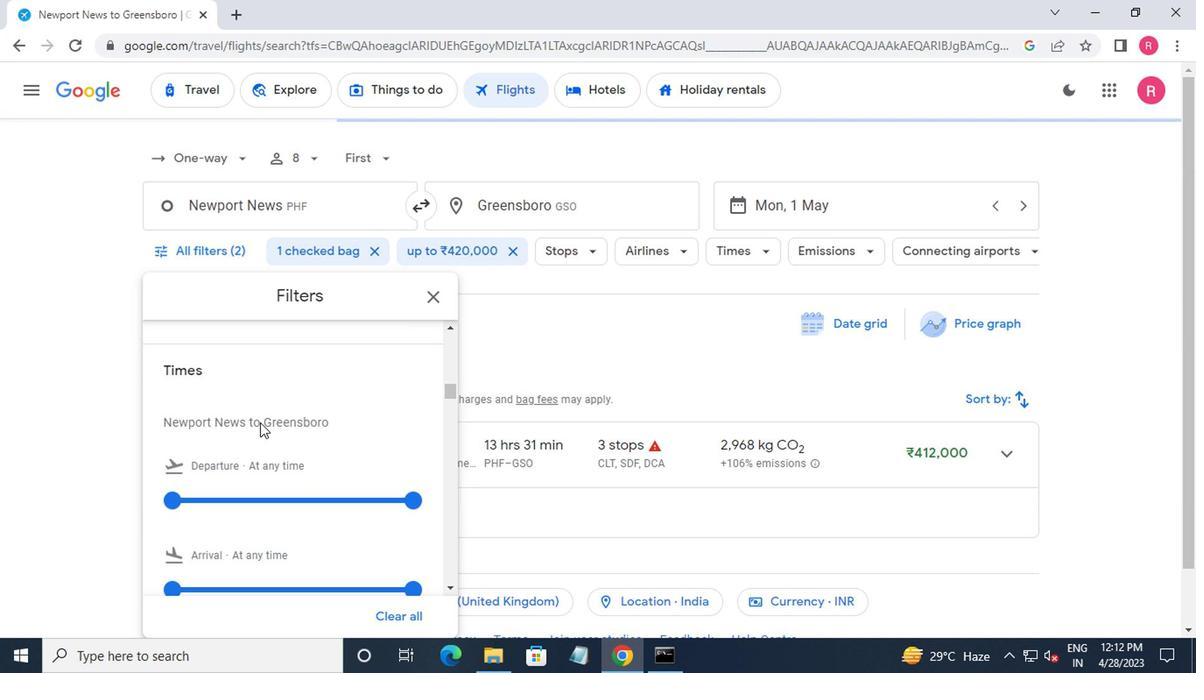 
Action: Mouse moved to (176, 414)
Screenshot: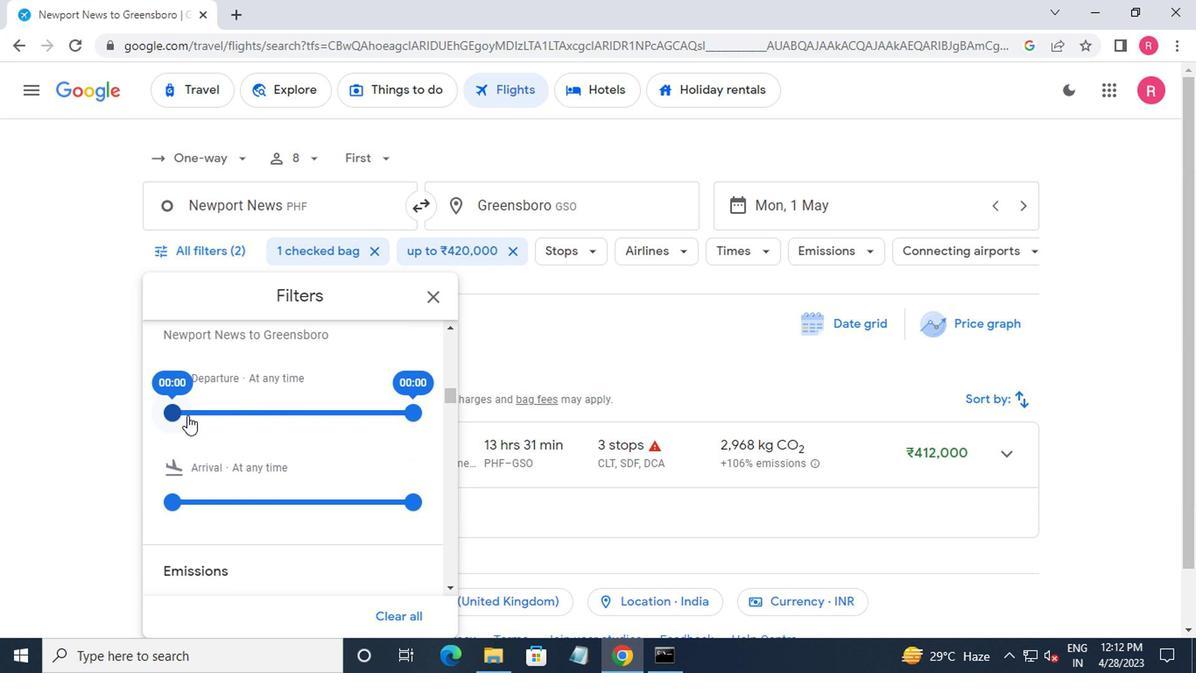 
Action: Mouse pressed left at (176, 414)
Screenshot: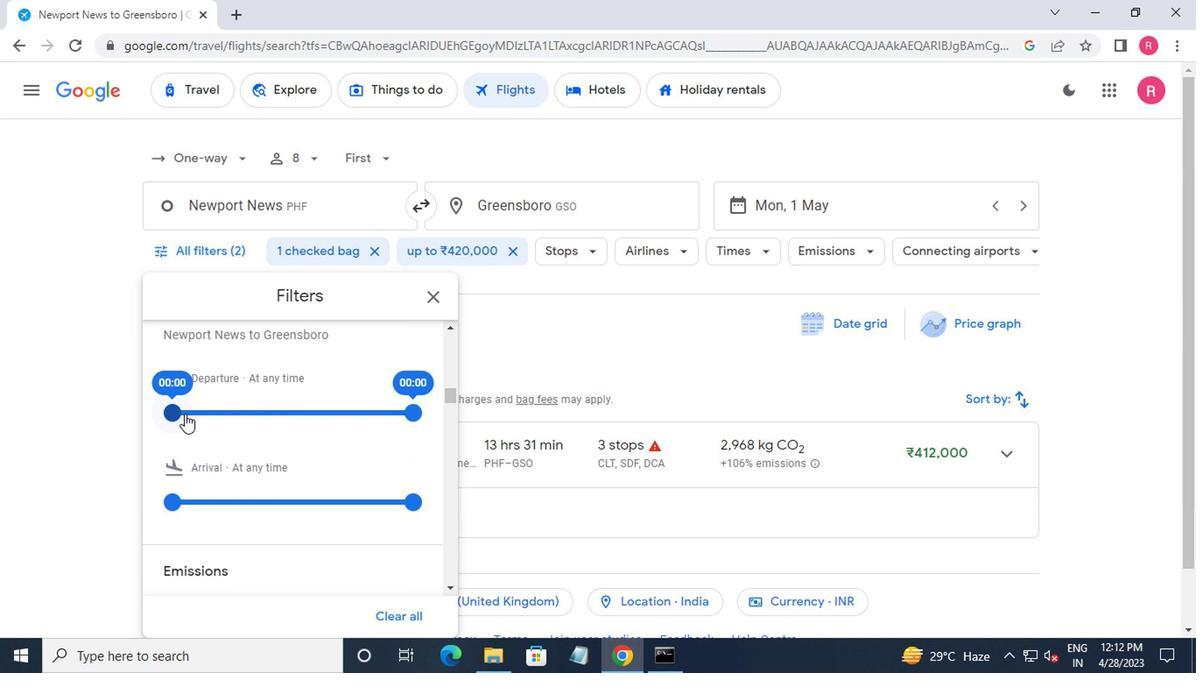 
Action: Mouse moved to (241, 420)
Screenshot: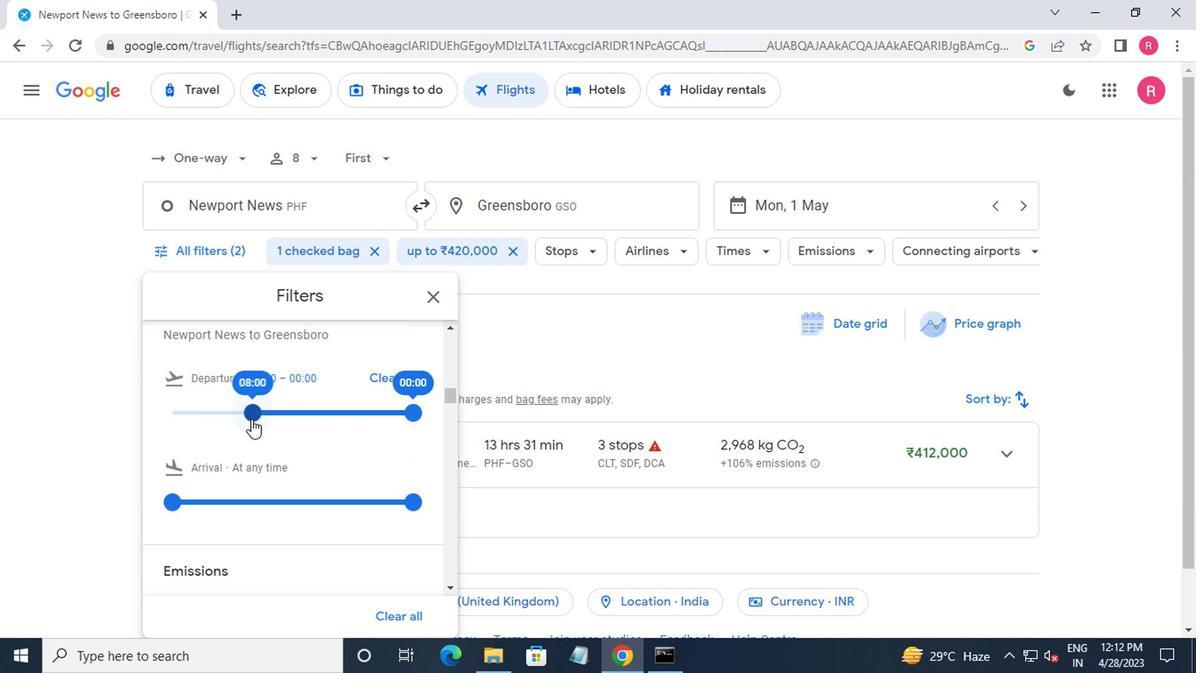 
Action: Mouse pressed left at (241, 420)
Screenshot: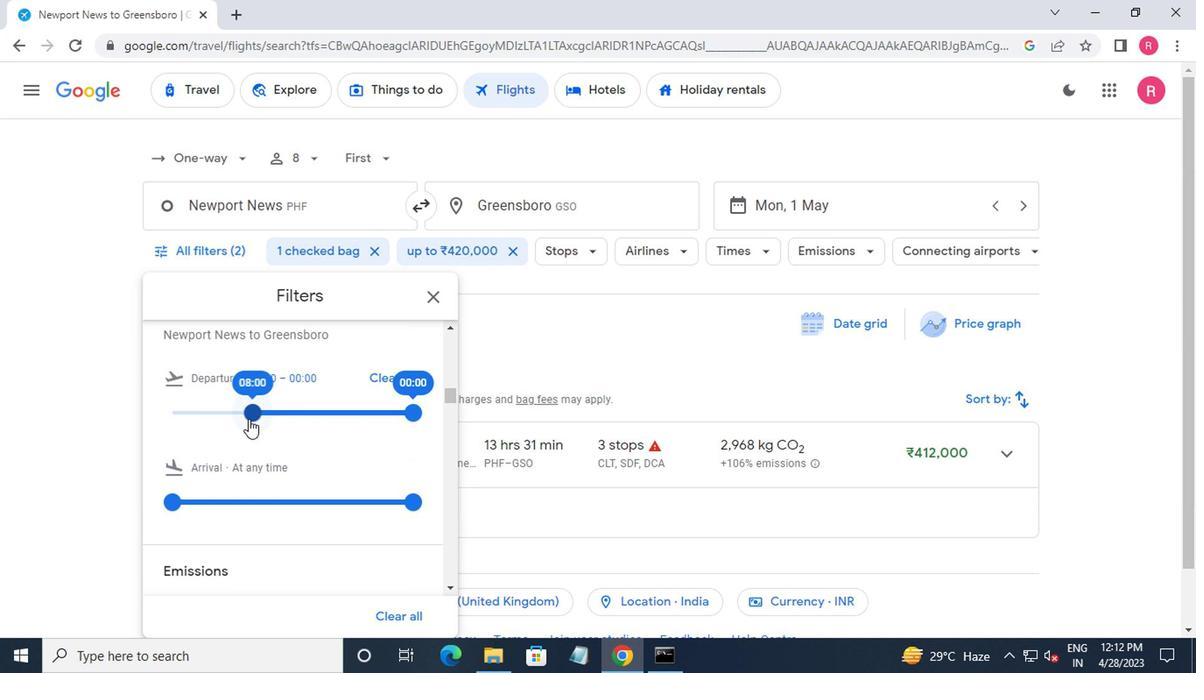 
Action: Mouse moved to (403, 416)
Screenshot: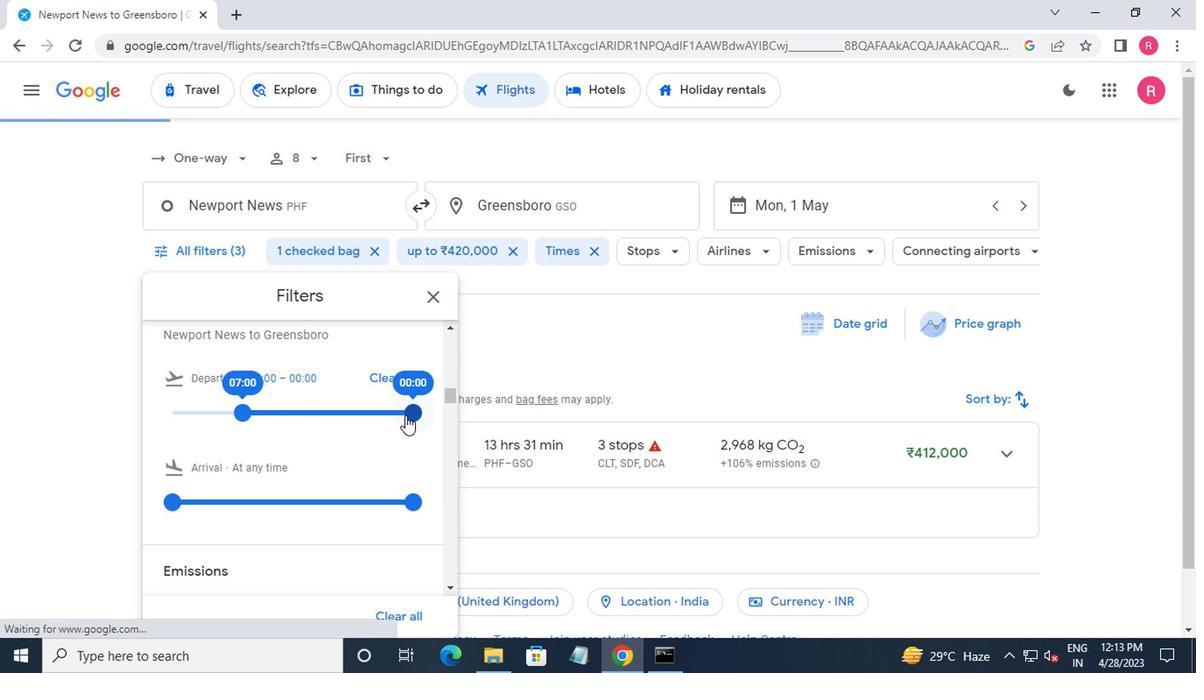 
Action: Mouse pressed left at (403, 416)
Screenshot: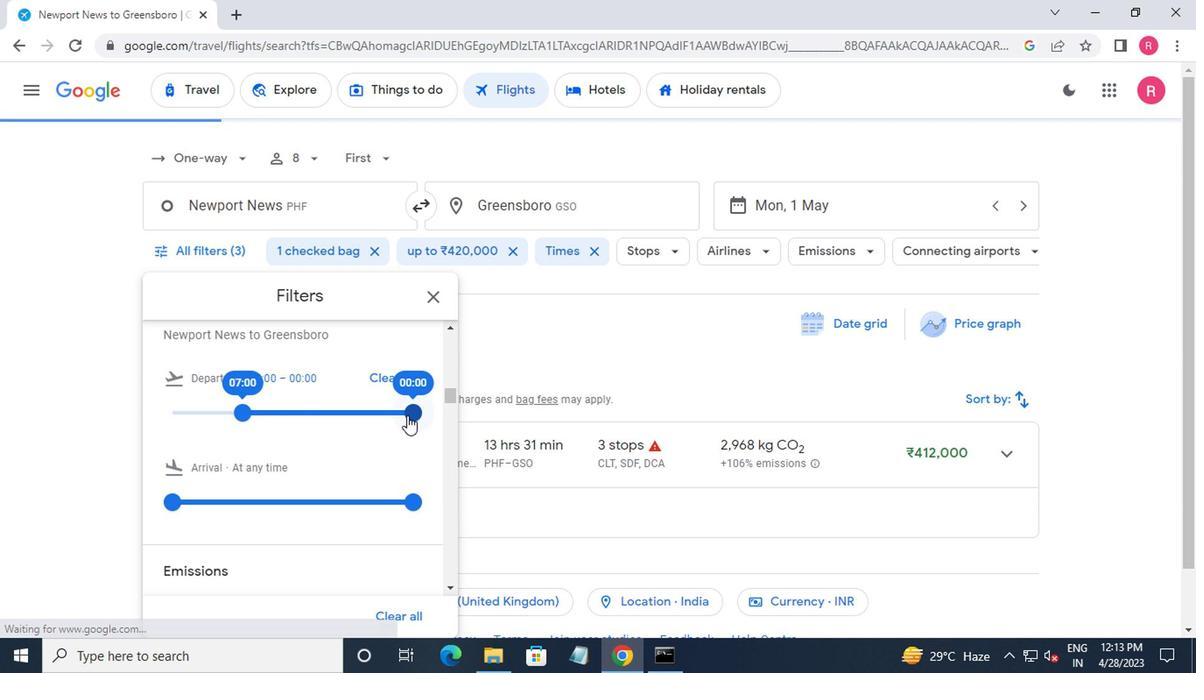
Action: Mouse moved to (420, 298)
Screenshot: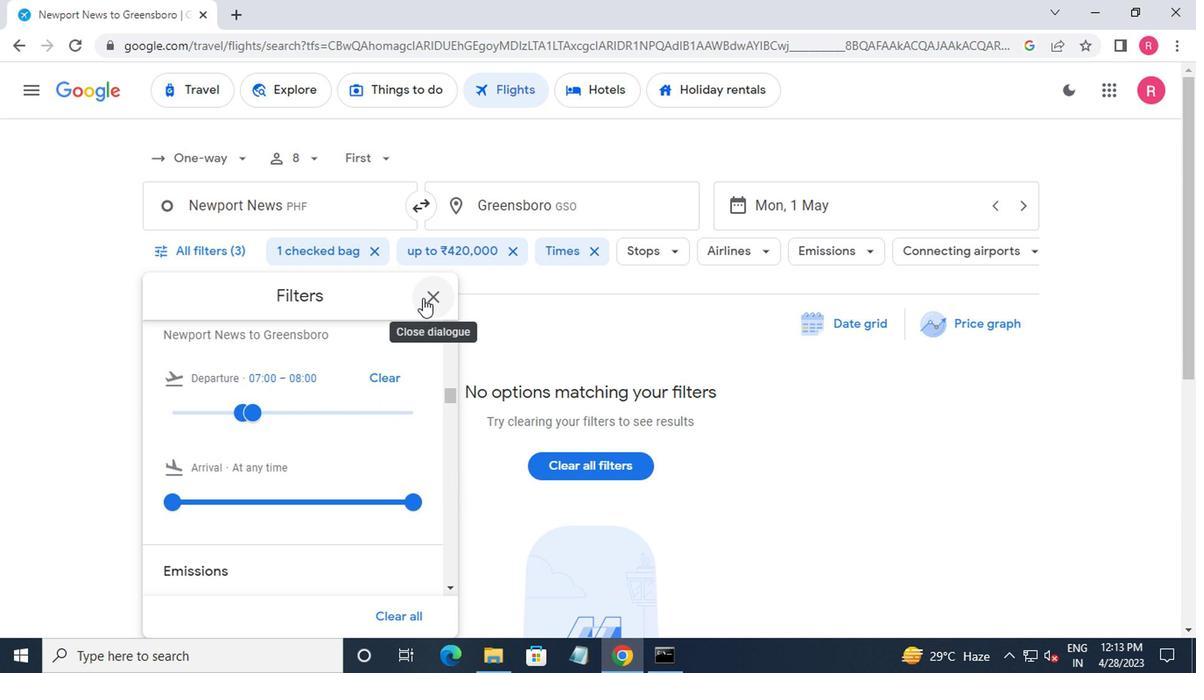 
Action: Mouse pressed left at (420, 298)
Screenshot: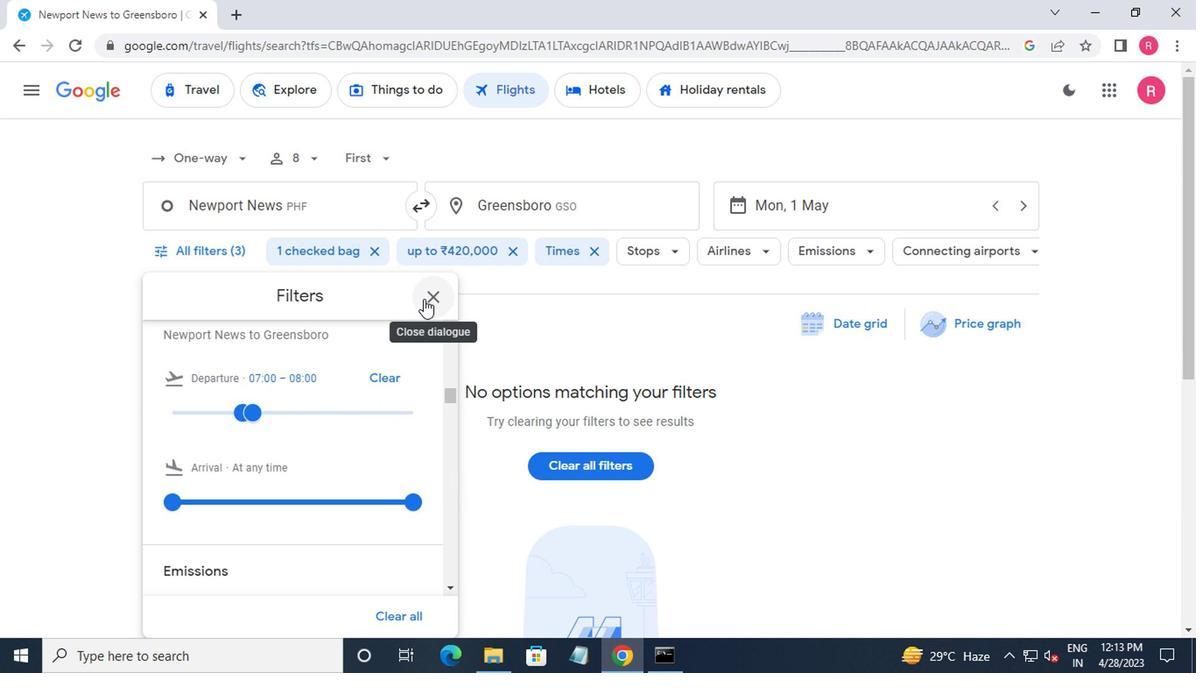 
